 Task: Create a cross formula field in applicant-assets object.
Action: Mouse moved to (687, 97)
Screenshot: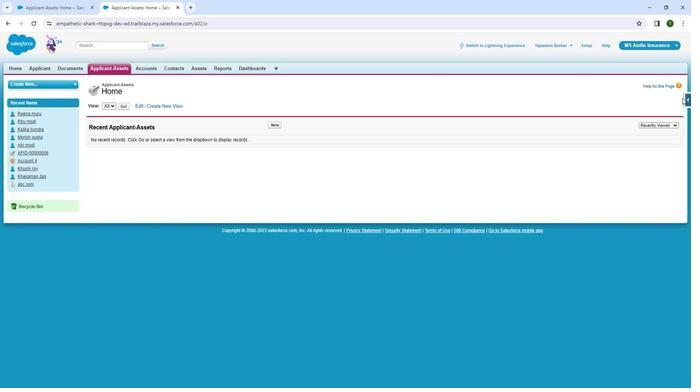 
Action: Mouse pressed left at (687, 97)
Screenshot: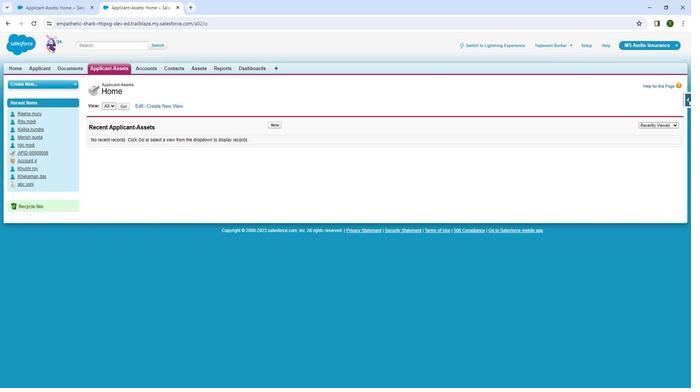 
Action: Mouse moved to (616, 113)
Screenshot: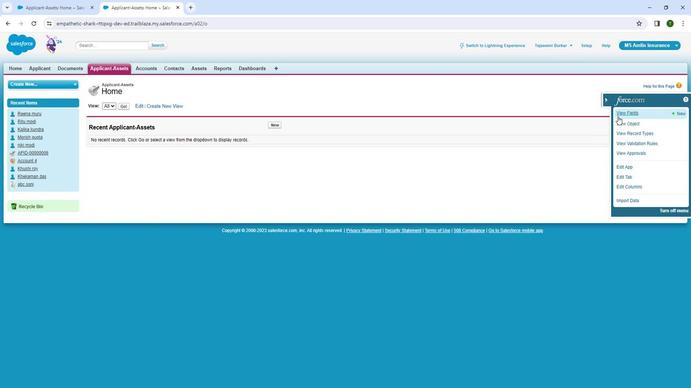 
Action: Mouse pressed left at (616, 113)
Screenshot: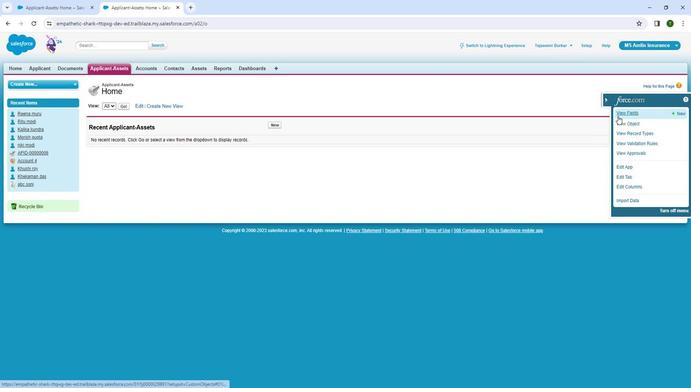 
Action: Mouse moved to (269, 34)
Screenshot: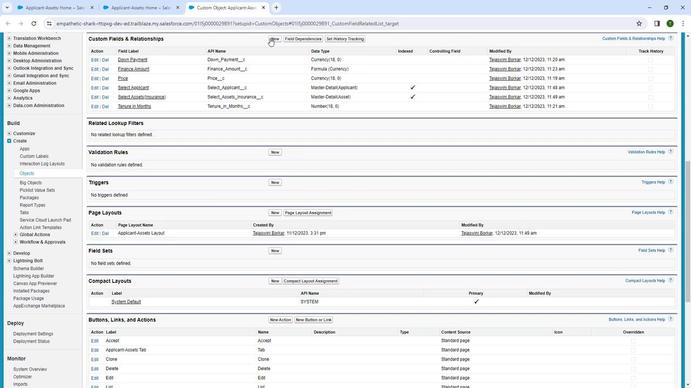 
Action: Mouse pressed left at (269, 34)
Screenshot: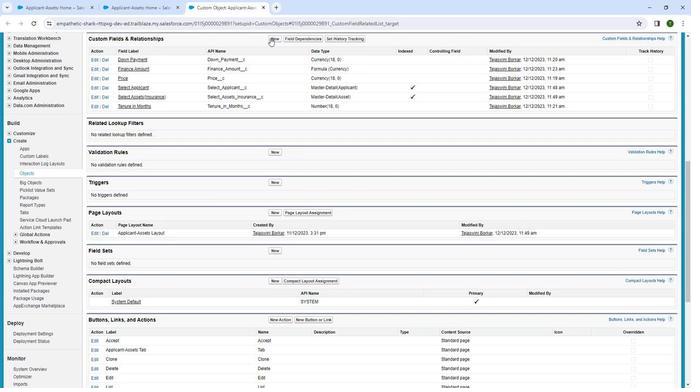 
Action: Mouse moved to (120, 285)
Screenshot: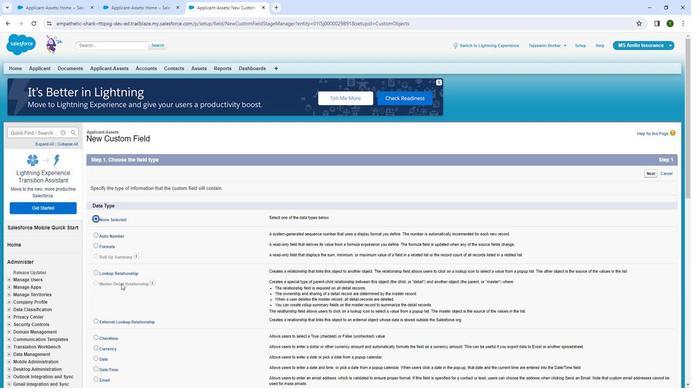 
Action: Mouse scrolled (120, 284) with delta (0, 0)
Screenshot: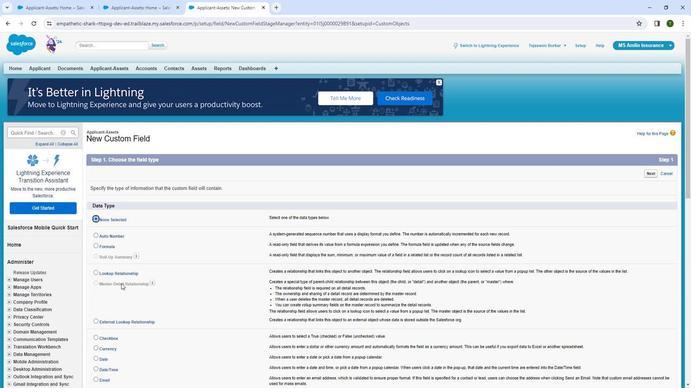 
Action: Mouse moved to (95, 207)
Screenshot: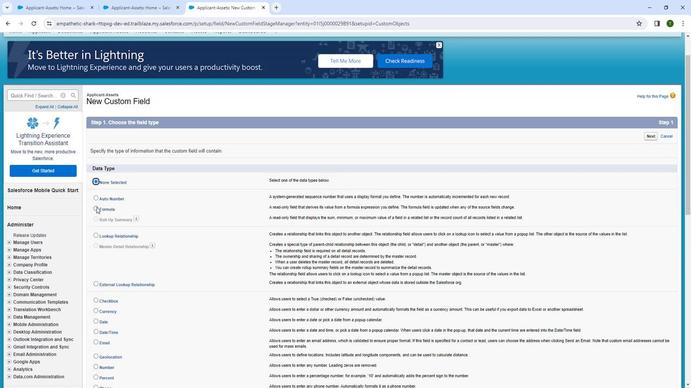 
Action: Mouse pressed left at (95, 207)
Screenshot: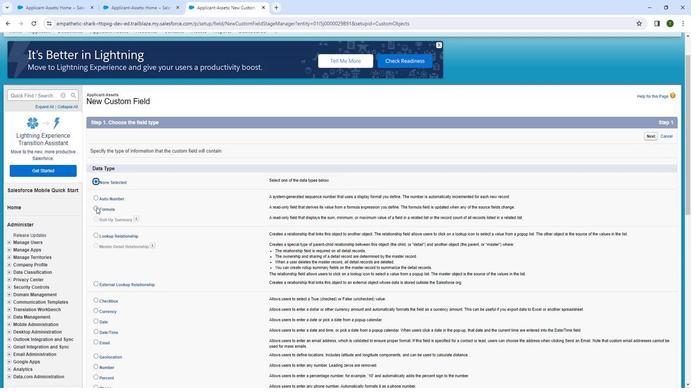 
Action: Mouse moved to (177, 219)
Screenshot: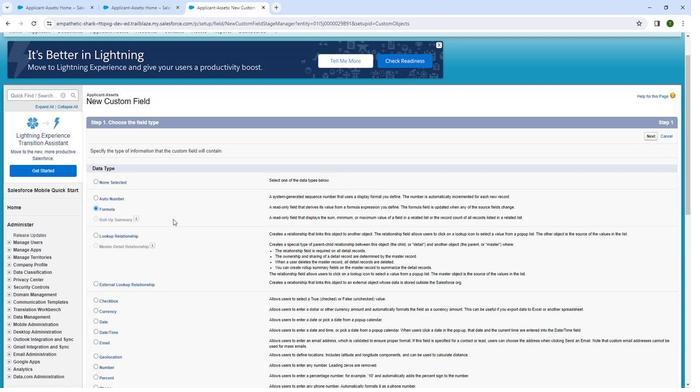 
Action: Mouse scrolled (177, 218) with delta (0, 0)
Screenshot: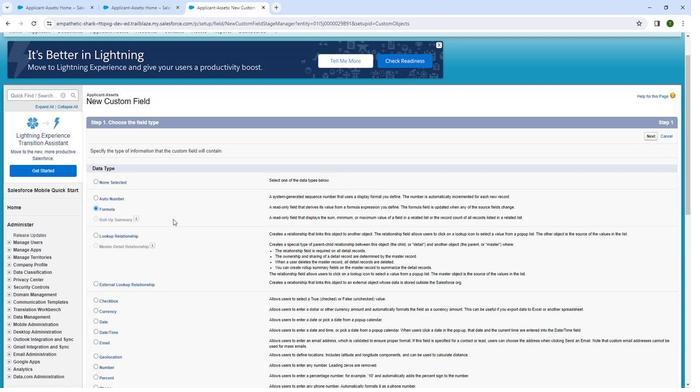 
Action: Mouse moved to (205, 219)
Screenshot: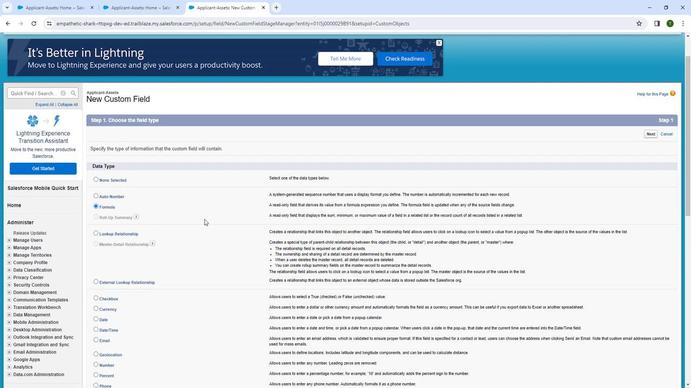 
Action: Mouse scrolled (205, 219) with delta (0, 0)
Screenshot: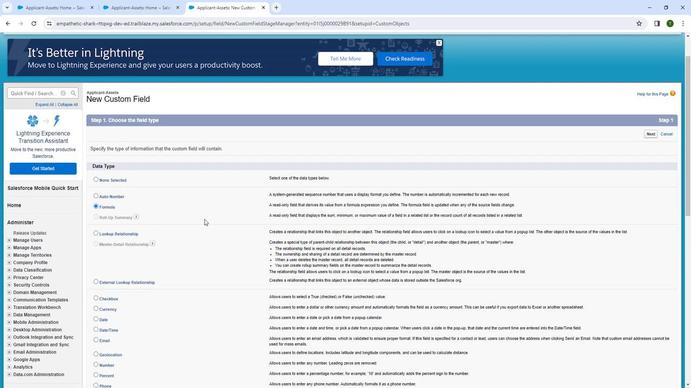 
Action: Mouse moved to (230, 223)
Screenshot: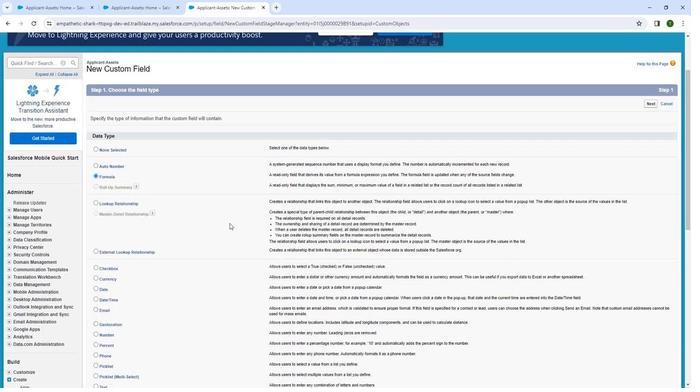 
Action: Mouse scrolled (230, 223) with delta (0, 0)
Screenshot: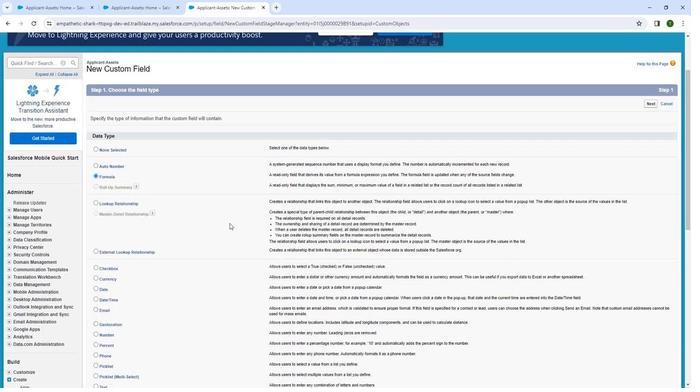 
Action: Mouse moved to (232, 223)
Screenshot: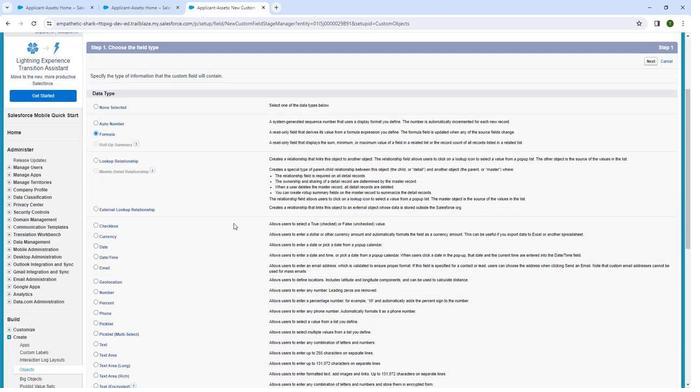 
Action: Mouse scrolled (232, 223) with delta (0, 0)
Screenshot: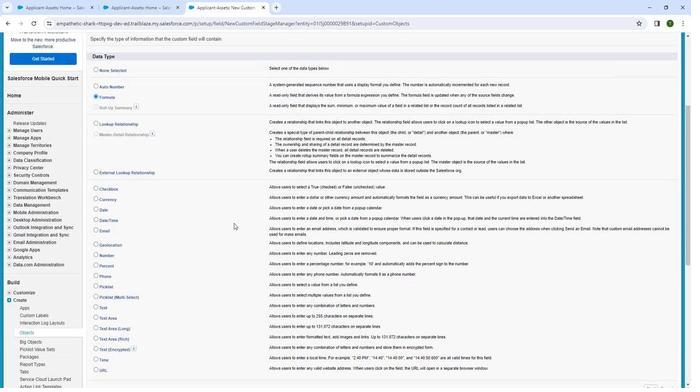 
Action: Mouse moved to (233, 223)
Screenshot: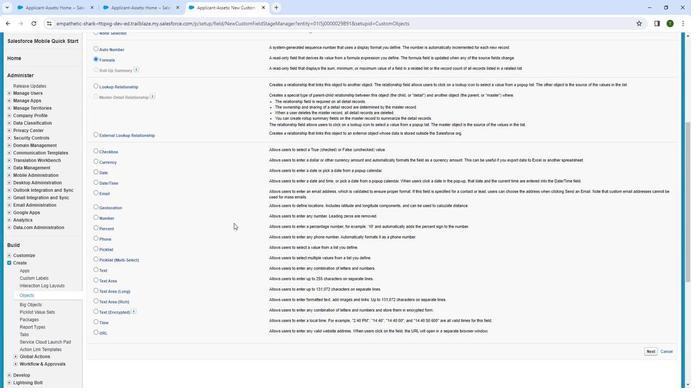 
Action: Mouse scrolled (233, 223) with delta (0, 0)
Screenshot: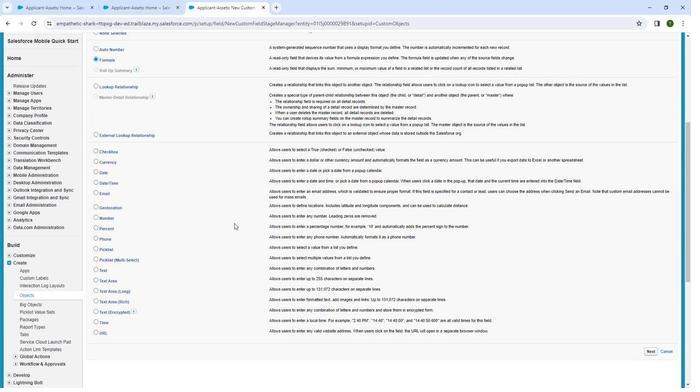 
Action: Mouse moved to (648, 318)
Screenshot: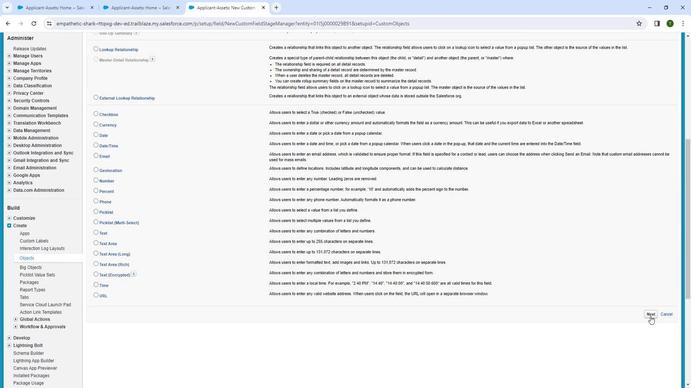 
Action: Mouse pressed left at (648, 318)
Screenshot: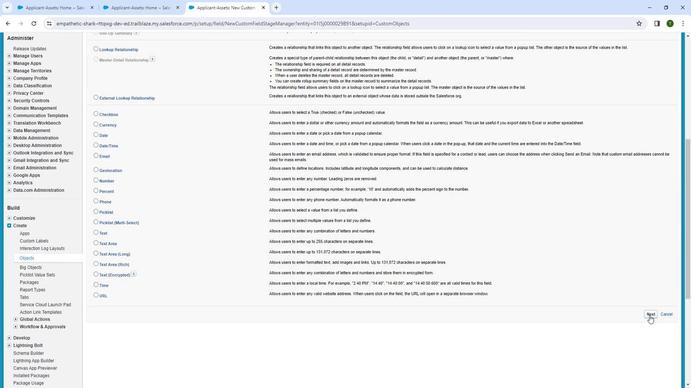 
Action: Mouse moved to (219, 189)
Screenshot: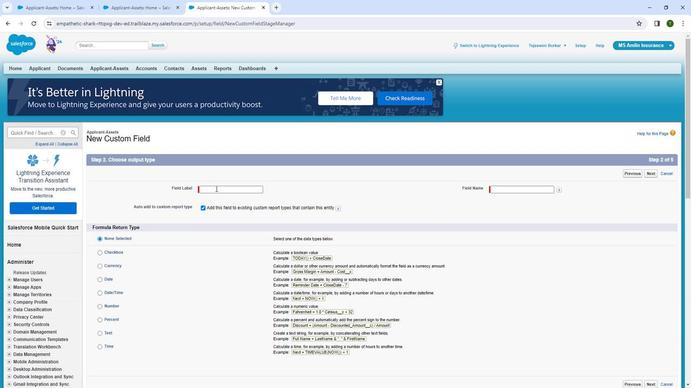 
Action: Mouse pressed left at (219, 189)
Screenshot: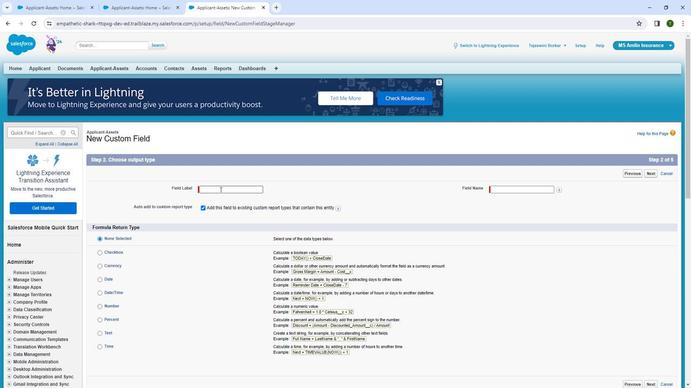 
Action: Key pressed <Key.shift>Select<Key.space><Key.shift>Asset<Key.space><Key.shift><Key.shift><Key.shift><Key.shift><Key.shift><Key.shift><Key.shift>Name<Key.space>and<Key.space>serial<Key.space>number
Screenshot: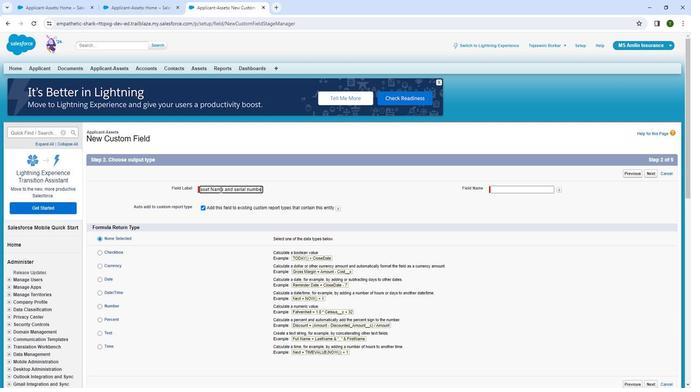 
Action: Mouse moved to (281, 188)
Screenshot: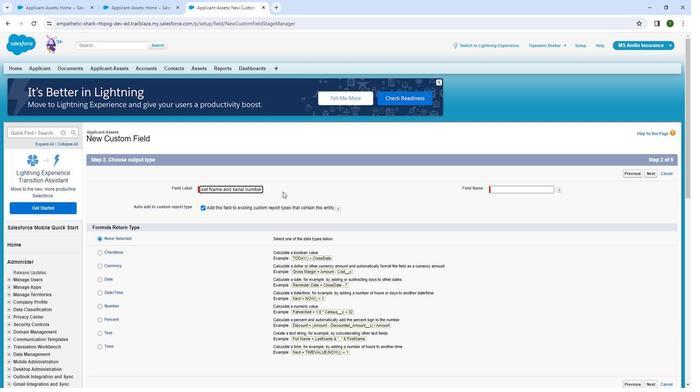 
Action: Mouse pressed left at (281, 188)
Screenshot: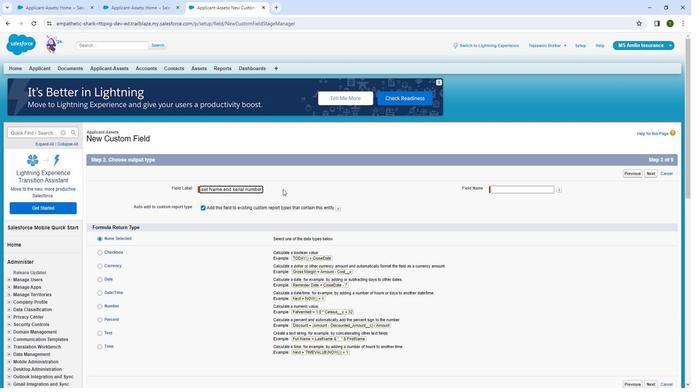 
Action: Mouse moved to (96, 303)
Screenshot: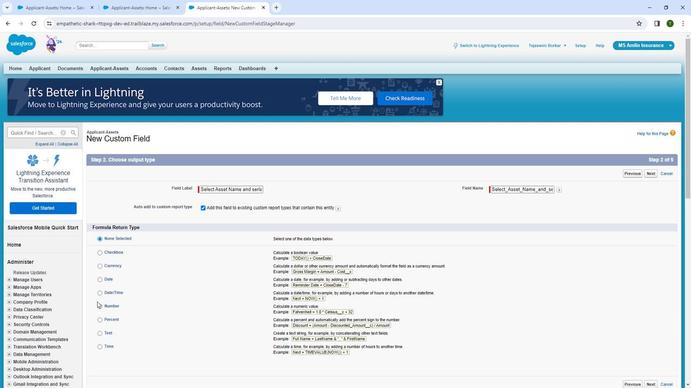 
Action: Mouse scrolled (96, 302) with delta (0, 0)
Screenshot: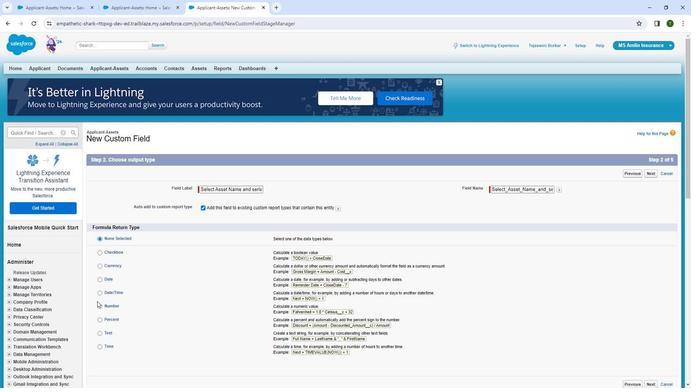 
Action: Mouse moved to (98, 299)
Screenshot: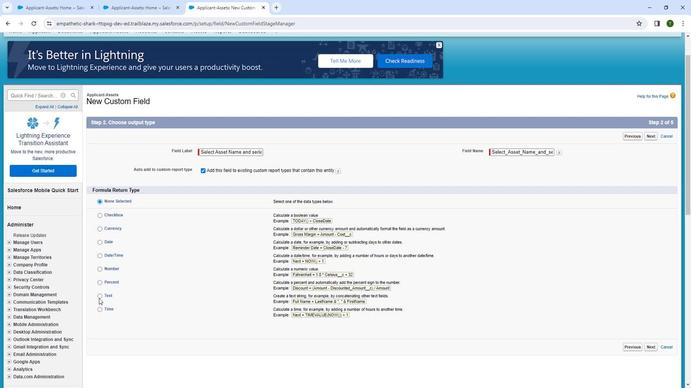 
Action: Mouse pressed left at (98, 299)
Screenshot: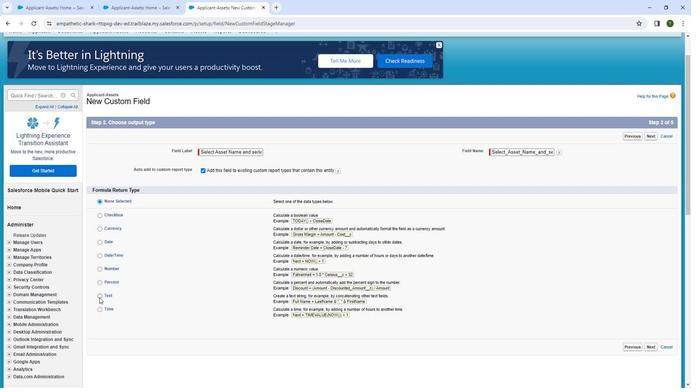 
Action: Mouse moved to (646, 348)
Screenshot: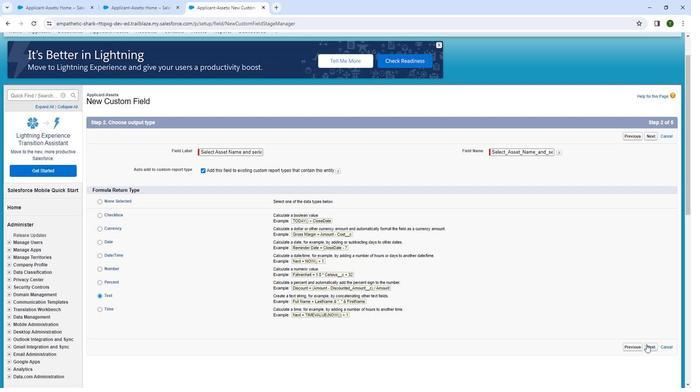 
Action: Mouse pressed left at (646, 348)
Screenshot: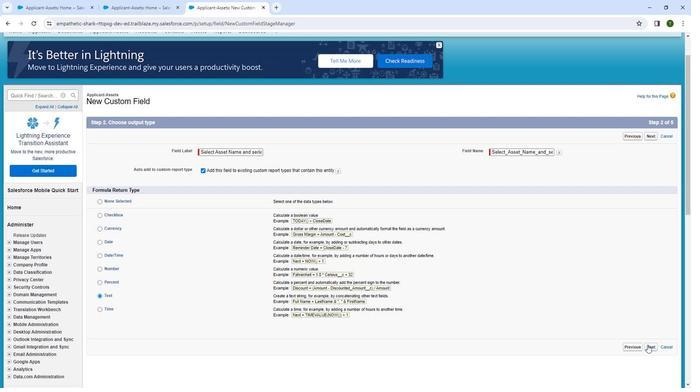 
Action: Mouse moved to (95, 229)
Screenshot: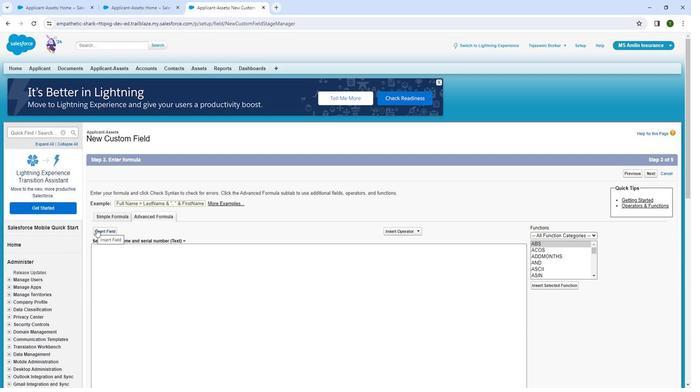 
Action: Mouse pressed left at (95, 229)
Screenshot: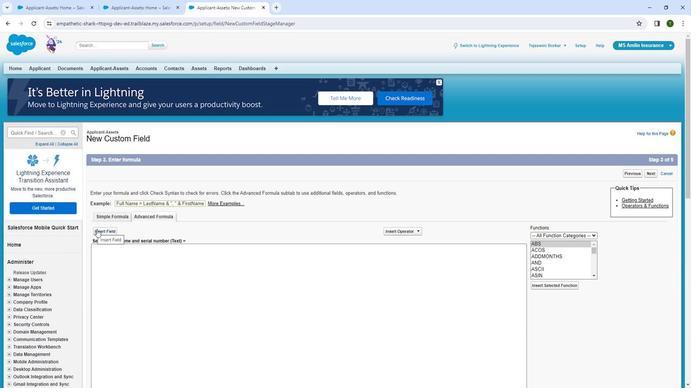 
Action: Mouse moved to (272, 200)
Screenshot: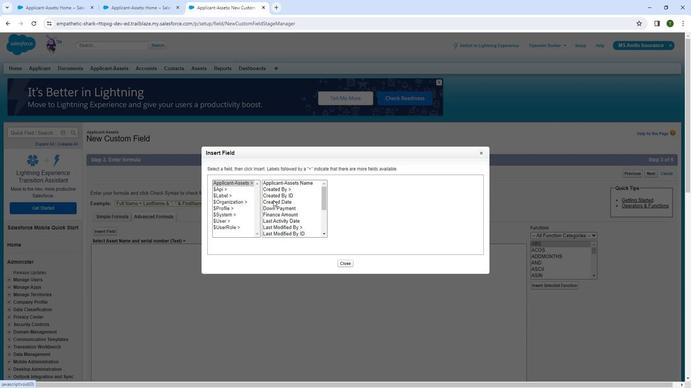 
Action: Mouse scrolled (272, 200) with delta (0, 0)
Screenshot: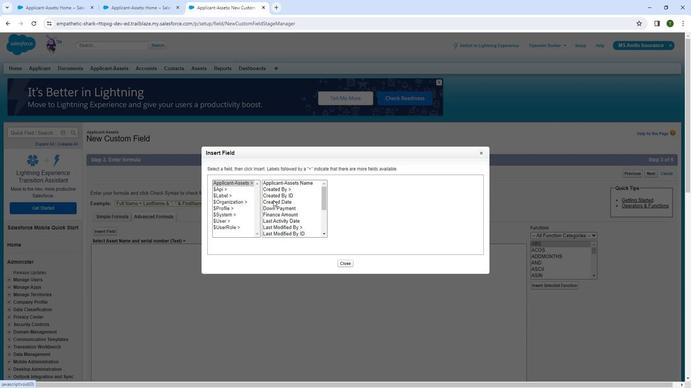 
Action: Mouse moved to (272, 200)
Screenshot: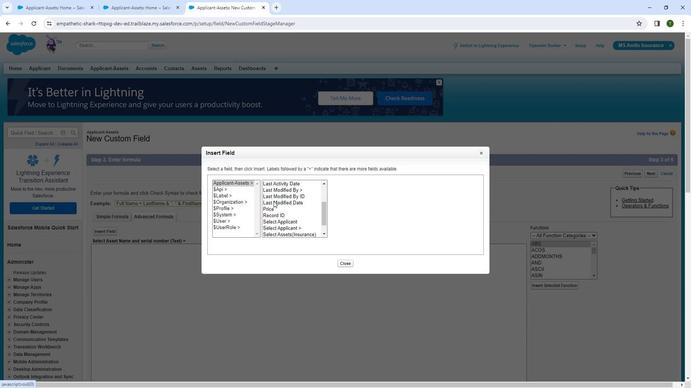 
Action: Mouse scrolled (272, 200) with delta (0, 0)
Screenshot: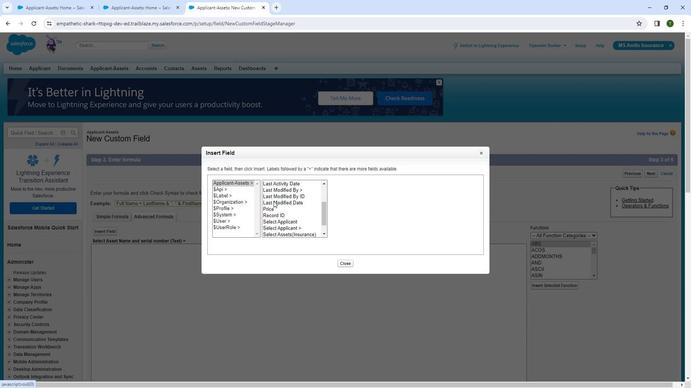 
Action: Mouse moved to (273, 228)
Screenshot: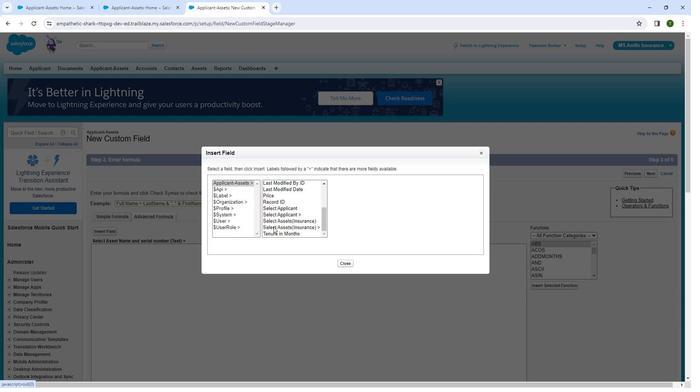
Action: Mouse pressed left at (273, 228)
Screenshot: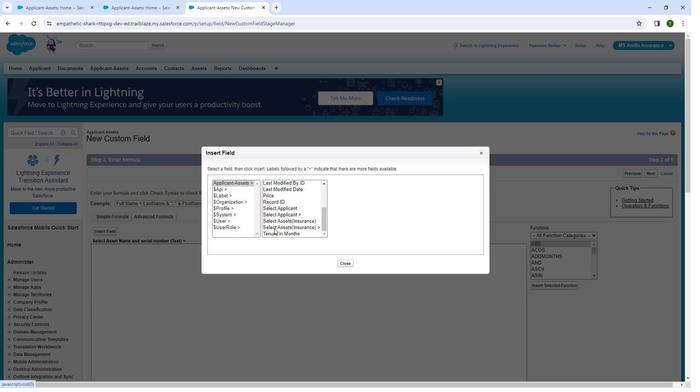 
Action: Mouse moved to (342, 206)
Screenshot: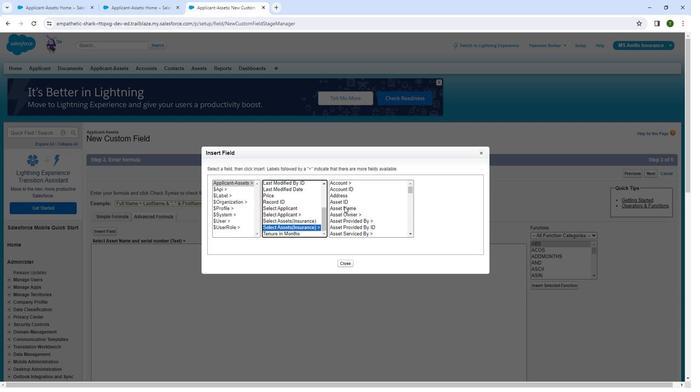 
Action: Mouse pressed left at (342, 206)
Screenshot: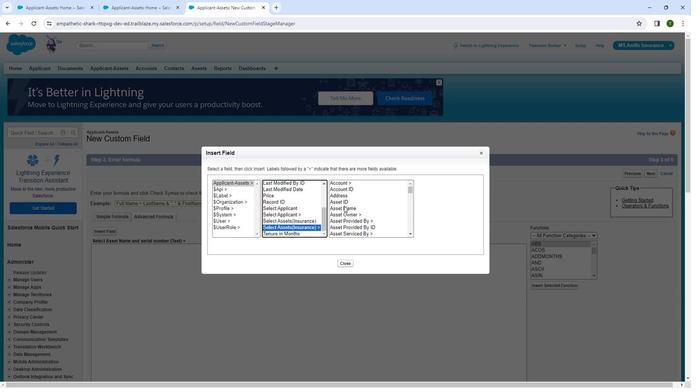 
Action: Mouse moved to (430, 221)
Screenshot: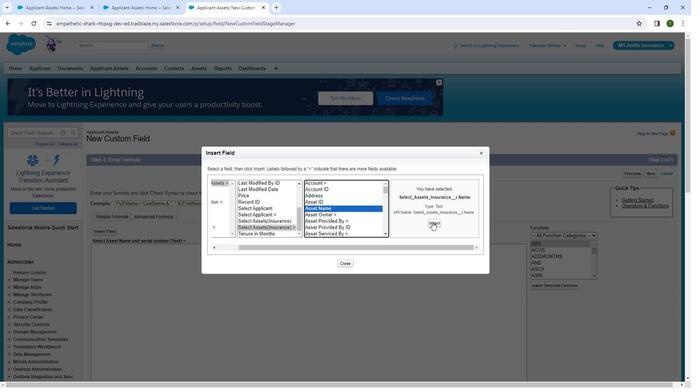 
Action: Mouse pressed left at (430, 221)
Screenshot: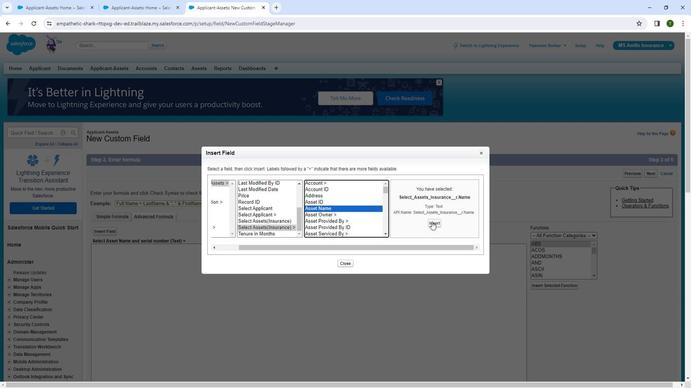 
Action: Mouse moved to (324, 260)
Screenshot: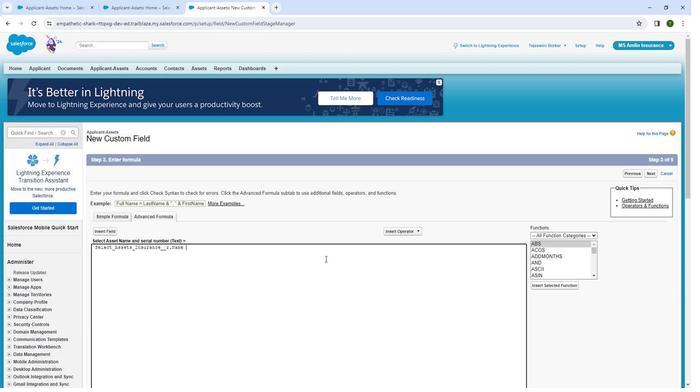 
Action: Key pressed <Key.shift_r><Key.shift_r><Key.shift_r><Key.shift_r><Key.shift_r><Key.shift_r><Key.shift_r><Key.shift_r><Key.shift_r><Key.shift_r><Key.shift_r><Key.shift_r><Key.shift_r><Key.shift_r><Key.shift_r><Key.shift_r><Key.shift_r>&
Screenshot: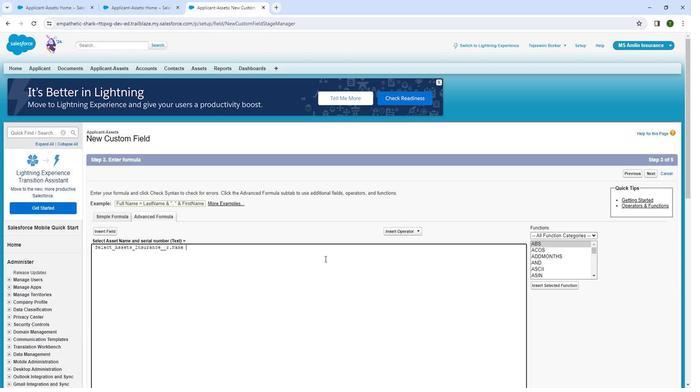 
Action: Mouse moved to (321, 261)
Screenshot: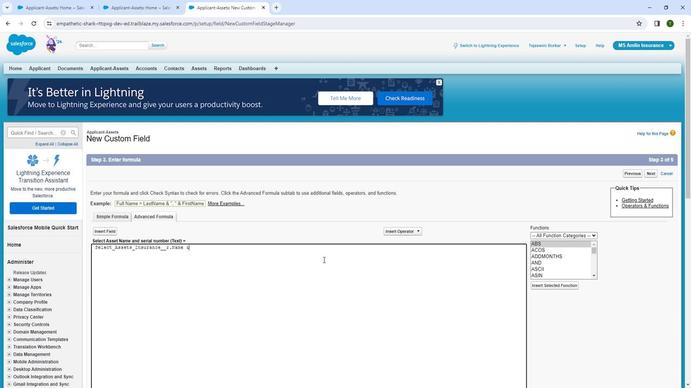 
Action: Key pressed <Key.shift_r>"
Screenshot: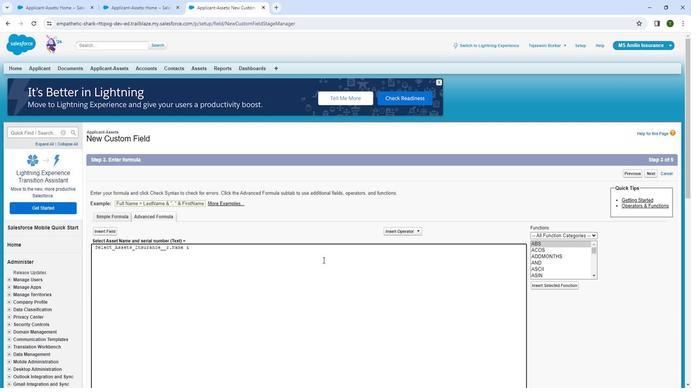 
Action: Mouse moved to (320, 255)
Screenshot: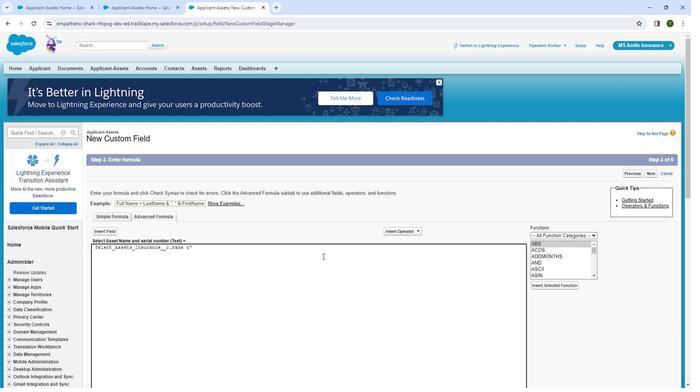 
Action: Key pressed <Key.space>,<Key.space>
Screenshot: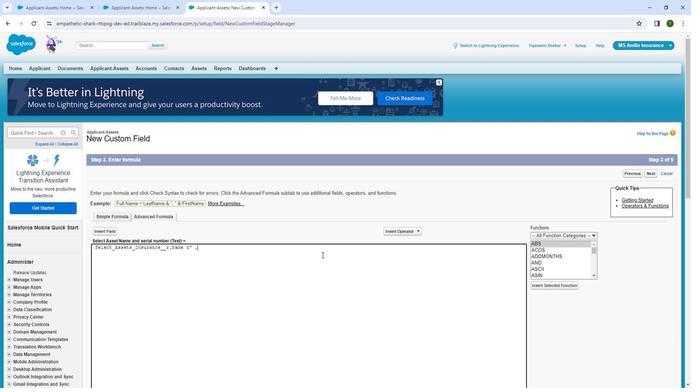 
Action: Mouse moved to (213, 219)
Screenshot: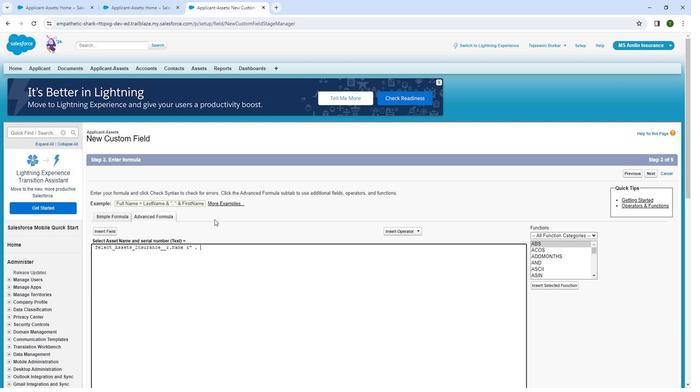 
Action: Key pressed <Key.shift_r>"
Screenshot: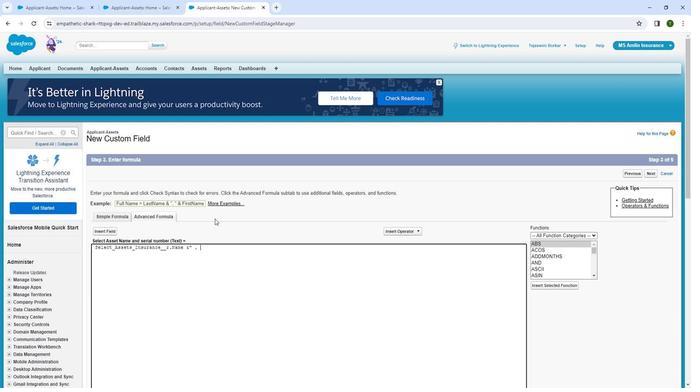 
Action: Mouse moved to (214, 218)
Screenshot: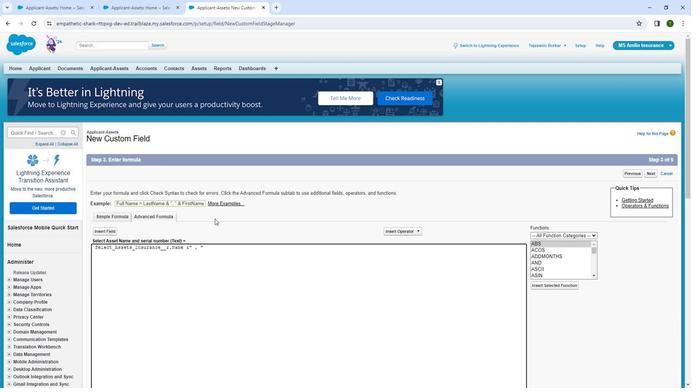 
Action: Key pressed <Key.shift_r><Key.shift_r><Key.shift_r><Key.shift_r><Key.shift_r><Key.shift_r><Key.shift_r><Key.shift_r><Key.shift_r><Key.shift_r><Key.shift_r><Key.shift_r><Key.shift_r><Key.shift_r><Key.shift_r><Key.shift_r><Key.shift_r><Key.shift_r>&
Screenshot: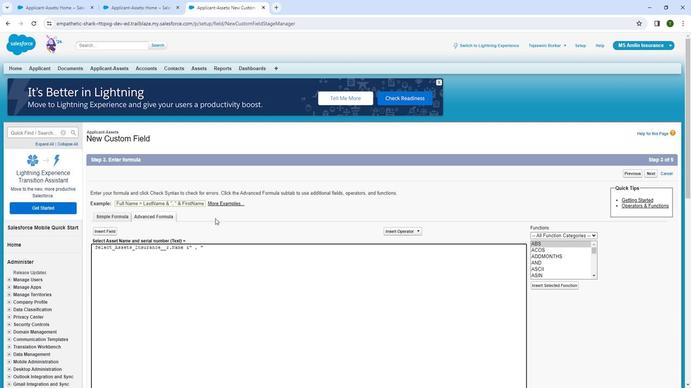 
Action: Mouse moved to (95, 232)
Screenshot: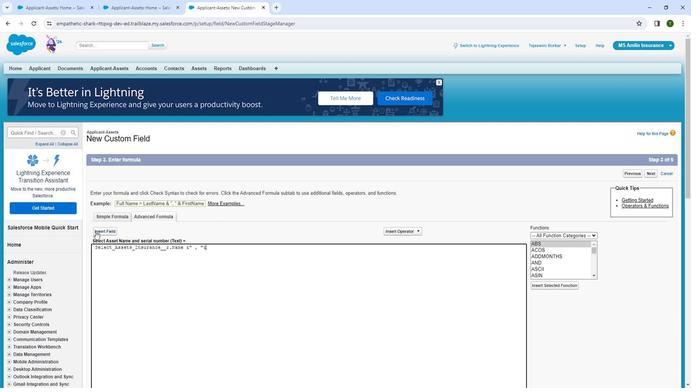 
Action: Mouse pressed left at (95, 232)
Screenshot: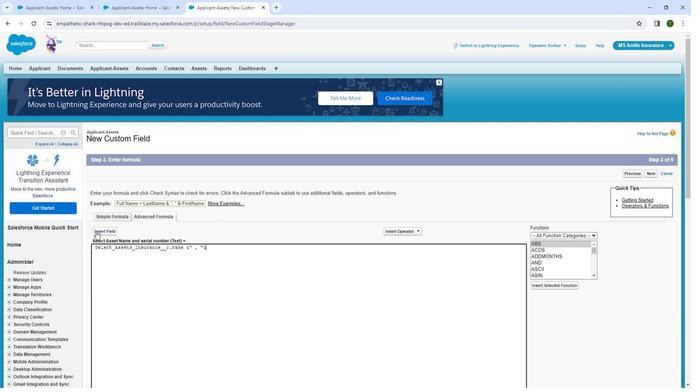 
Action: Mouse moved to (265, 231)
Screenshot: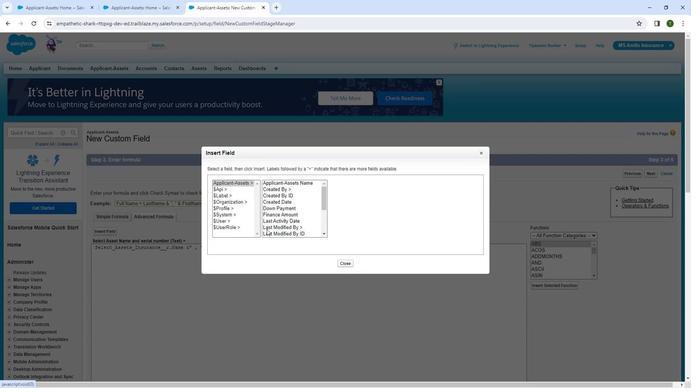 
Action: Mouse scrolled (265, 231) with delta (0, 0)
Screenshot: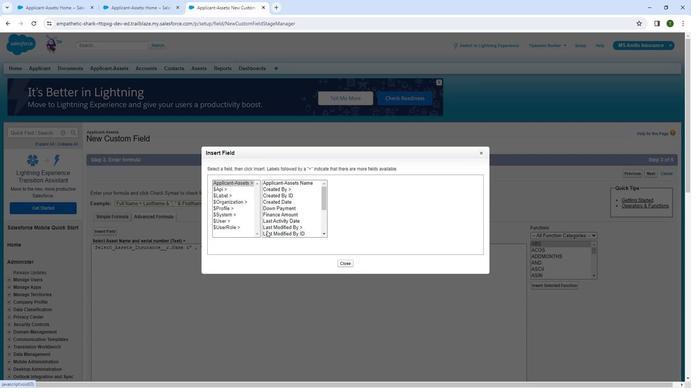 
Action: Mouse moved to (270, 226)
Screenshot: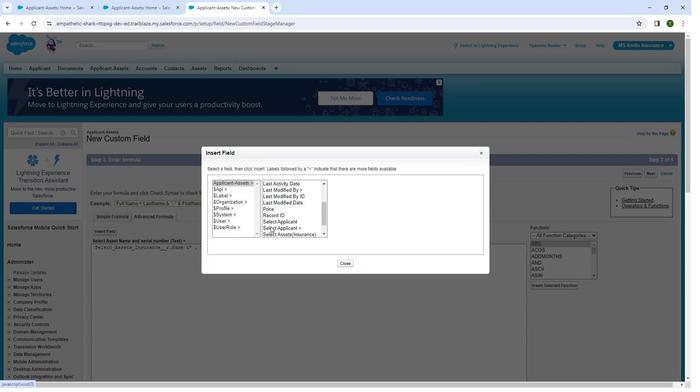 
Action: Mouse scrolled (270, 226) with delta (0, 0)
Screenshot: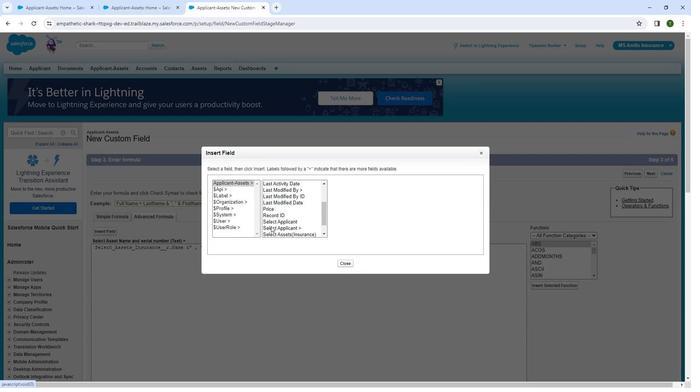 
Action: Mouse moved to (270, 226)
Screenshot: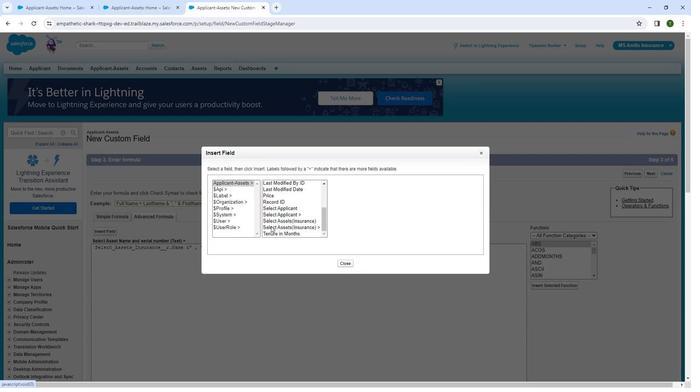 
Action: Mouse pressed left at (270, 226)
Screenshot: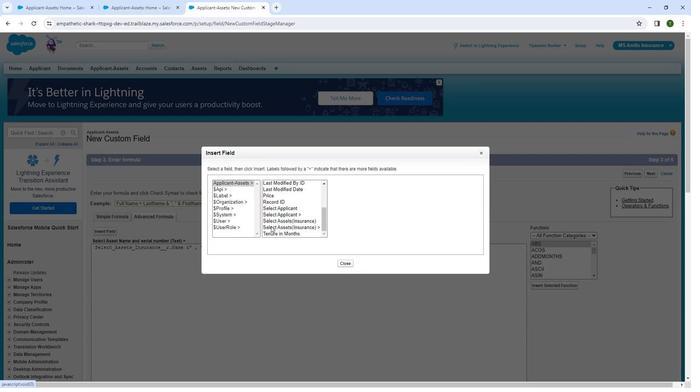 
Action: Mouse moved to (354, 213)
Screenshot: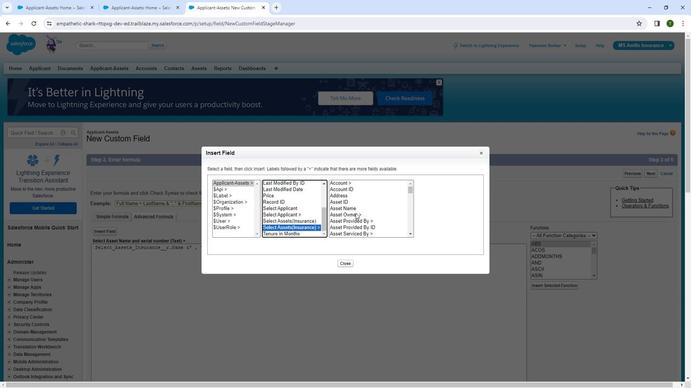 
Action: Mouse scrolled (354, 212) with delta (0, 0)
Screenshot: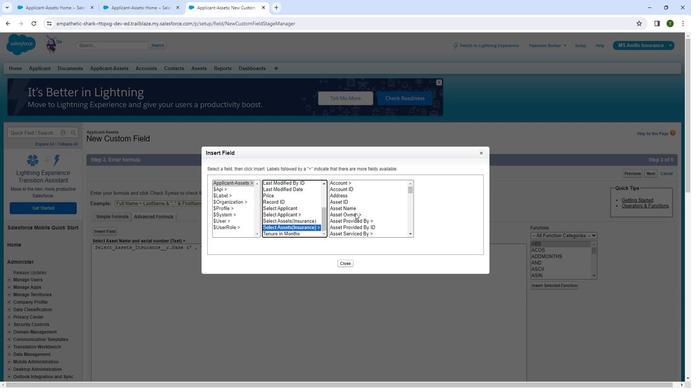 
Action: Mouse moved to (354, 213)
Screenshot: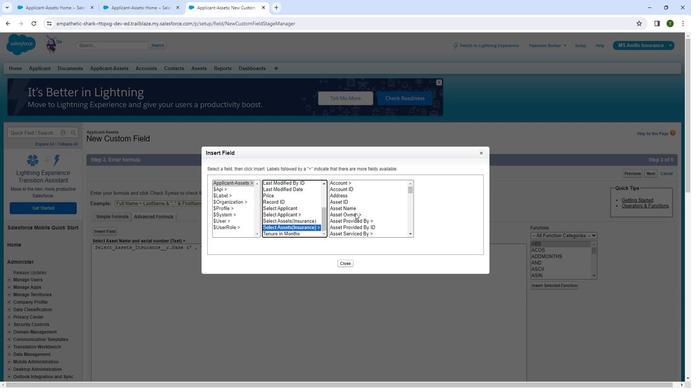 
Action: Mouse scrolled (354, 213) with delta (0, 0)
Screenshot: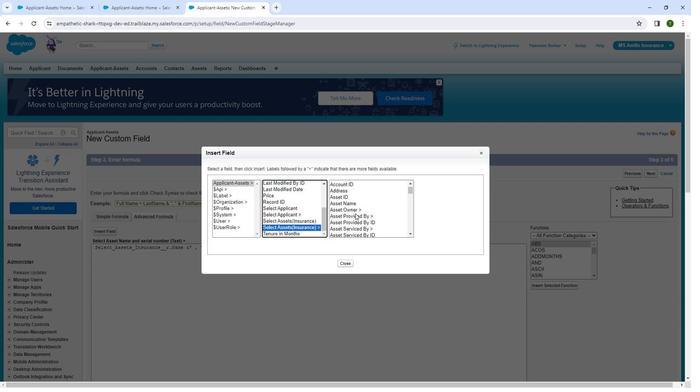 
Action: Mouse moved to (354, 213)
Screenshot: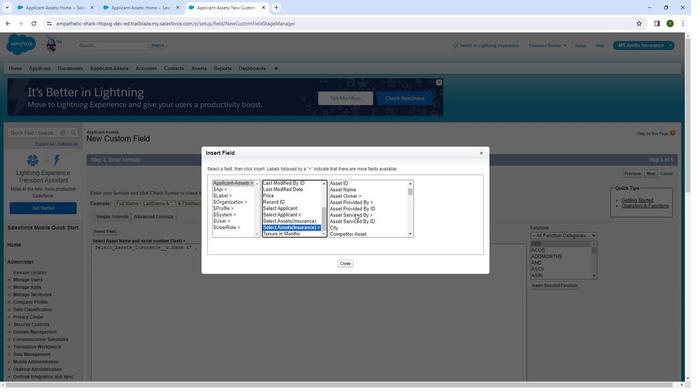 
Action: Mouse scrolled (354, 213) with delta (0, 0)
Screenshot: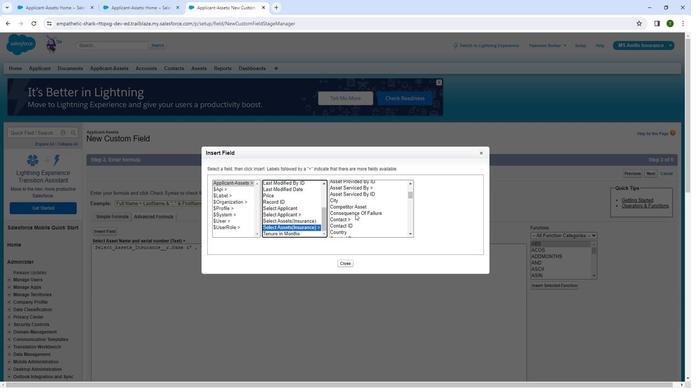 
Action: Mouse moved to (353, 214)
Screenshot: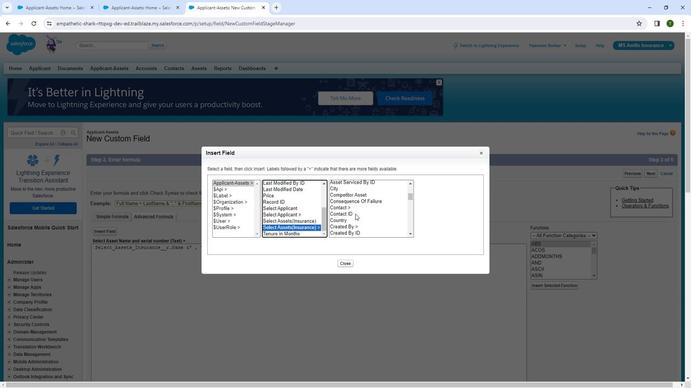 
Action: Mouse scrolled (353, 214) with delta (0, 0)
Screenshot: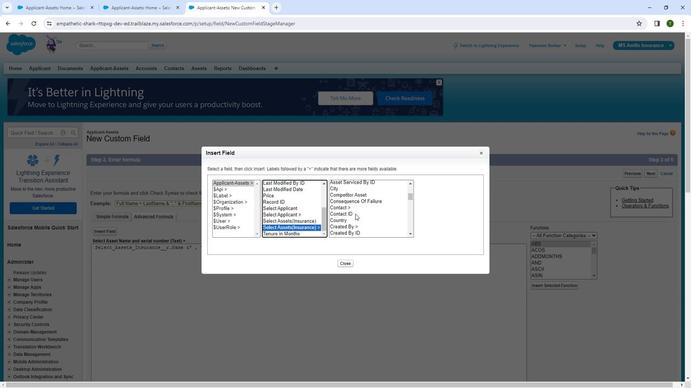 
Action: Mouse moved to (352, 215)
Screenshot: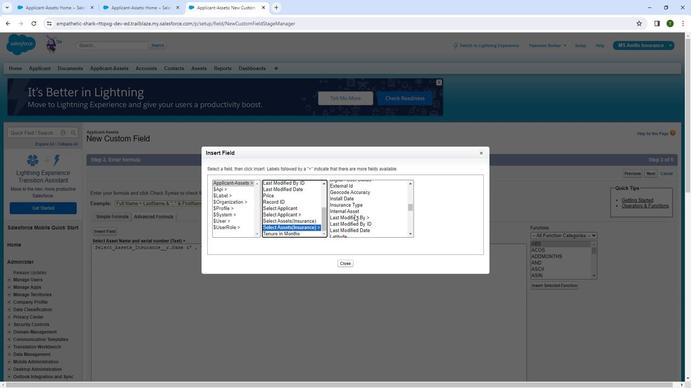 
Action: Mouse scrolled (352, 214) with delta (0, 0)
Screenshot: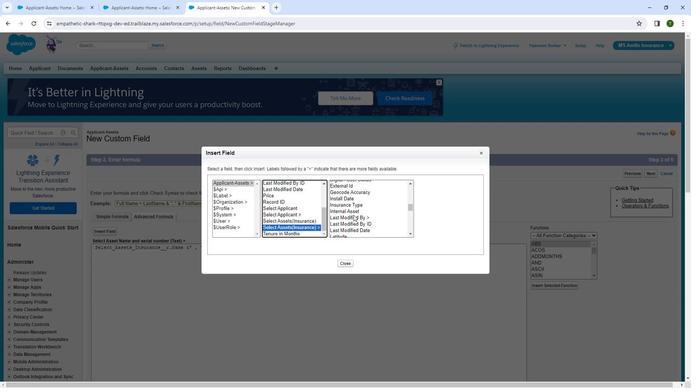
Action: Mouse moved to (351, 215)
Screenshot: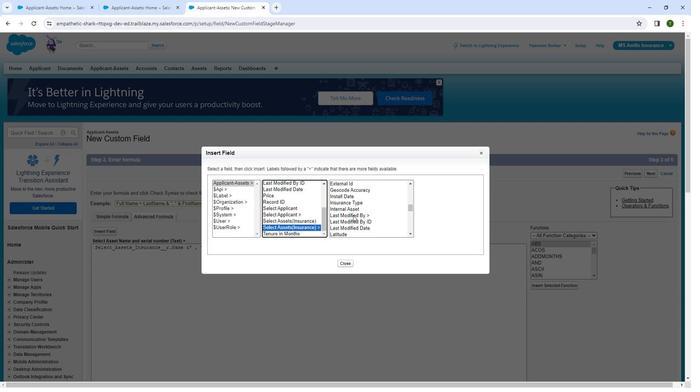 
Action: Mouse scrolled (351, 215) with delta (0, 0)
Screenshot: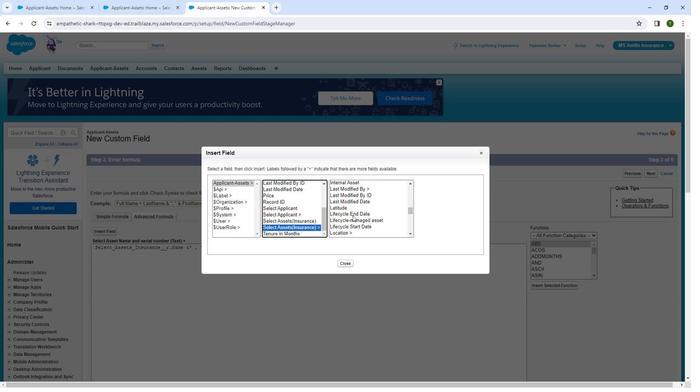 
Action: Mouse scrolled (351, 215) with delta (0, 0)
Screenshot: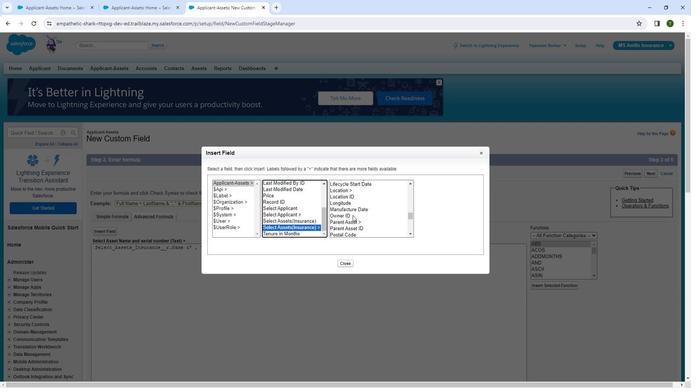 
Action: Mouse scrolled (351, 215) with delta (0, 0)
Screenshot: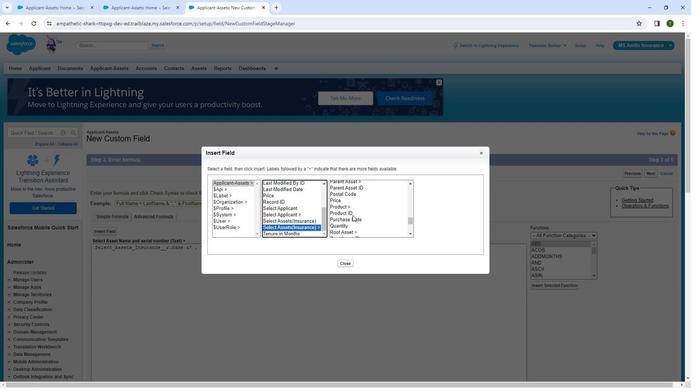 
Action: Mouse moved to (350, 217)
Screenshot: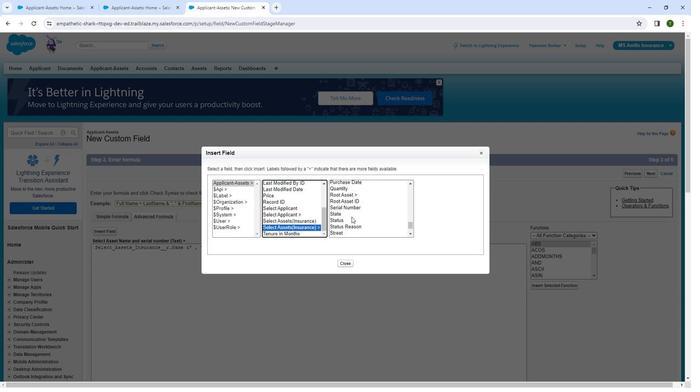 
Action: Mouse scrolled (350, 216) with delta (0, 0)
Screenshot: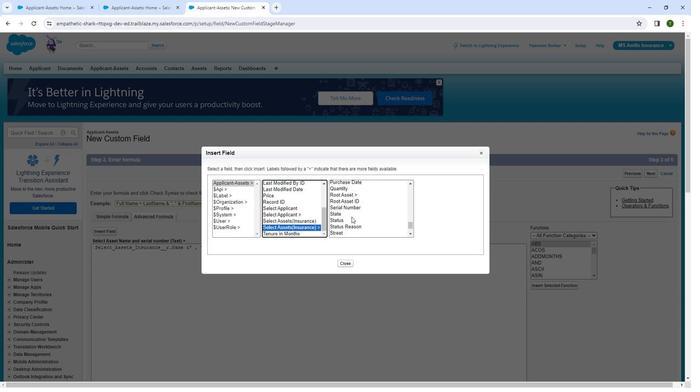 
Action: Mouse moved to (348, 187)
Screenshot: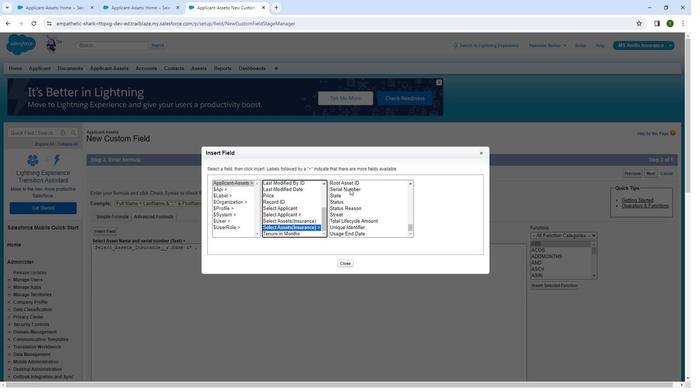 
Action: Mouse pressed left at (348, 187)
Screenshot: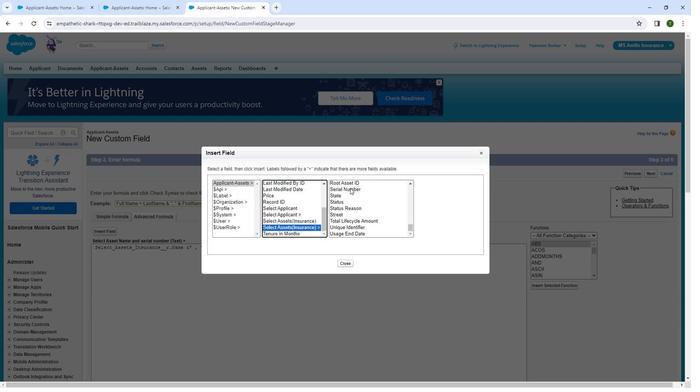 
Action: Mouse moved to (427, 221)
Screenshot: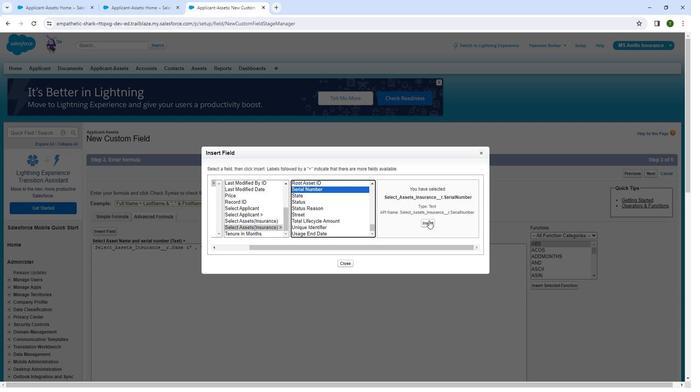 
Action: Mouse pressed left at (427, 221)
Screenshot: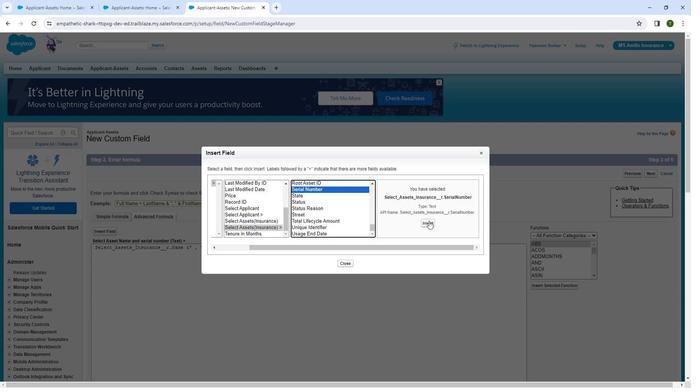 
Action: Mouse moved to (253, 281)
Screenshot: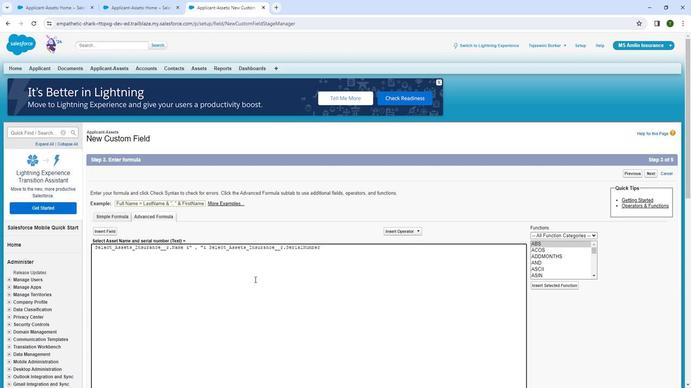 
Action: Mouse scrolled (253, 281) with delta (0, 0)
Screenshot: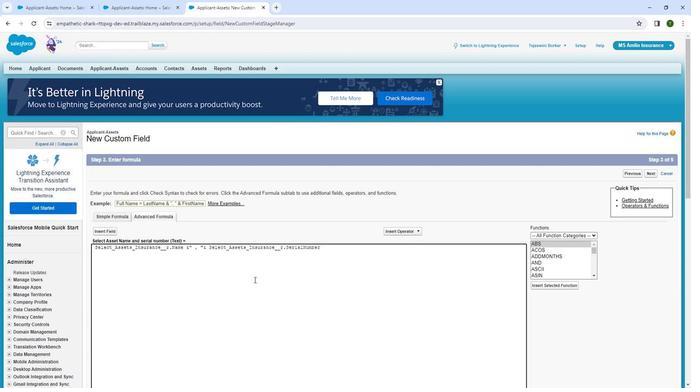 
Action: Mouse scrolled (253, 281) with delta (0, 0)
Screenshot: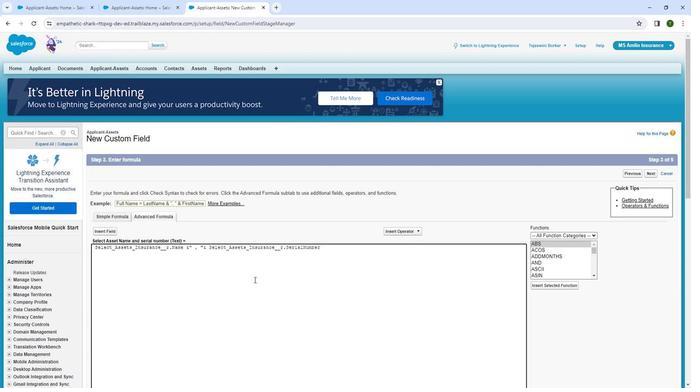 
Action: Mouse scrolled (253, 281) with delta (0, 0)
Screenshot: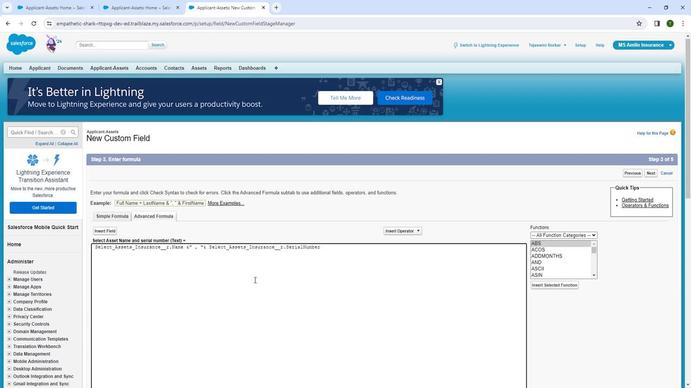 
Action: Mouse scrolled (253, 281) with delta (0, 0)
Screenshot: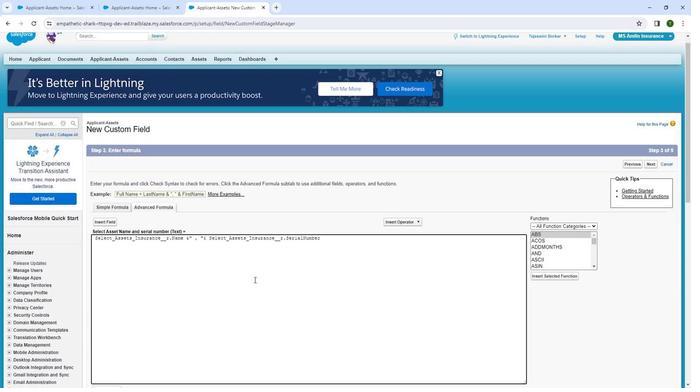 
Action: Mouse moved to (94, 252)
Screenshot: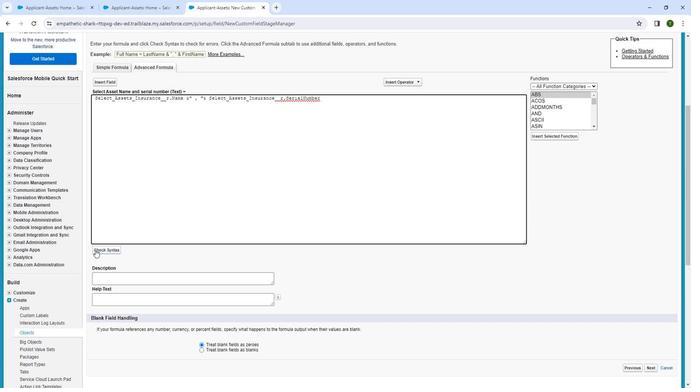 
Action: Mouse pressed left at (94, 252)
Screenshot: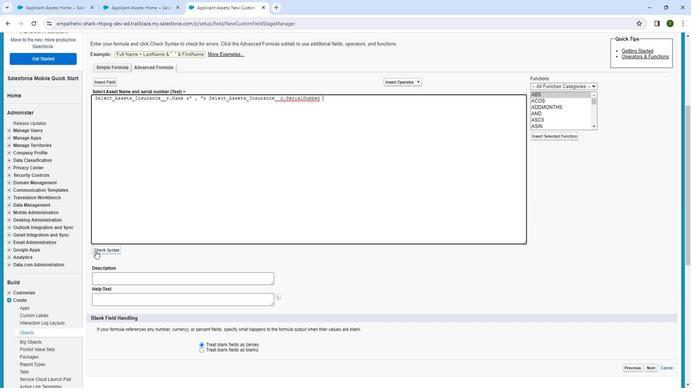 
Action: Mouse moved to (170, 212)
Screenshot: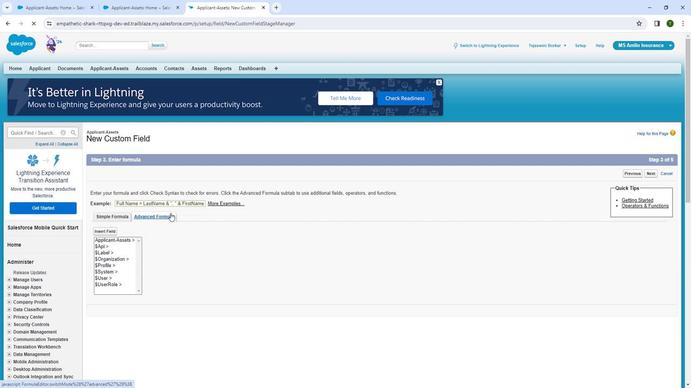 
Action: Mouse scrolled (170, 212) with delta (0, 0)
Screenshot: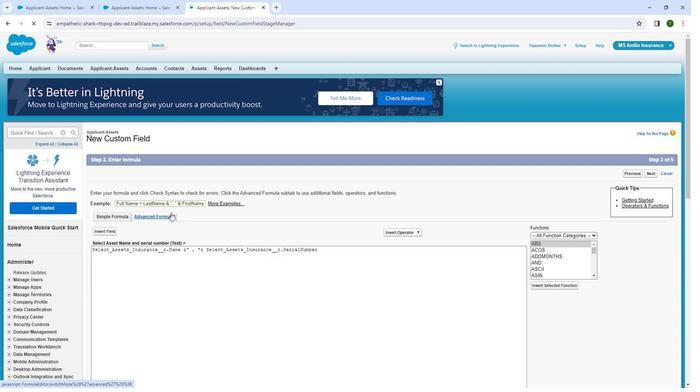 
Action: Mouse scrolled (170, 212) with delta (0, 0)
Screenshot: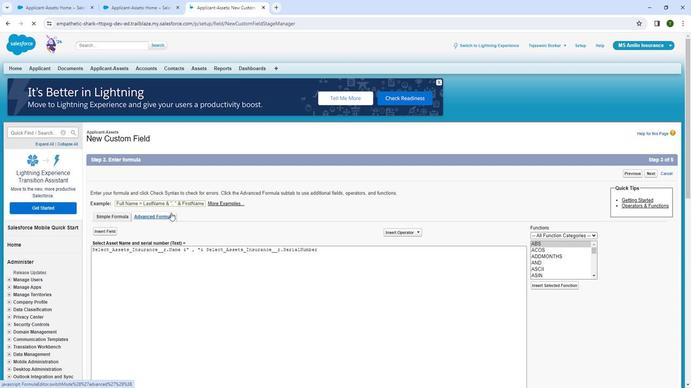 
Action: Mouse scrolled (170, 212) with delta (0, 0)
Screenshot: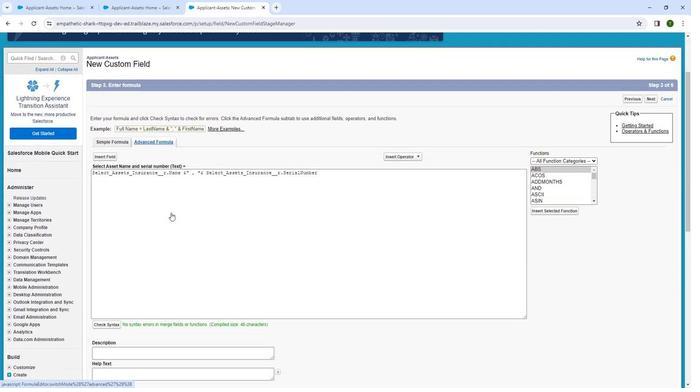 
Action: Mouse moved to (320, 134)
Screenshot: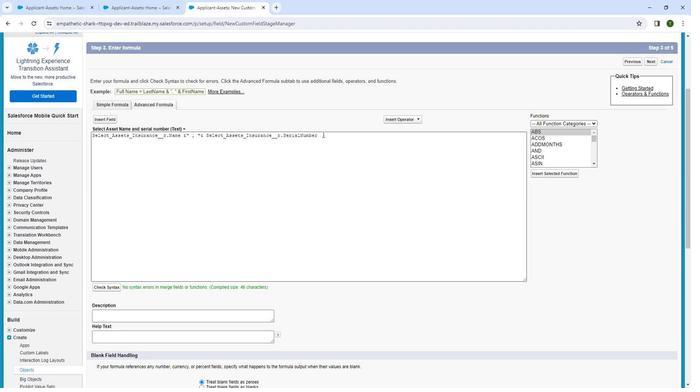 
Action: Mouse pressed left at (320, 134)
Screenshot: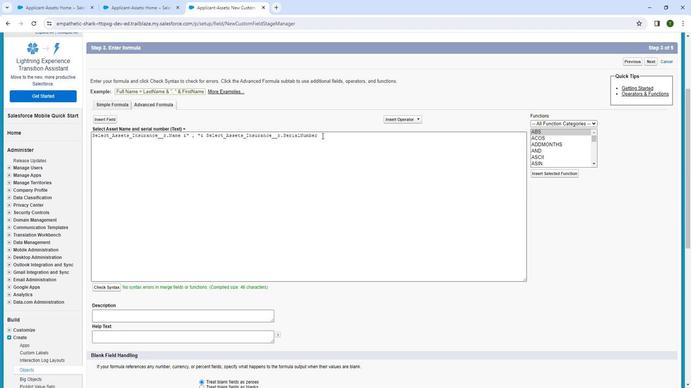 
Action: Mouse moved to (82, 139)
Screenshot: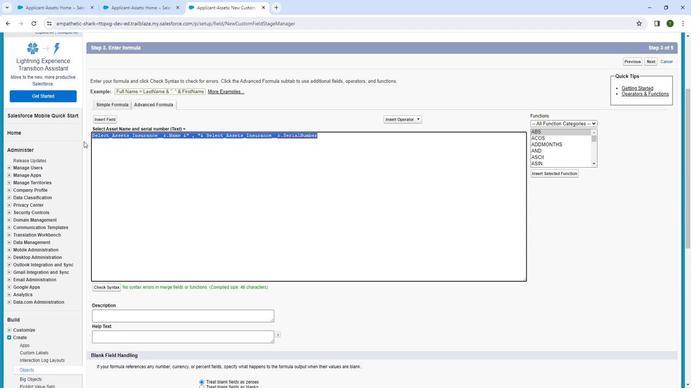 
Action: Key pressed ctrl+V
Screenshot: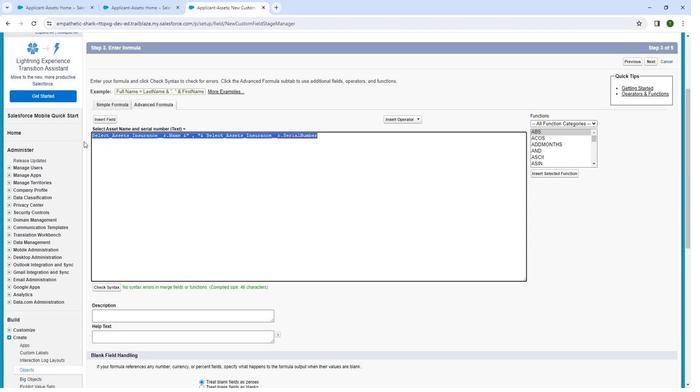 
Action: Mouse moved to (159, 220)
Screenshot: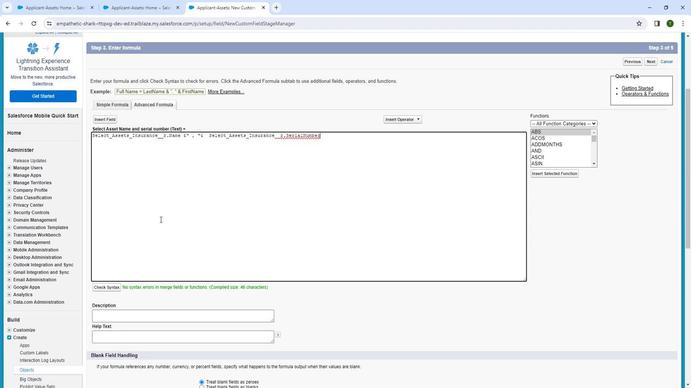 
Action: Mouse pressed left at (159, 220)
Screenshot: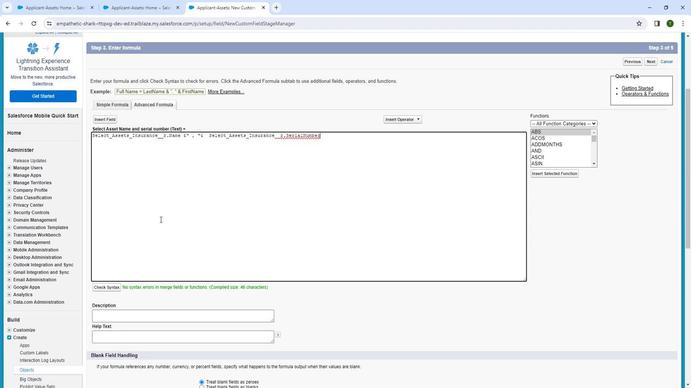 
Action: Mouse moved to (192, 165)
Screenshot: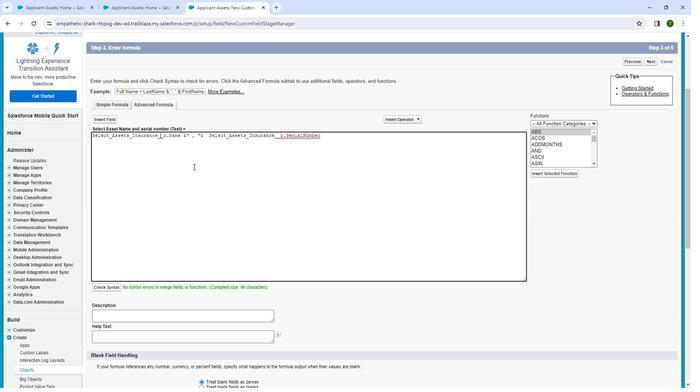 
Action: Mouse pressed left at (192, 165)
Screenshot: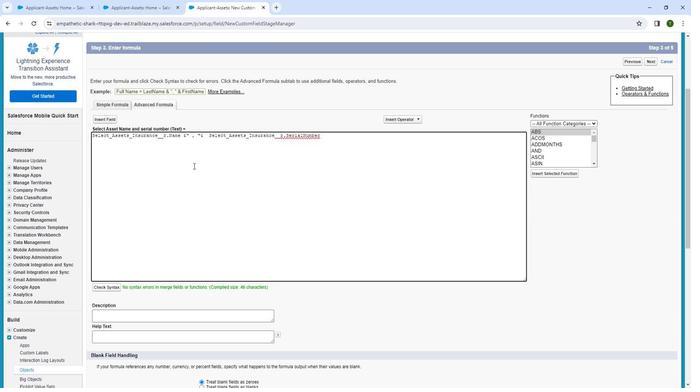 
Action: Mouse pressed left at (192, 165)
Screenshot: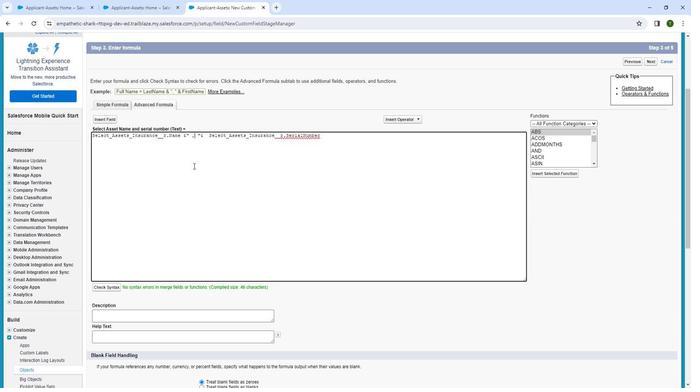 
Action: Mouse moved to (188, 170)
Screenshot: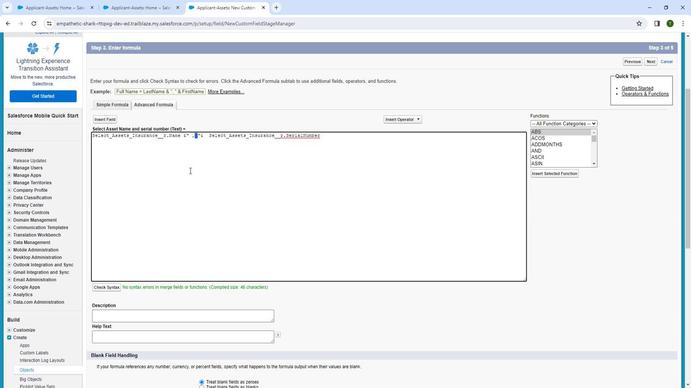 
Action: Mouse pressed left at (188, 170)
Screenshot: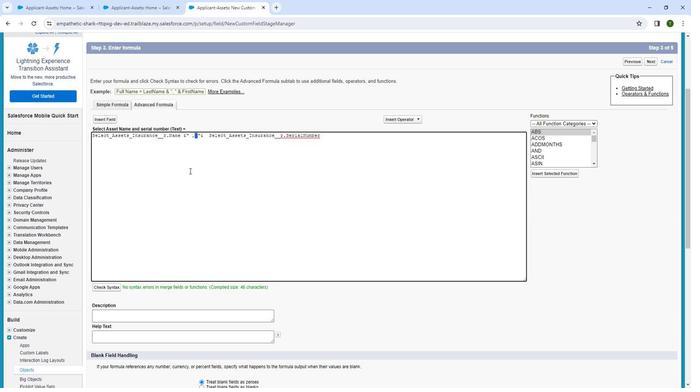 
Action: Mouse moved to (105, 288)
Screenshot: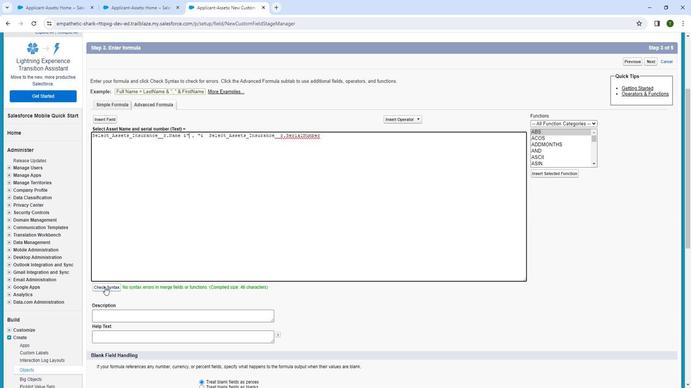 
Action: Mouse scrolled (105, 287) with delta (0, 0)
Screenshot: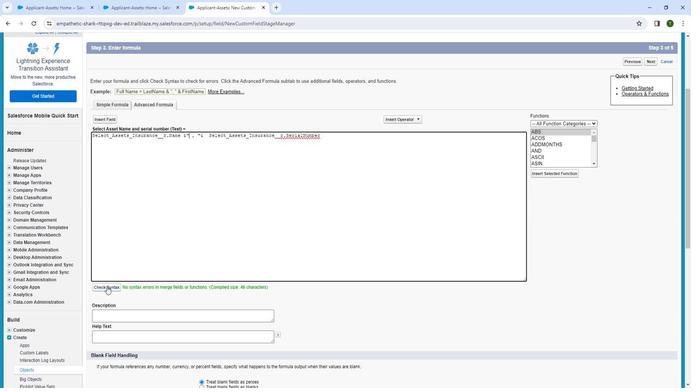 
Action: Mouse moved to (108, 286)
Screenshot: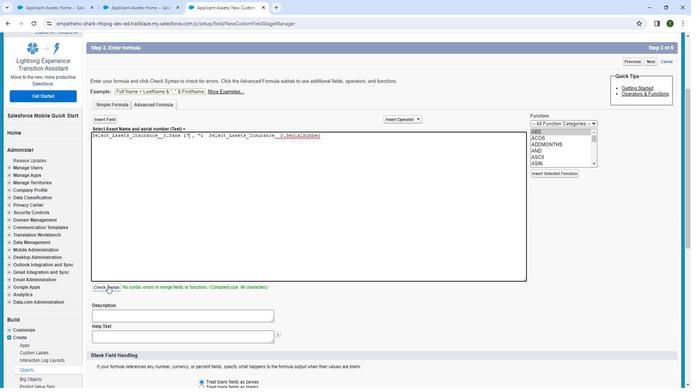
Action: Mouse scrolled (108, 286) with delta (0, 0)
Screenshot: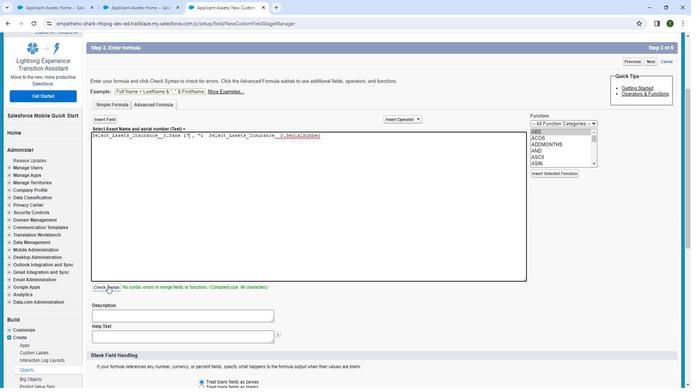 
Action: Mouse moved to (115, 283)
Screenshot: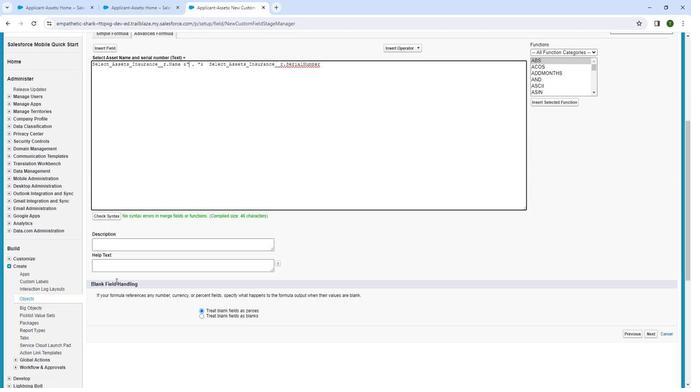 
Action: Mouse scrolled (115, 282) with delta (0, 0)
Screenshot: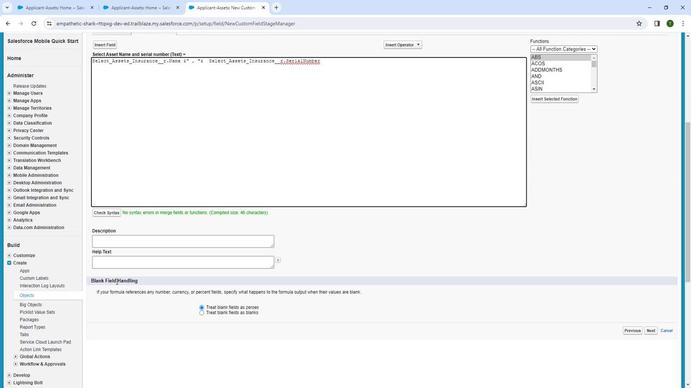 
Action: Mouse moved to (652, 295)
Screenshot: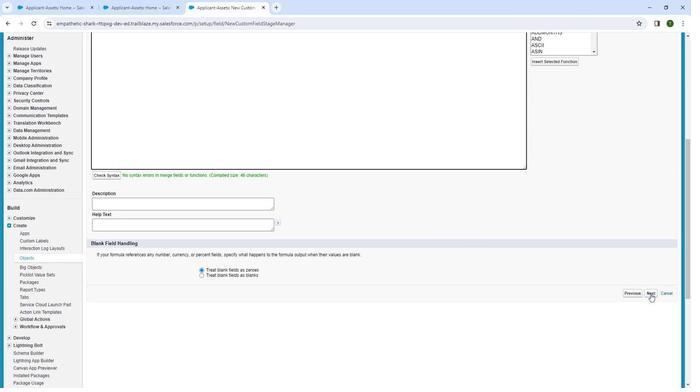
Action: Mouse pressed left at (652, 295)
Screenshot: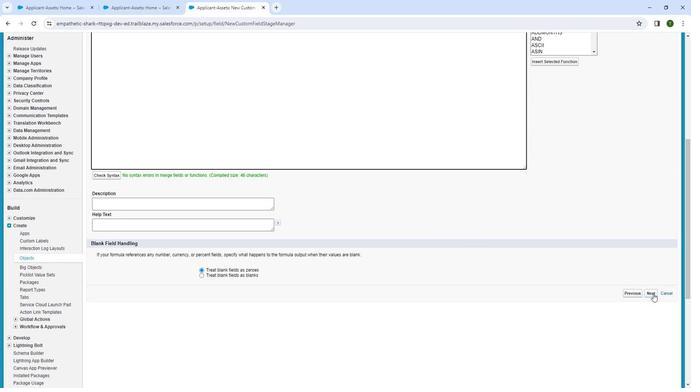 
Action: Mouse moved to (646, 174)
Screenshot: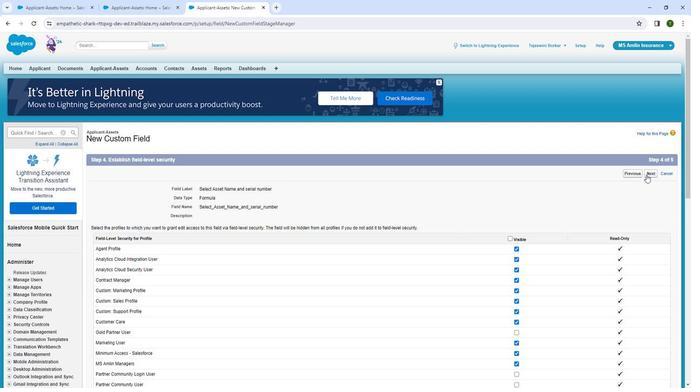 
Action: Mouse pressed left at (646, 174)
Screenshot: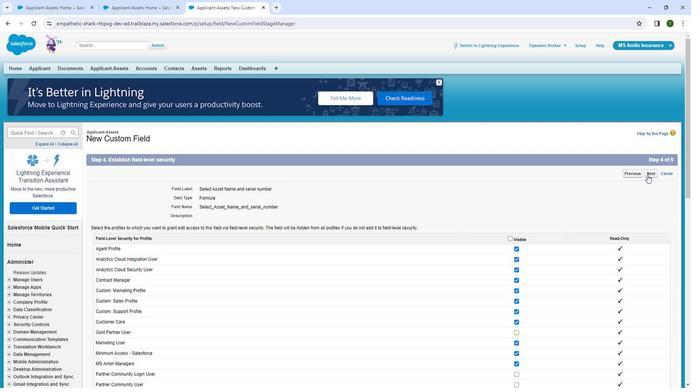 
Action: Mouse moved to (649, 174)
Screenshot: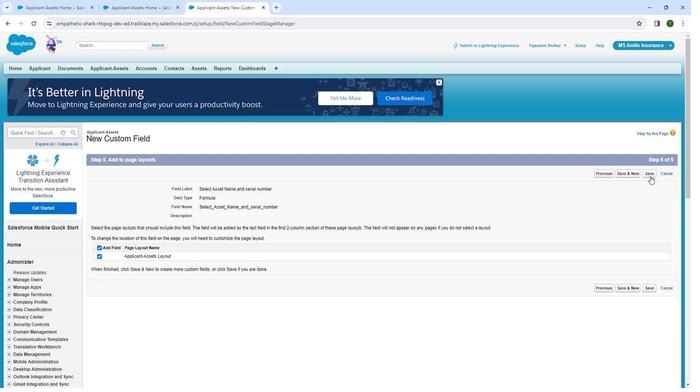 
Action: Mouse pressed left at (649, 174)
Screenshot: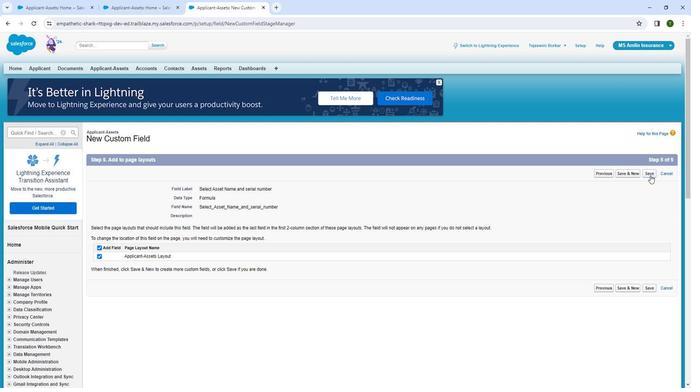 
Action: Mouse moved to (254, 173)
Screenshot: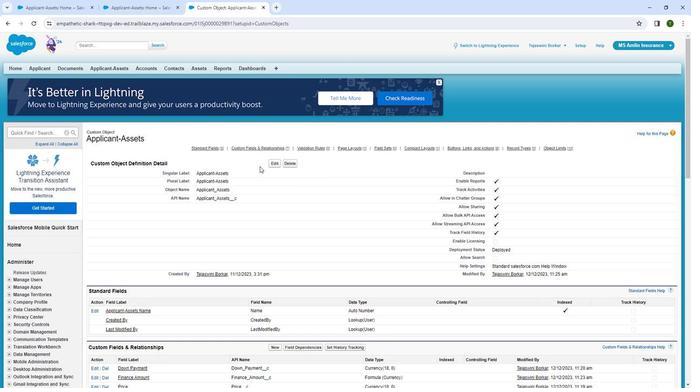 
Action: Mouse scrolled (254, 172) with delta (0, 0)
Screenshot: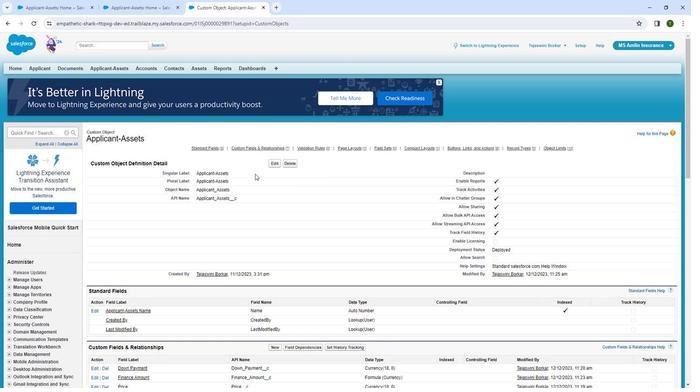 
Action: Mouse scrolled (254, 172) with delta (0, 0)
Screenshot: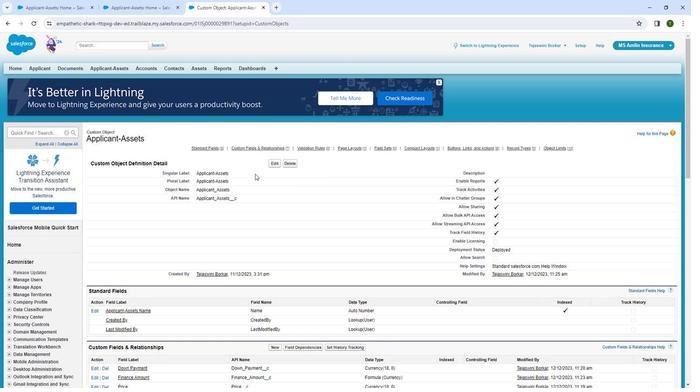 
Action: Mouse scrolled (254, 172) with delta (0, 0)
Screenshot: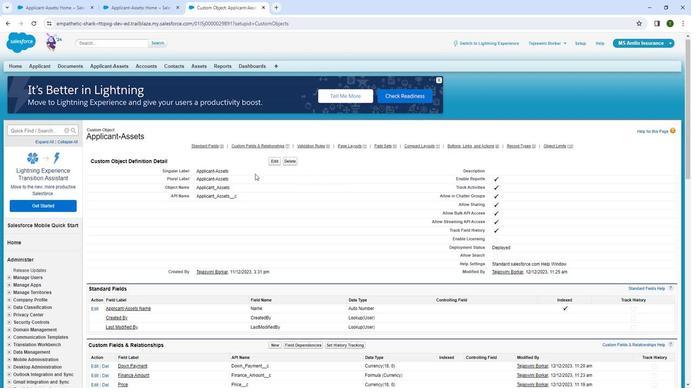 
Action: Mouse moved to (272, 234)
Screenshot: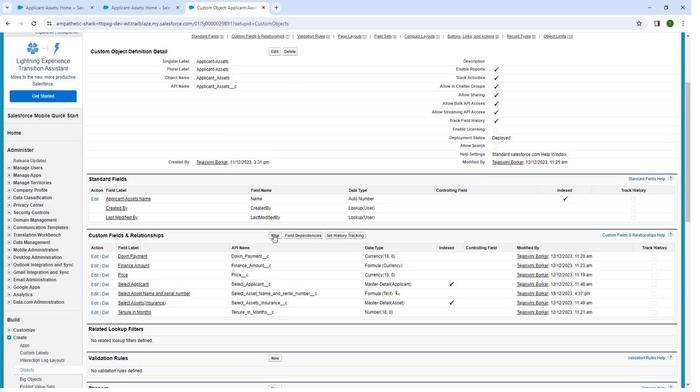 
Action: Mouse pressed left at (272, 234)
Screenshot: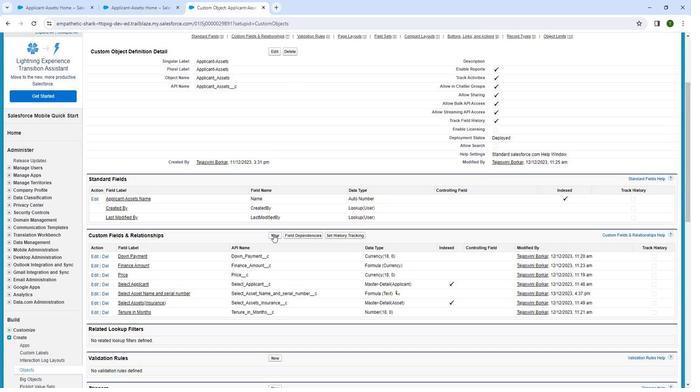 
Action: Mouse moved to (259, 211)
Screenshot: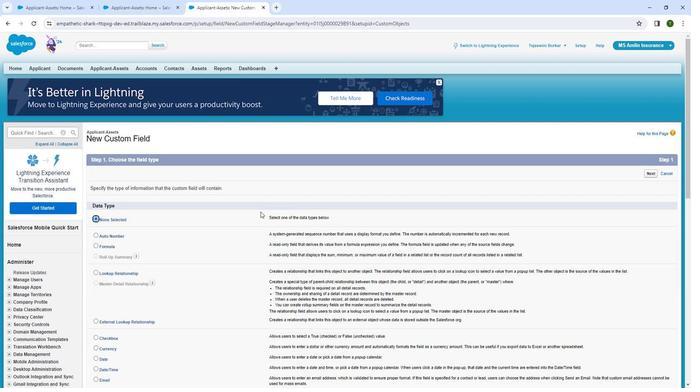 
Action: Mouse scrolled (259, 211) with delta (0, 0)
Screenshot: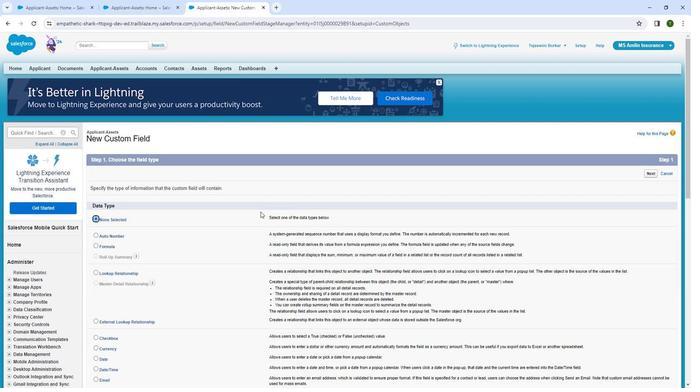 
Action: Mouse moved to (254, 217)
Screenshot: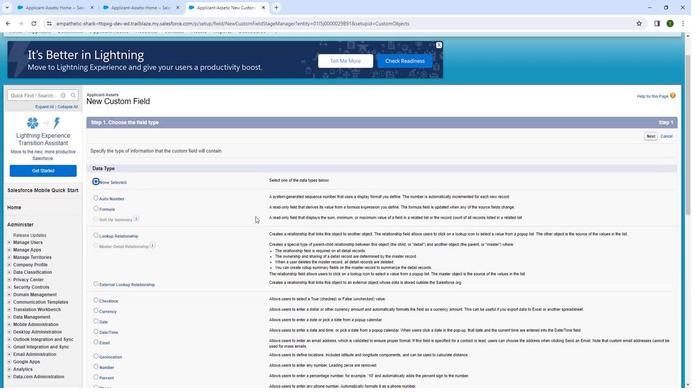
Action: Mouse scrolled (254, 216) with delta (0, 0)
Screenshot: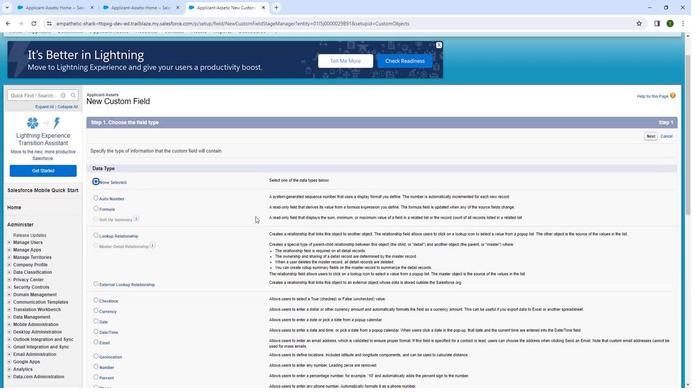 
Action: Mouse moved to (93, 171)
Screenshot: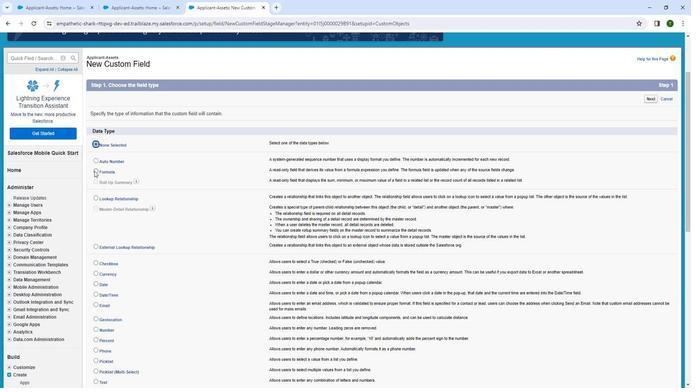 
Action: Mouse pressed left at (93, 171)
Screenshot: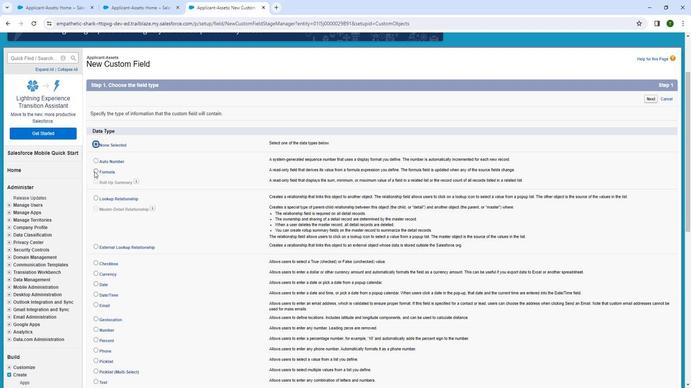 
Action: Mouse moved to (142, 177)
Screenshot: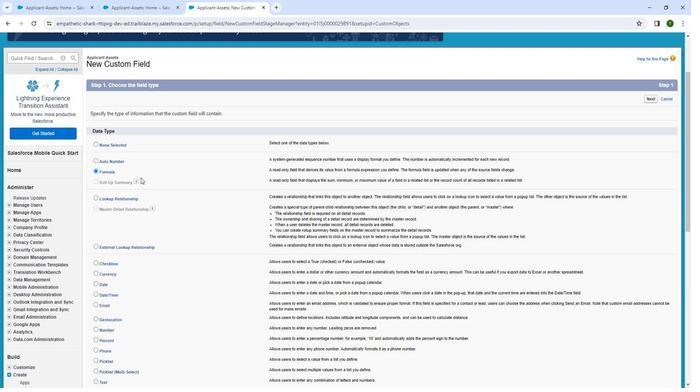 
Action: Mouse scrolled (142, 177) with delta (0, 0)
Screenshot: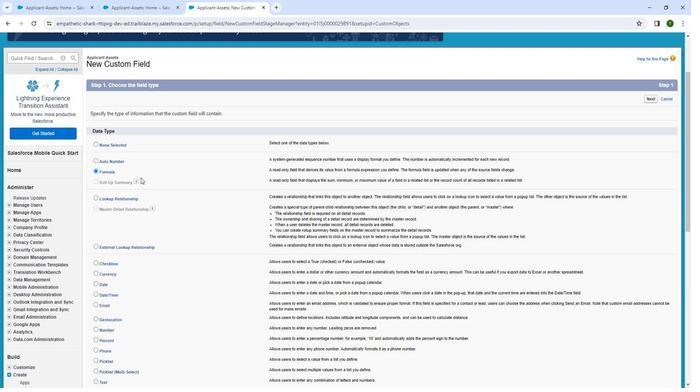 
Action: Mouse moved to (150, 177)
Screenshot: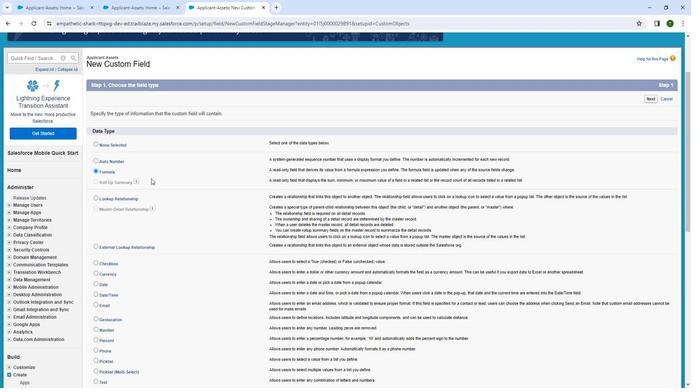 
Action: Mouse scrolled (150, 177) with delta (0, 0)
Screenshot: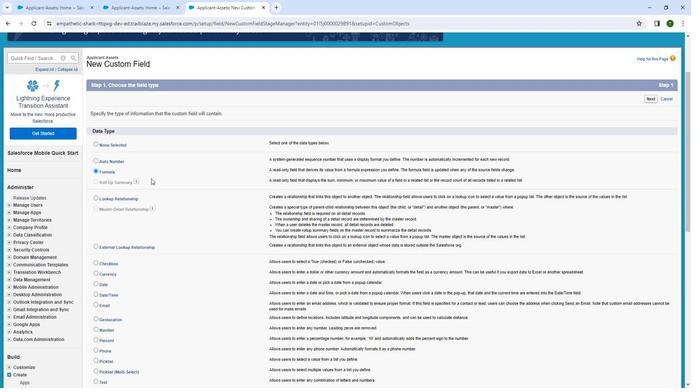 
Action: Mouse moved to (173, 181)
Screenshot: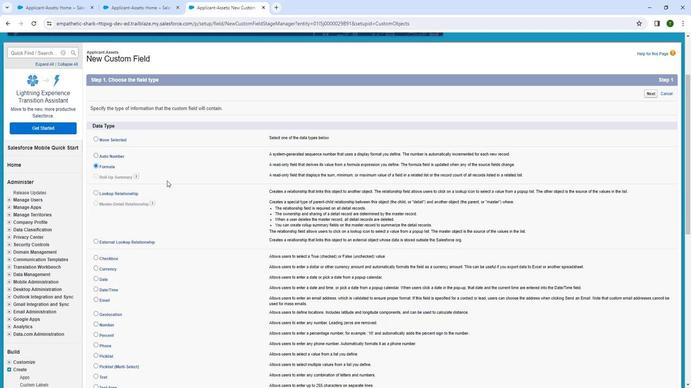 
Action: Mouse scrolled (173, 180) with delta (0, 0)
Screenshot: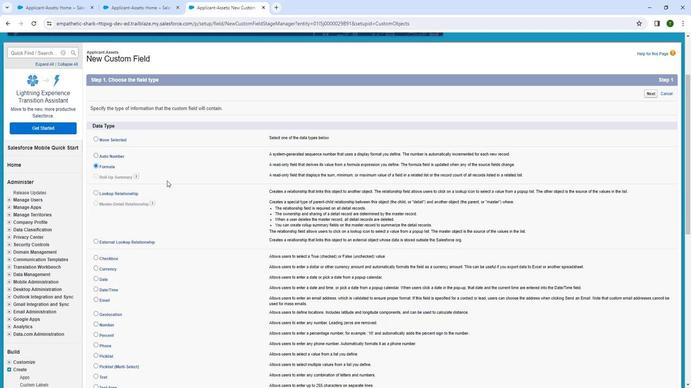 
Action: Mouse moved to (213, 191)
Screenshot: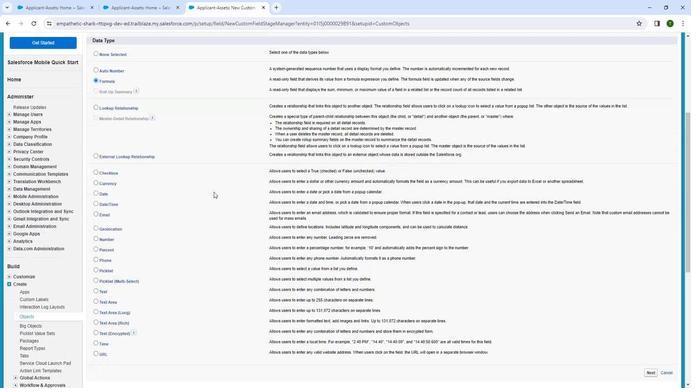 
Action: Mouse scrolled (213, 191) with delta (0, 0)
Screenshot: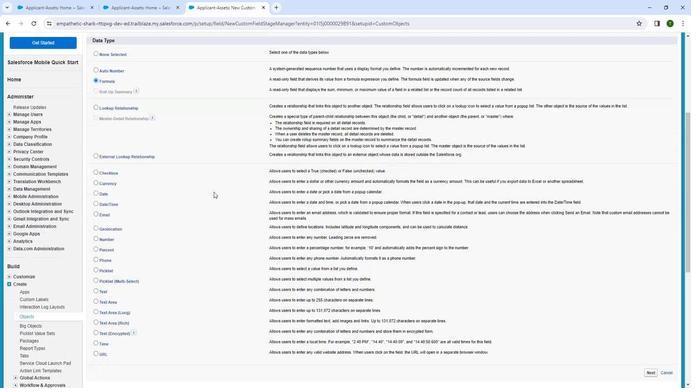 
Action: Mouse moved to (347, 199)
Screenshot: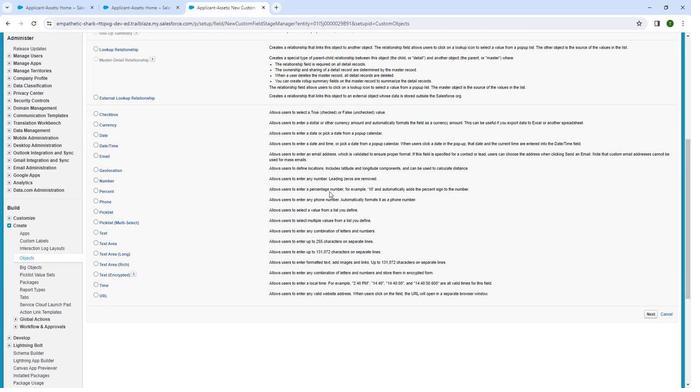 
Action: Mouse scrolled (347, 198) with delta (0, 0)
Screenshot: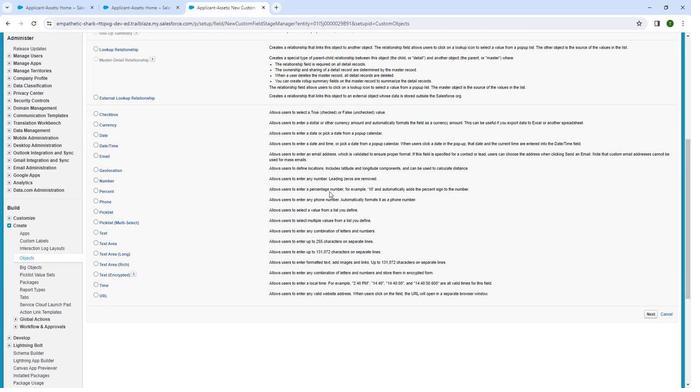 
Action: Mouse moved to (649, 281)
Screenshot: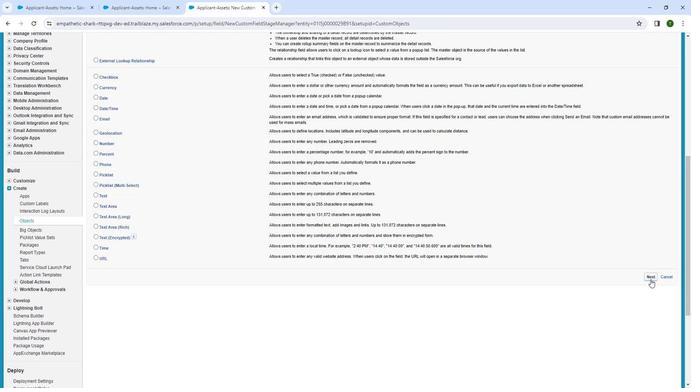 
Action: Mouse pressed left at (649, 281)
Screenshot: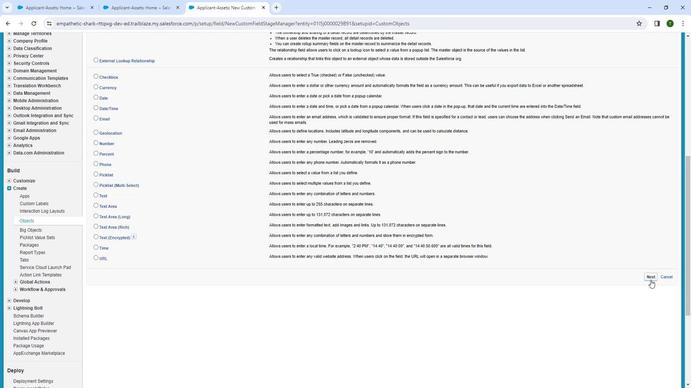 
Action: Mouse moved to (218, 190)
Screenshot: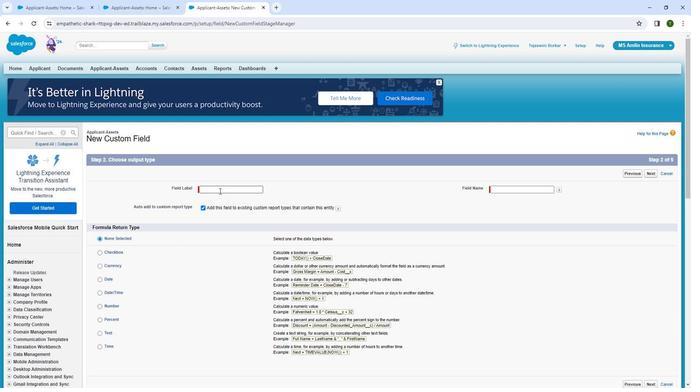 
Action: Mouse pressed left at (218, 190)
Screenshot: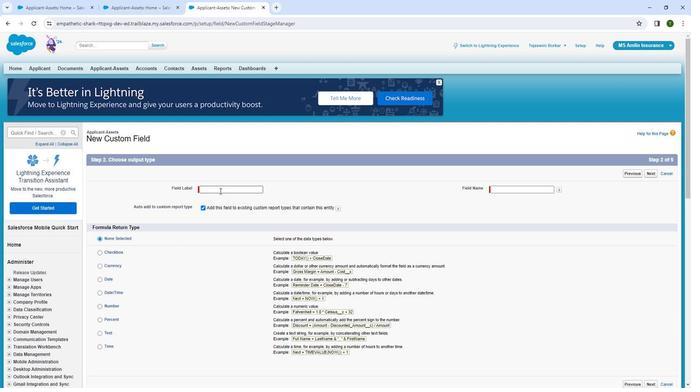 
Action: Mouse moved to (206, 196)
Screenshot: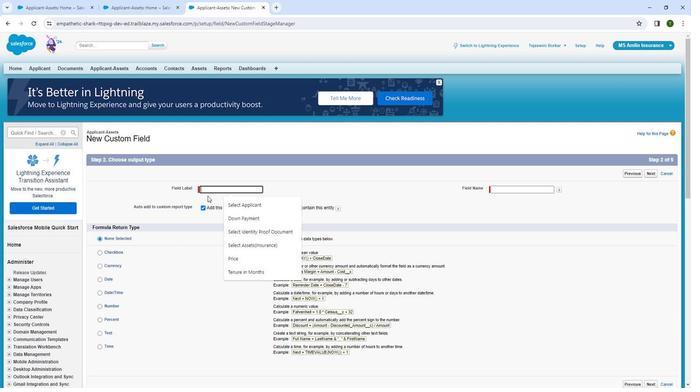 
Action: Key pressed <Key.shift>S
Screenshot: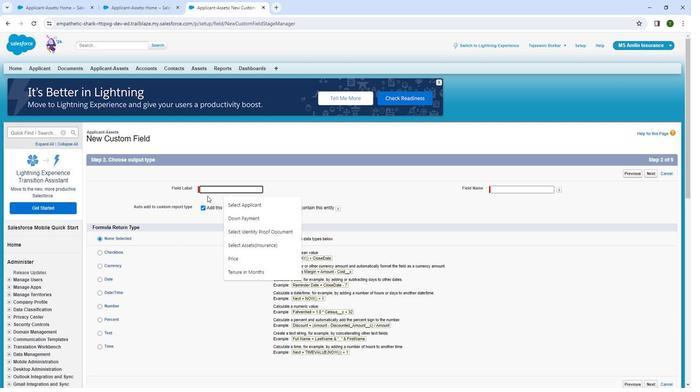 
Action: Mouse moved to (206, 196)
Screenshot: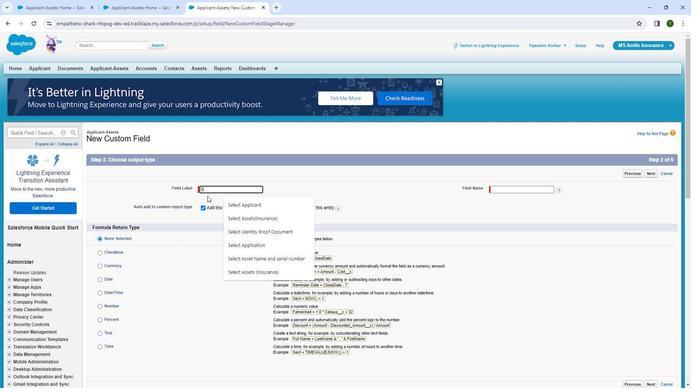 
Action: Key pressed <Key.backspace>
Screenshot: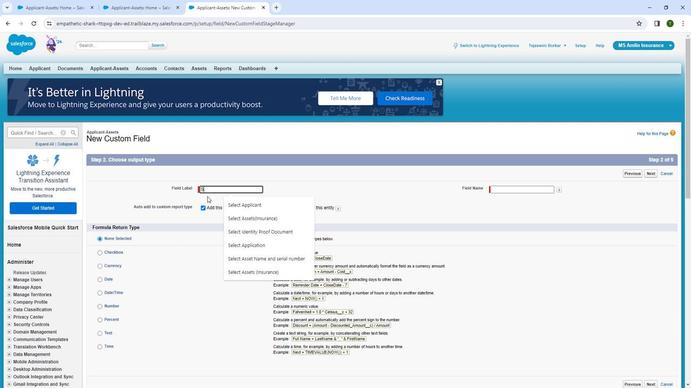 
Action: Mouse moved to (194, 233)
Screenshot: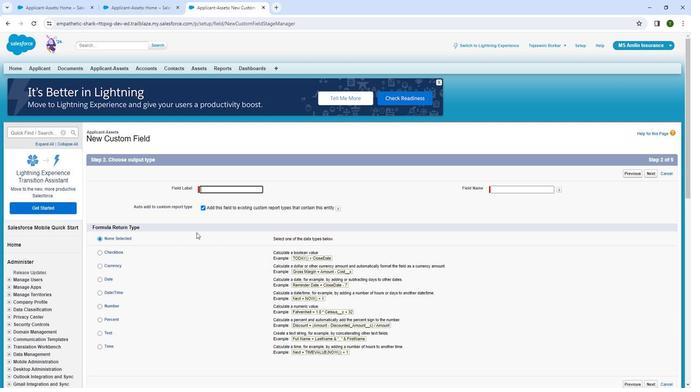 
Action: Key pressed <Key.shift>A
Screenshot: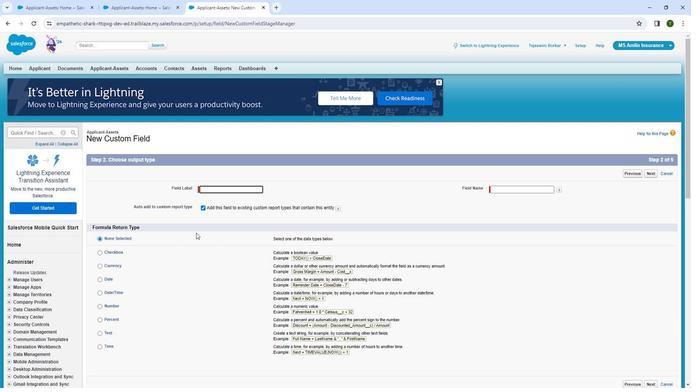 
Action: Mouse moved to (183, 207)
Screenshot: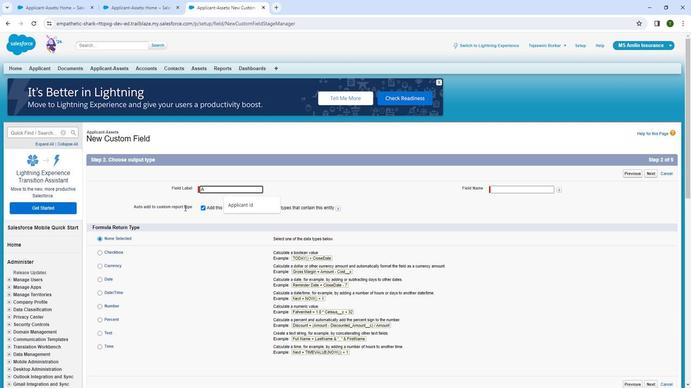 
Action: Key pressed pplic
Screenshot: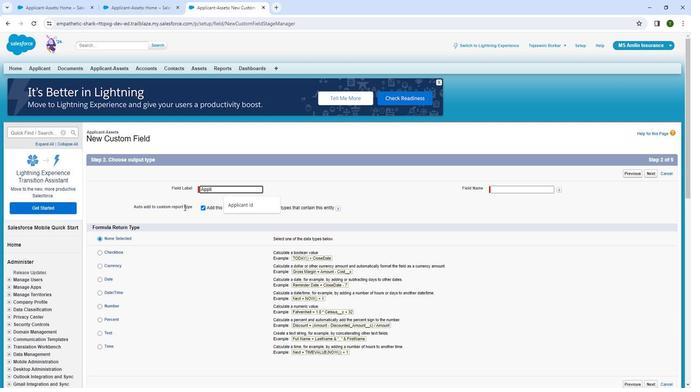 
Action: Mouse moved to (182, 207)
Screenshot: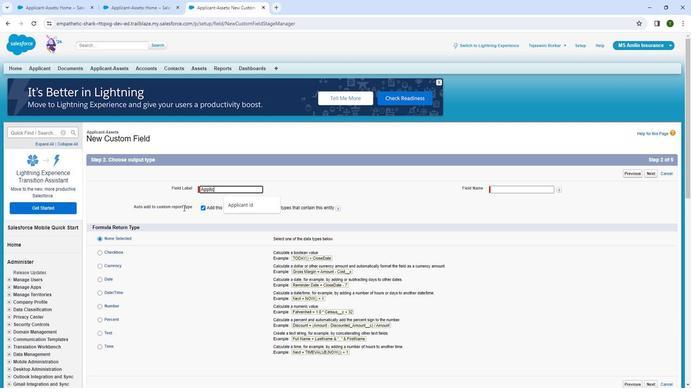 
Action: Key pressed a
Screenshot: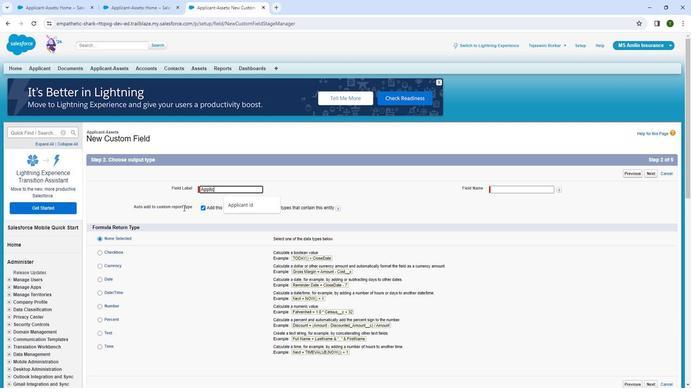 
Action: Mouse moved to (180, 208)
Screenshot: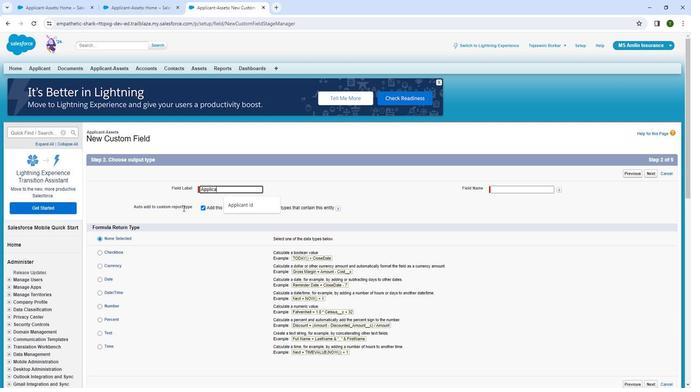 
Action: Key pressed n
Screenshot: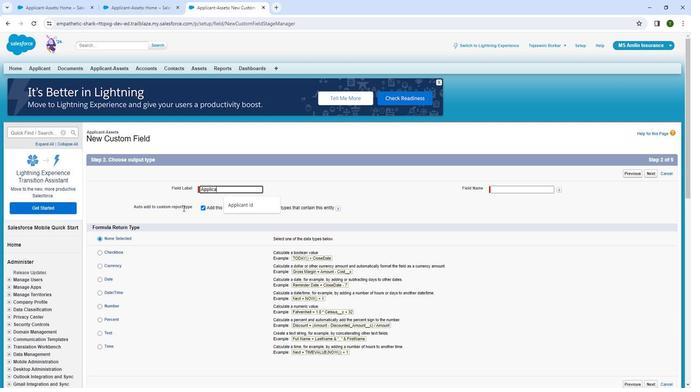 
Action: Mouse moved to (179, 209)
Screenshot: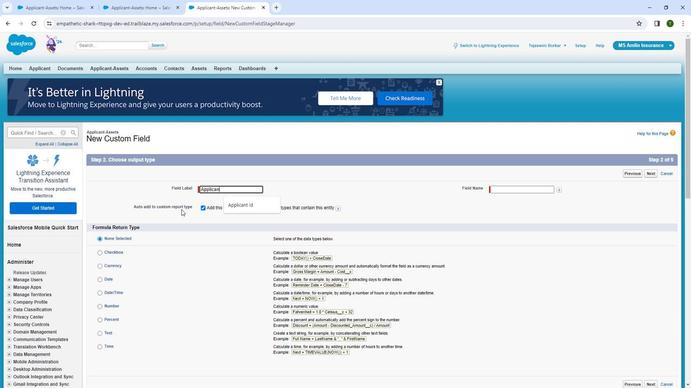 
Action: Key pressed t
Screenshot: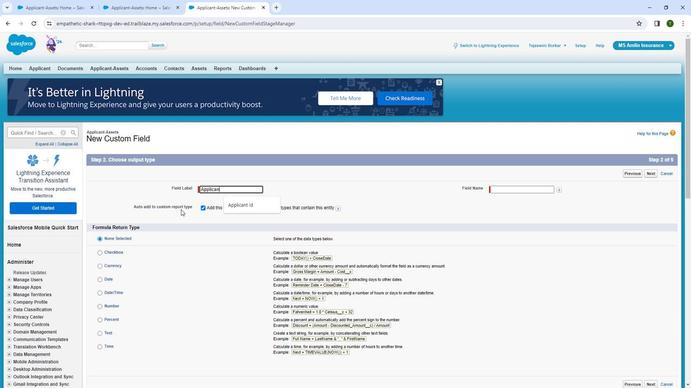 
Action: Mouse moved to (178, 210)
Screenshot: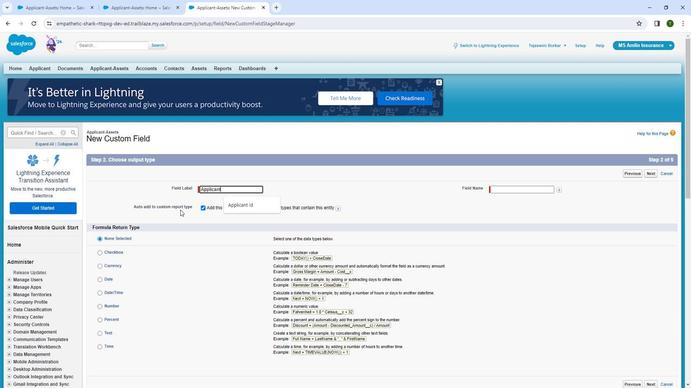 
Action: Key pressed s
Screenshot: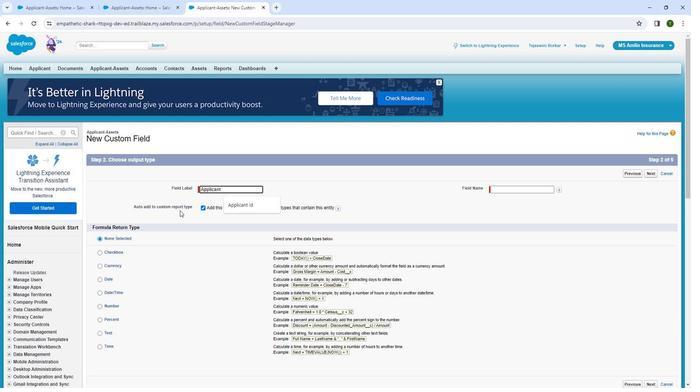 
Action: Mouse moved to (177, 212)
Screenshot: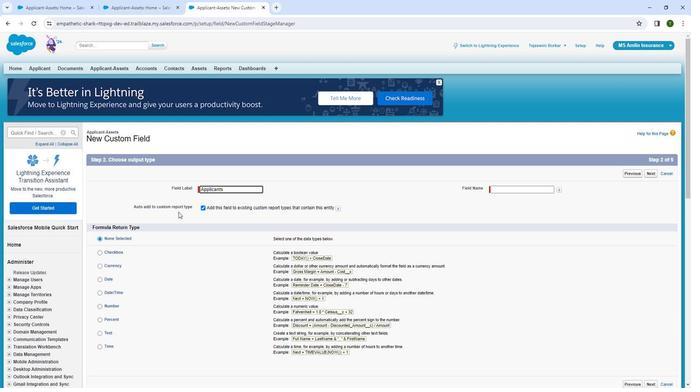 
Action: Key pressed <Key.space>
Screenshot: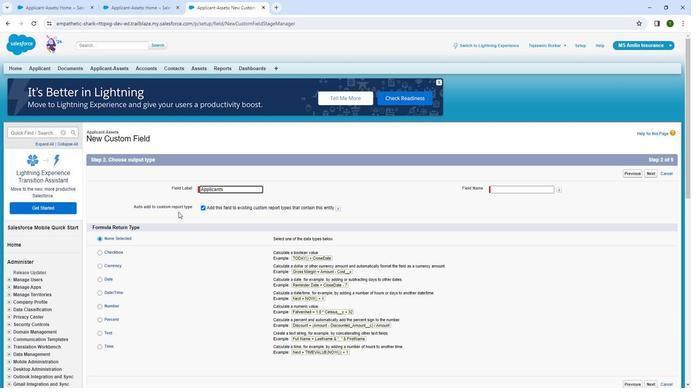 
Action: Mouse moved to (176, 212)
Screenshot: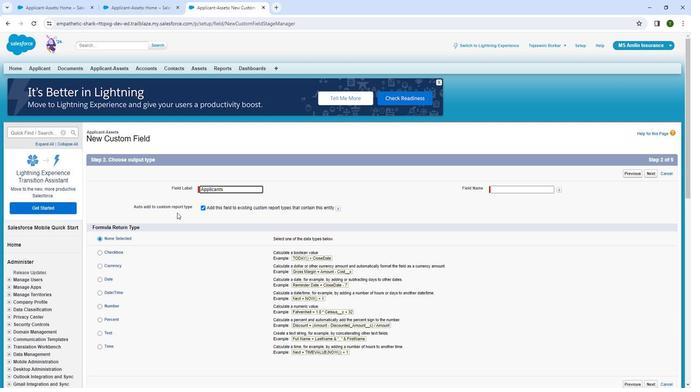 
Action: Key pressed <Key.shift><Key.shift><Key.shift><Key.shift><Key.shift><Key.shift><Key.shift><Key.shift><Key.shift><Key.shift>Nq<Key.backspace>a<Key.backspace><Key.backspace><Key.shift><Key.shift><Key.shift><Key.shift><Key.shift><Key.shift><Key.backspace><Key.backspace><Key.space><Key.shift>Name
Screenshot: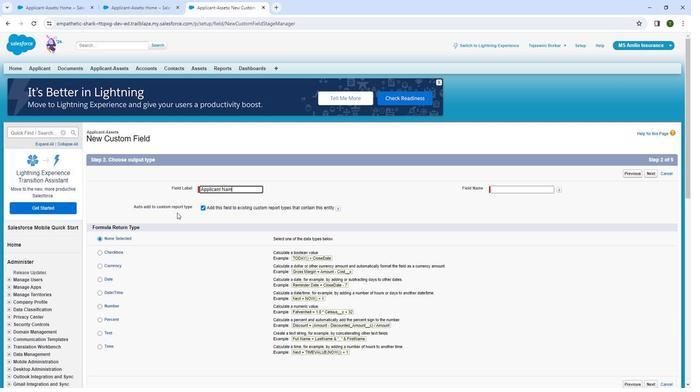 
Action: Mouse moved to (318, 174)
Screenshot: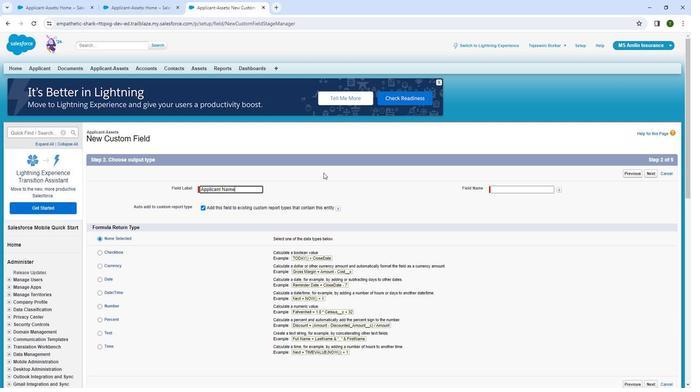 
Action: Mouse pressed left at (318, 174)
Screenshot: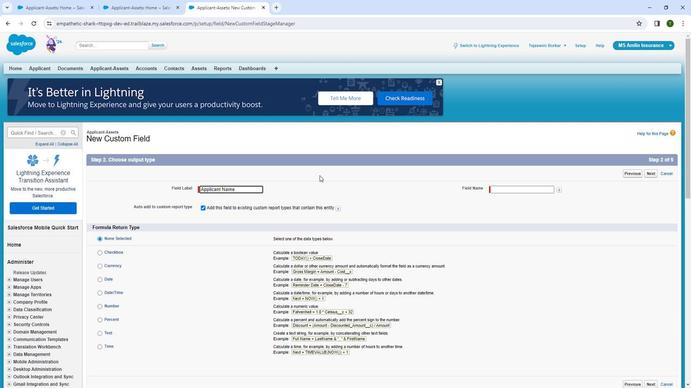 
Action: Mouse moved to (313, 178)
Screenshot: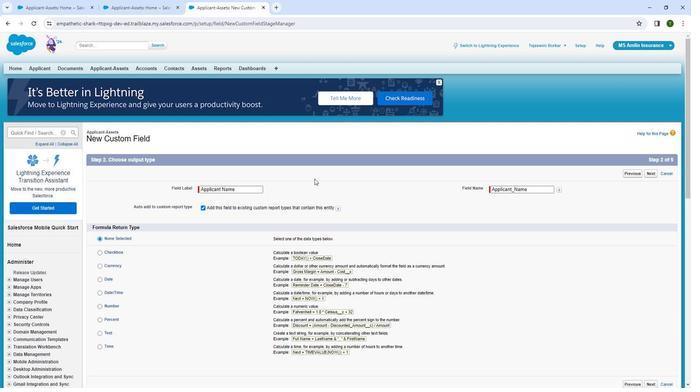 
Action: Mouse scrolled (313, 178) with delta (0, 0)
Screenshot: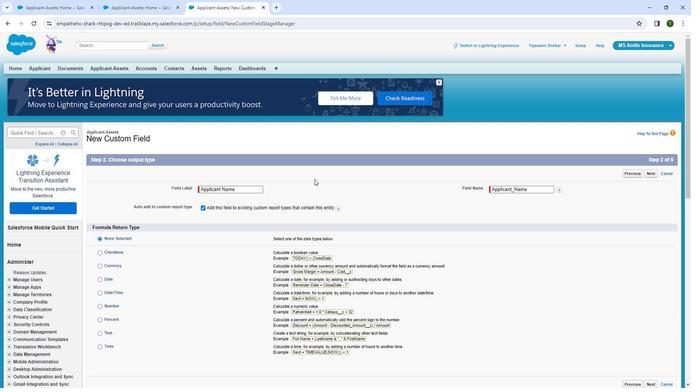 
Action: Mouse moved to (313, 179)
Screenshot: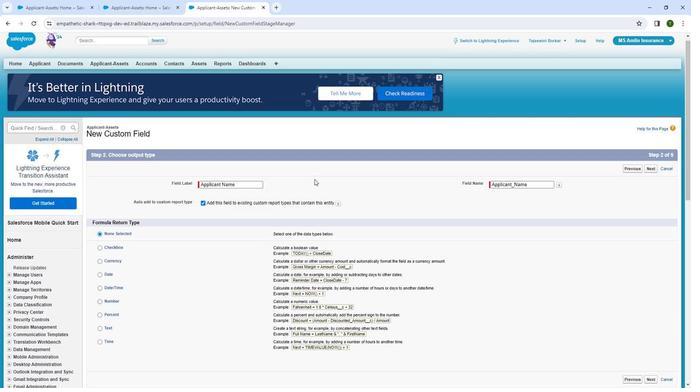 
Action: Mouse scrolled (313, 178) with delta (0, 0)
Screenshot: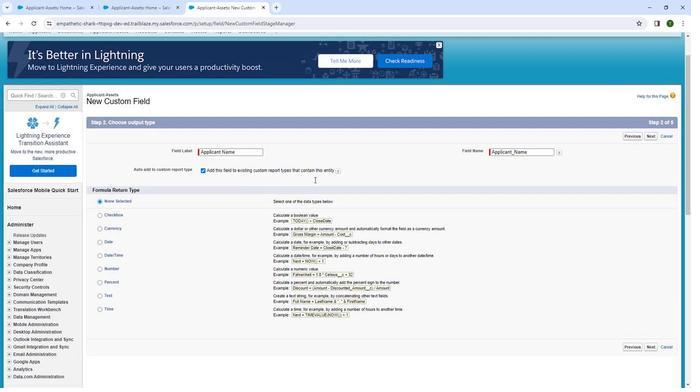 
Action: Mouse moved to (99, 261)
Screenshot: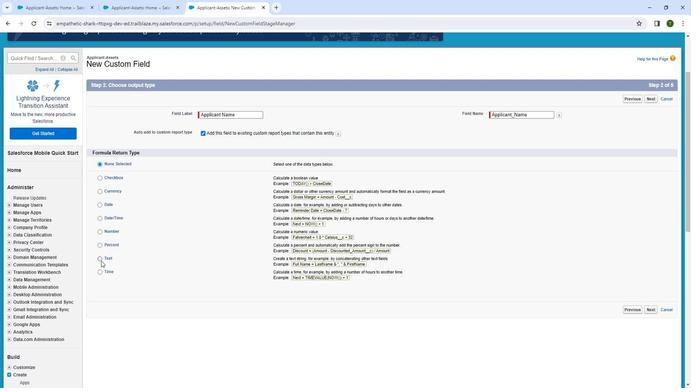 
Action: Mouse pressed left at (99, 261)
Screenshot: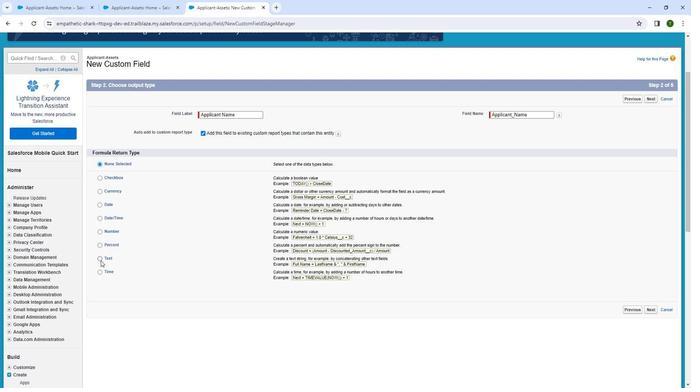 
Action: Mouse moved to (648, 310)
Screenshot: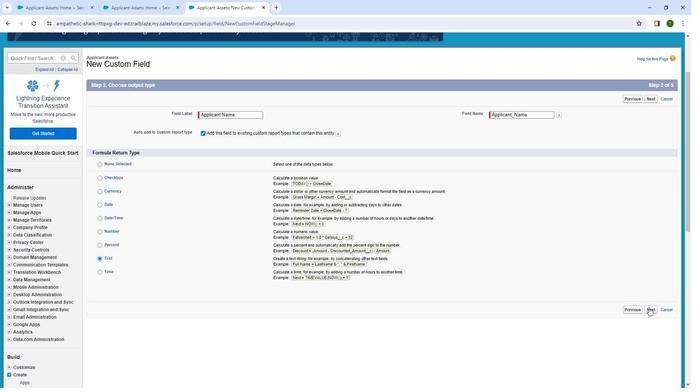 
Action: Mouse pressed left at (648, 310)
Screenshot: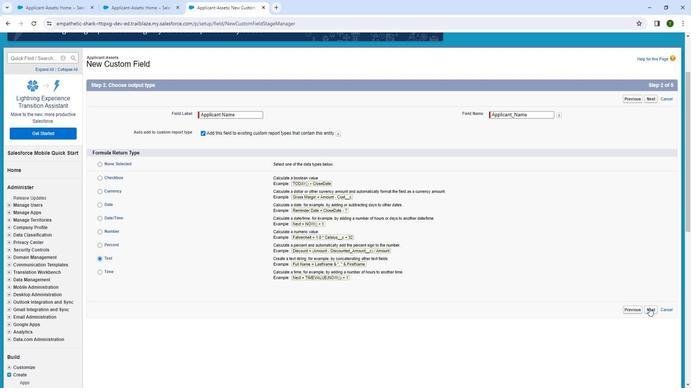 
Action: Mouse moved to (106, 234)
Screenshot: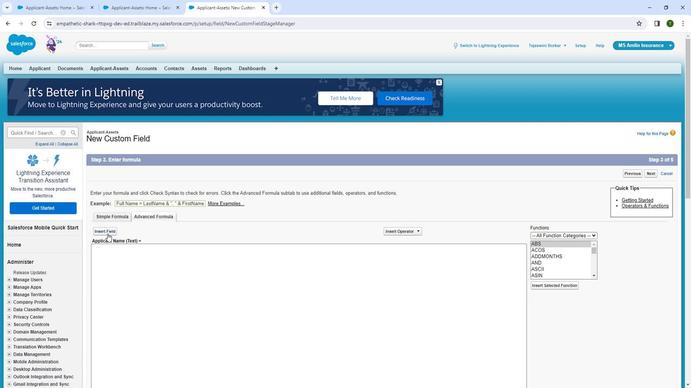 
Action: Mouse pressed left at (106, 234)
Screenshot: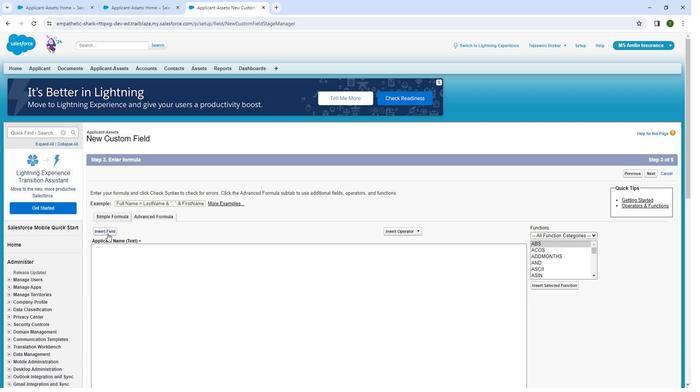 
Action: Mouse moved to (272, 201)
Screenshot: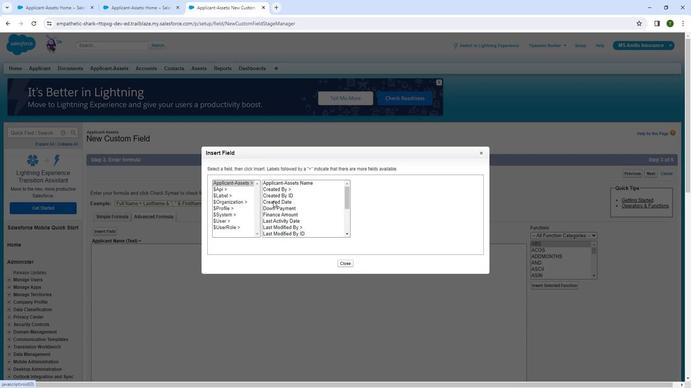 
Action: Mouse scrolled (272, 200) with delta (0, 0)
Screenshot: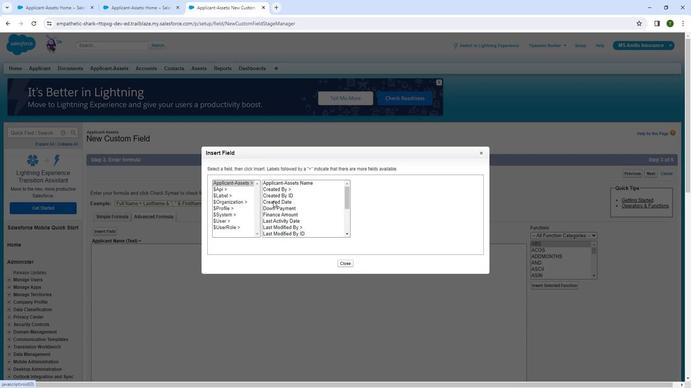 
Action: Mouse moved to (298, 218)
Screenshot: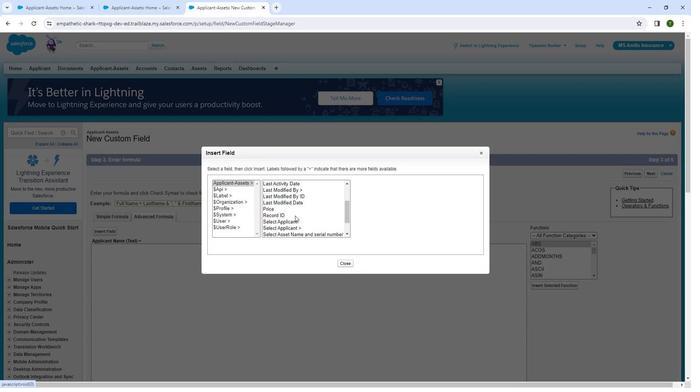 
Action: Mouse scrolled (298, 218) with delta (0, 0)
Screenshot: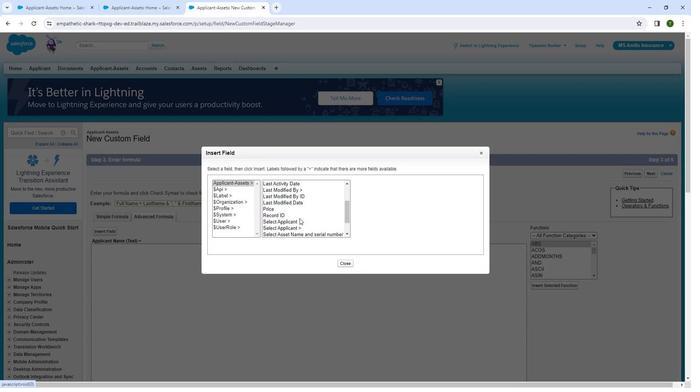 
Action: Mouse moved to (289, 209)
Screenshot: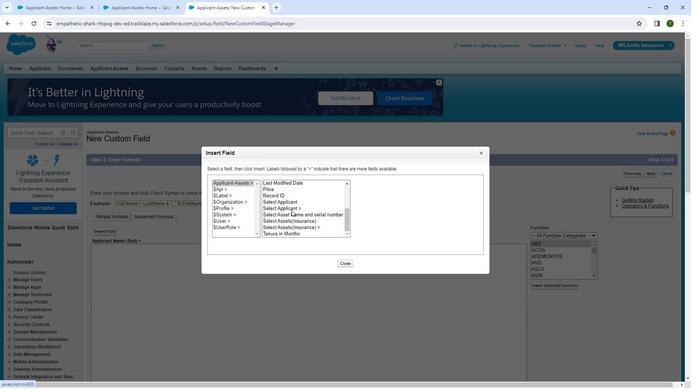 
Action: Mouse pressed left at (289, 209)
Screenshot: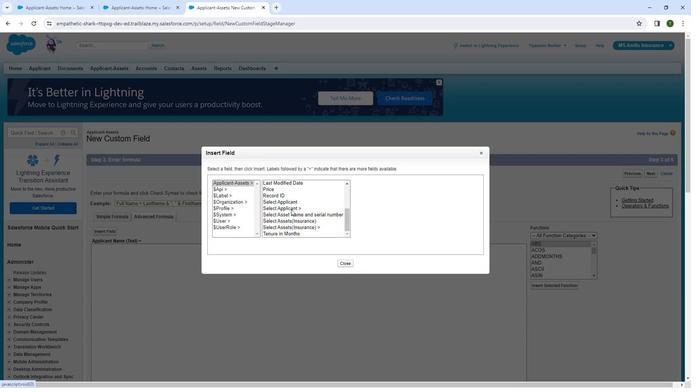 
Action: Mouse moved to (372, 219)
Screenshot: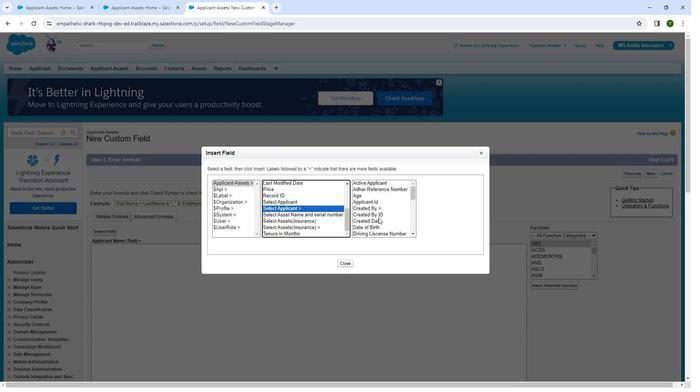 
Action: Mouse scrolled (372, 219) with delta (0, 0)
Screenshot: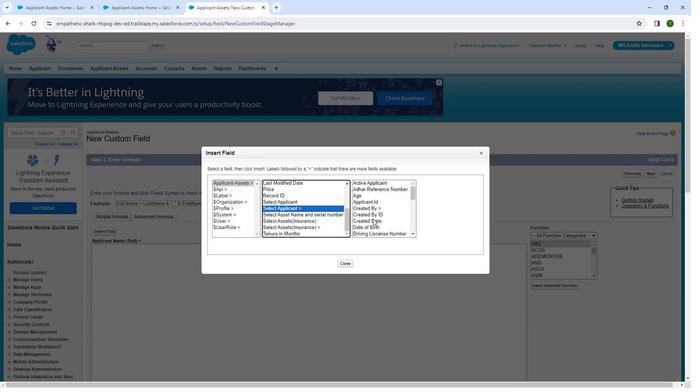 
Action: Mouse moved to (359, 215)
Screenshot: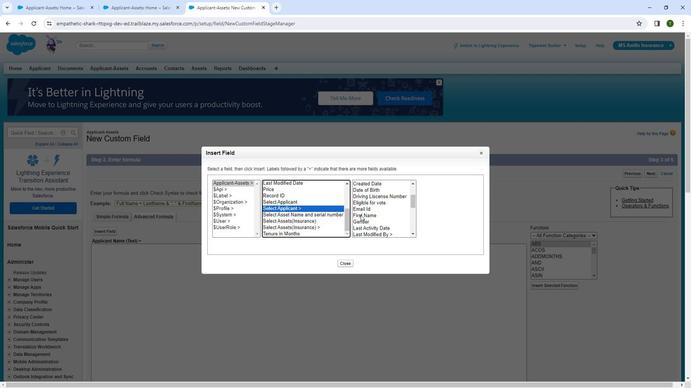 
Action: Mouse pressed left at (359, 215)
Screenshot: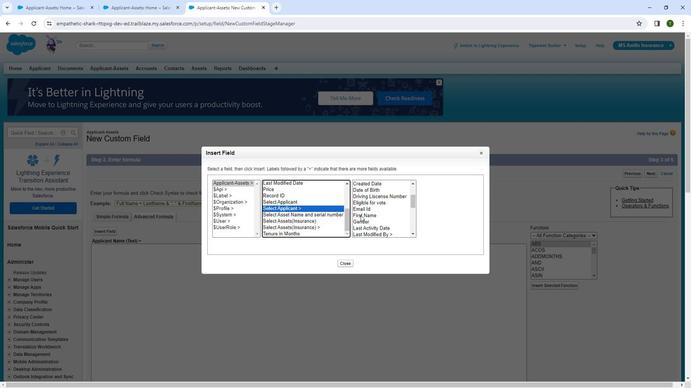 
Action: Mouse moved to (428, 224)
Screenshot: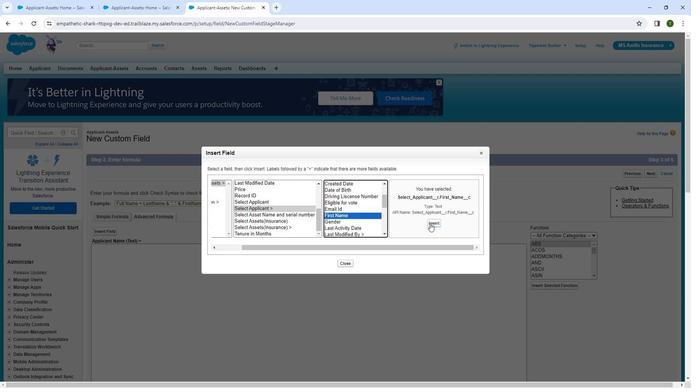 
Action: Mouse pressed left at (428, 224)
Screenshot: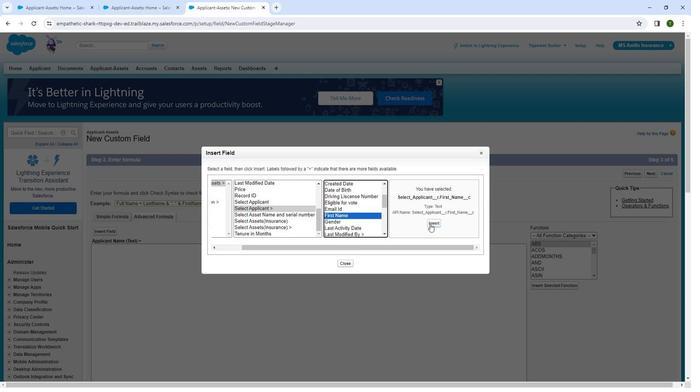 
Action: Mouse moved to (211, 280)
Screenshot: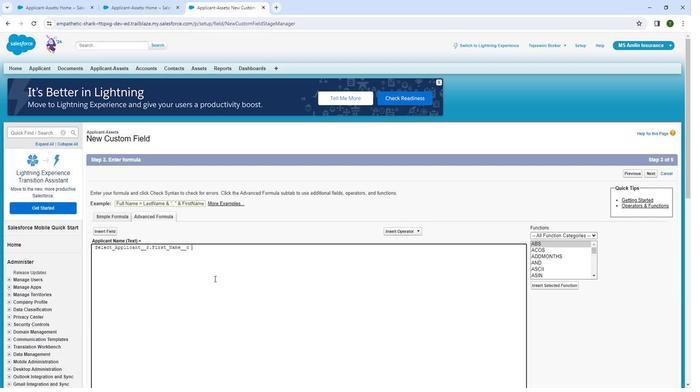 
Action: Key pressed <Key.shift_r>+<Key.space>'<Key.space>'<Key.space><Key.shift_r>+
Screenshot: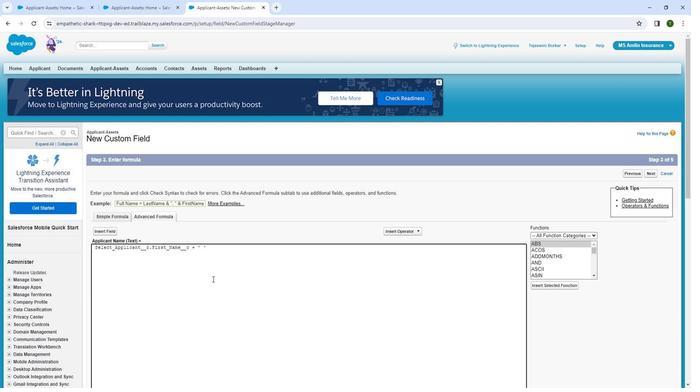 
Action: Mouse moved to (113, 232)
Screenshot: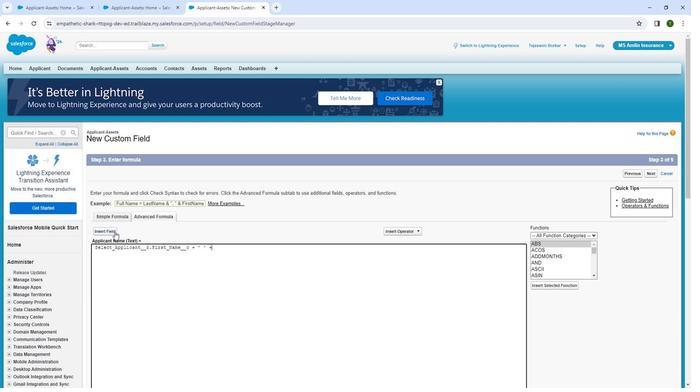 
Action: Mouse pressed left at (113, 232)
Screenshot: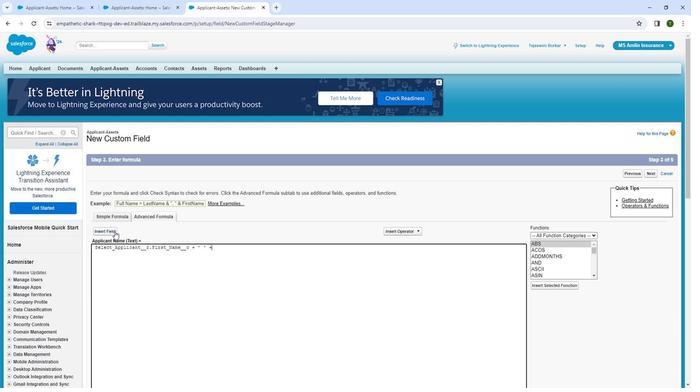 
Action: Mouse moved to (279, 211)
Screenshot: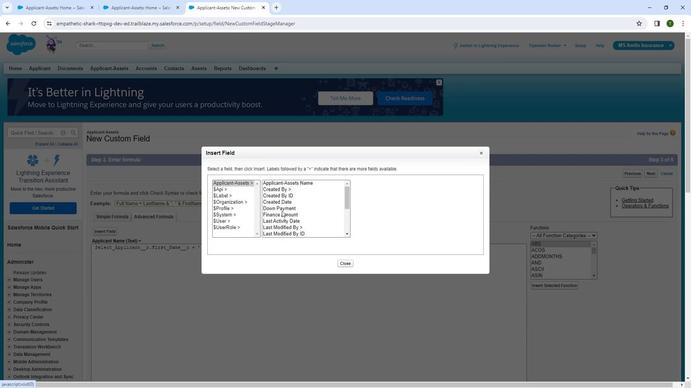 
Action: Mouse scrolled (279, 211) with delta (0, 0)
Screenshot: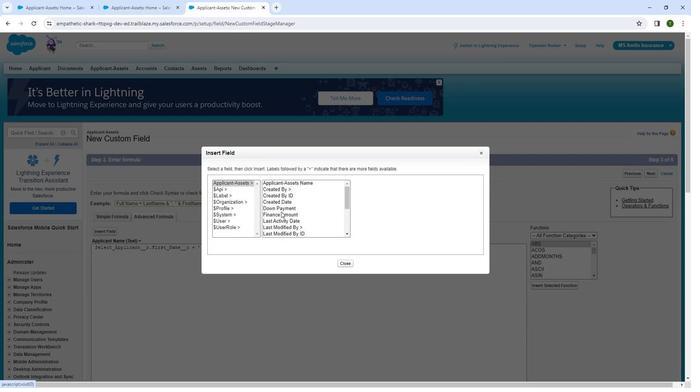 
Action: Mouse moved to (276, 226)
Screenshot: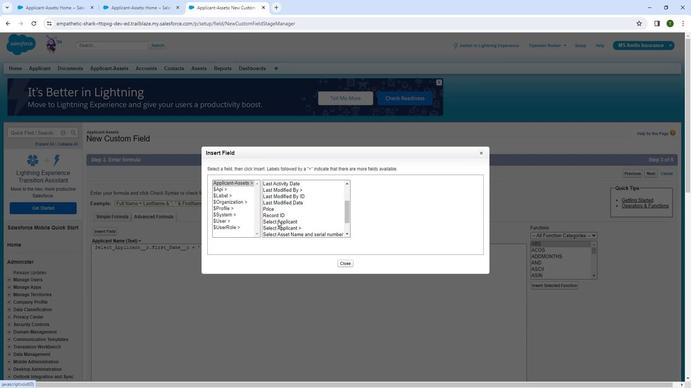 
Action: Mouse pressed left at (276, 226)
Screenshot: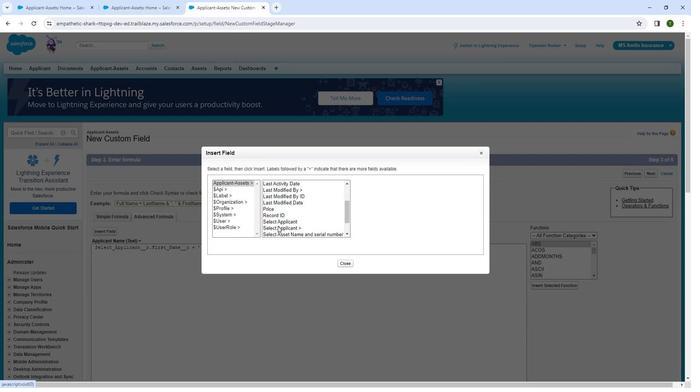 
Action: Mouse moved to (374, 215)
Screenshot: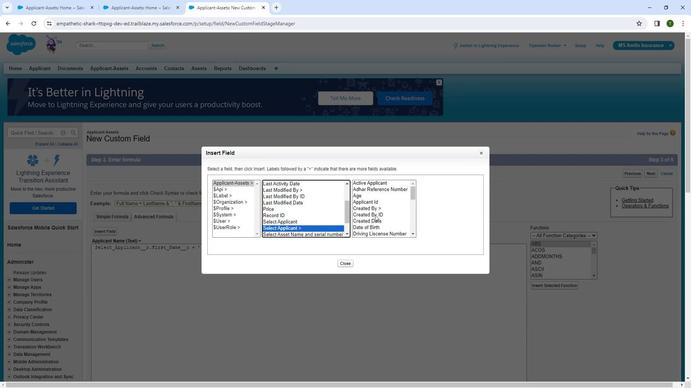 
Action: Mouse scrolled (374, 214) with delta (0, 0)
Screenshot: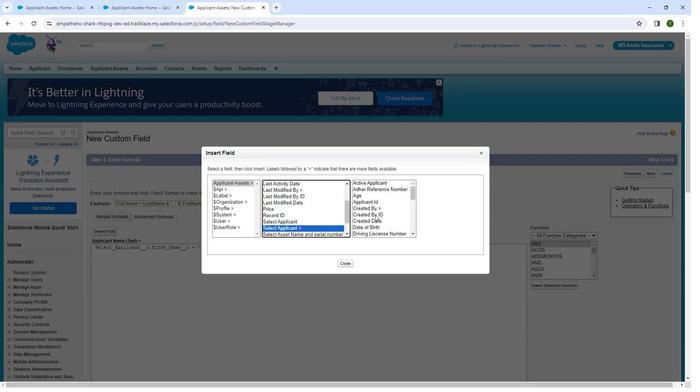 
Action: Mouse moved to (369, 219)
Screenshot: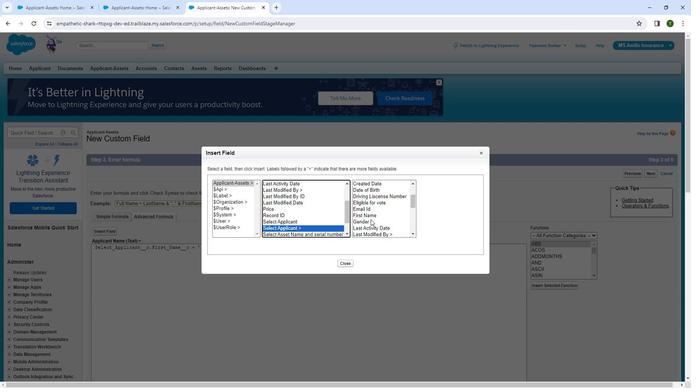 
Action: Mouse scrolled (369, 219) with delta (0, 0)
Screenshot: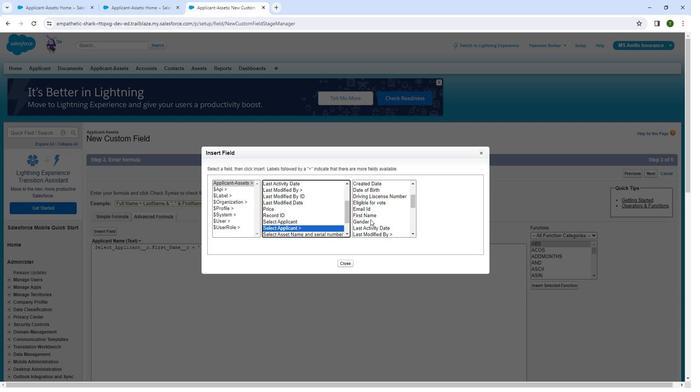 
Action: Mouse moved to (367, 217)
Screenshot: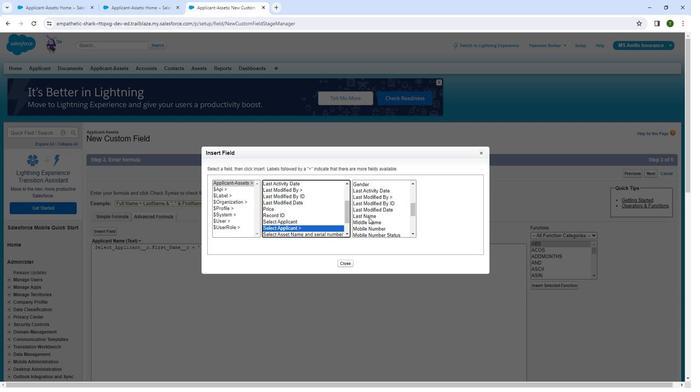 
Action: Mouse pressed left at (367, 217)
Screenshot: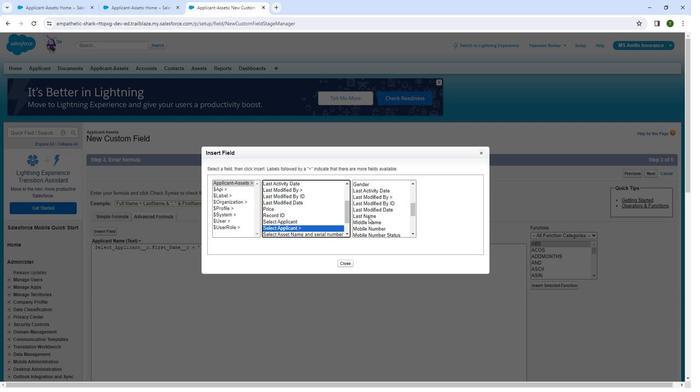 
Action: Mouse moved to (437, 223)
Screenshot: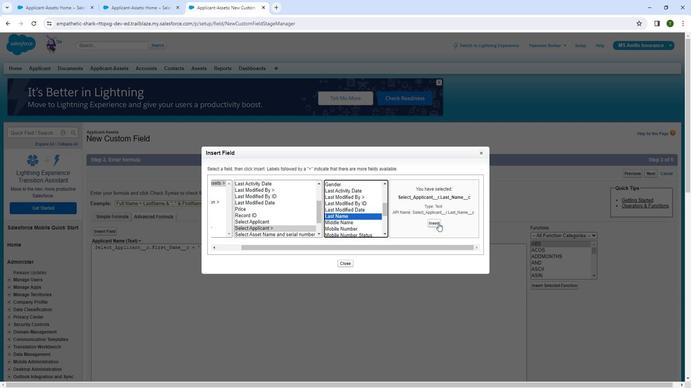 
Action: Mouse pressed left at (437, 223)
Screenshot: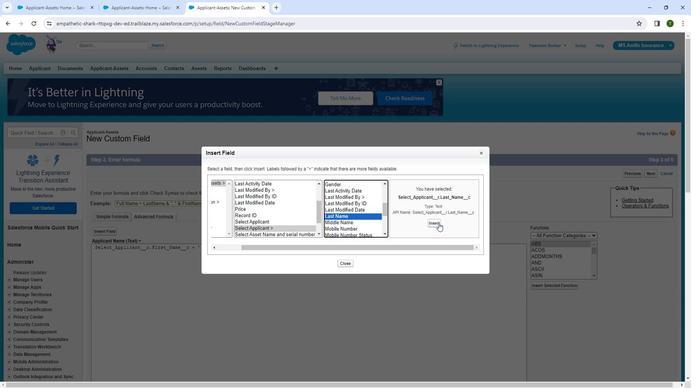 
Action: Mouse moved to (237, 280)
Screenshot: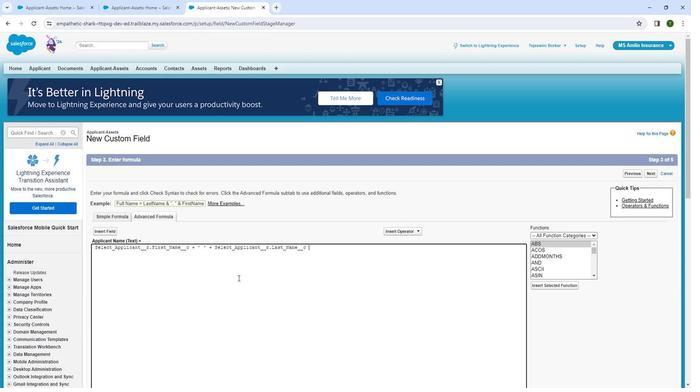 
Action: Mouse scrolled (237, 279) with delta (0, 0)
Screenshot: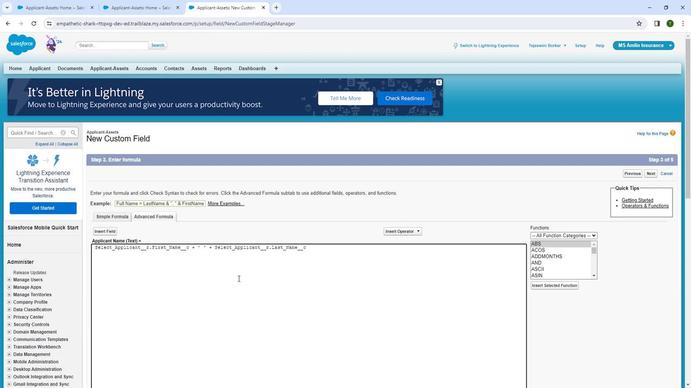
Action: Mouse scrolled (237, 279) with delta (0, 0)
Screenshot: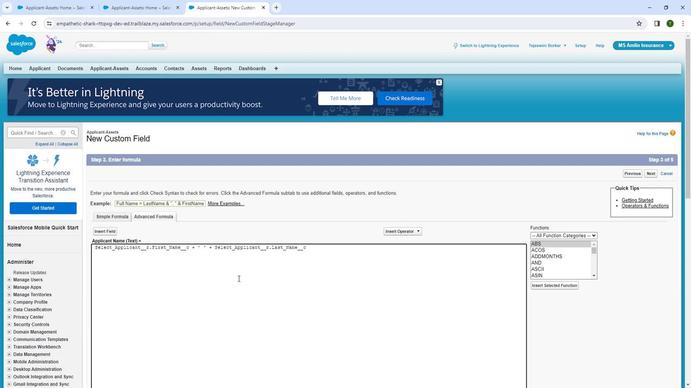 
Action: Mouse scrolled (237, 279) with delta (0, 0)
Screenshot: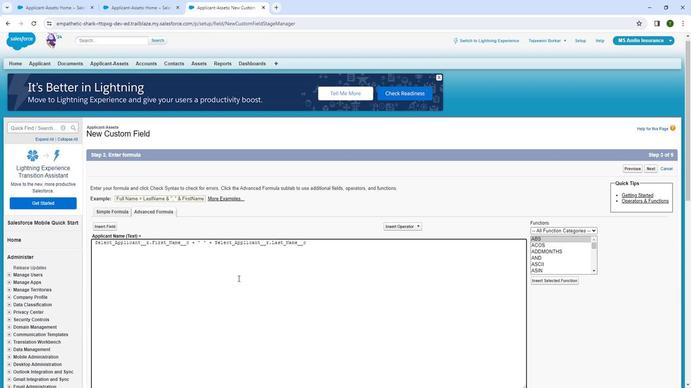 
Action: Mouse moved to (108, 289)
Screenshot: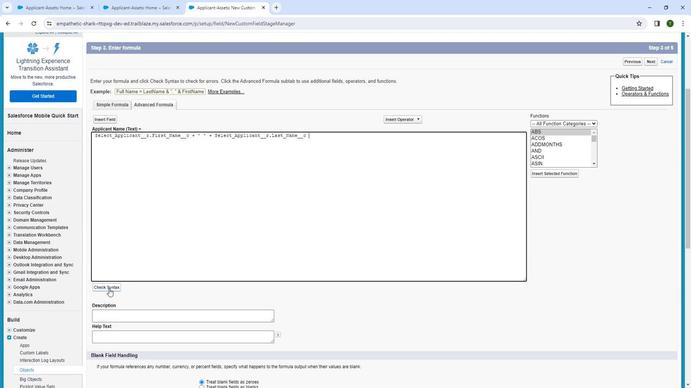 
Action: Mouse pressed left at (108, 289)
Screenshot: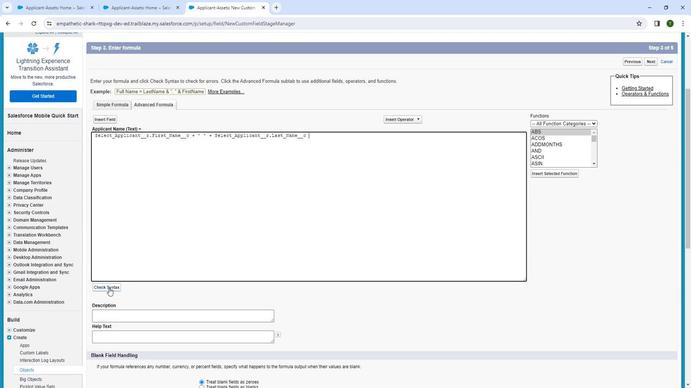 
Action: Mouse moved to (292, 257)
Screenshot: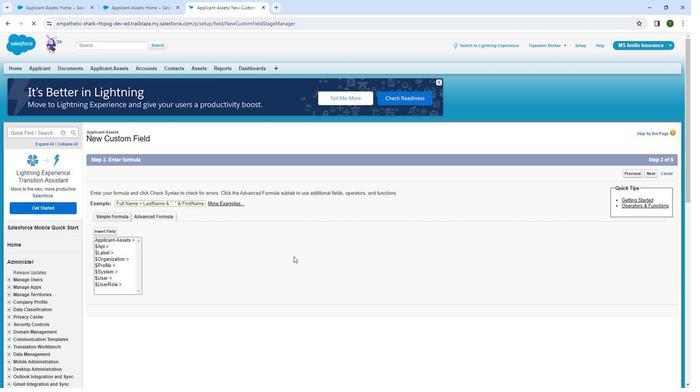 
Action: Mouse scrolled (292, 257) with delta (0, 0)
Screenshot: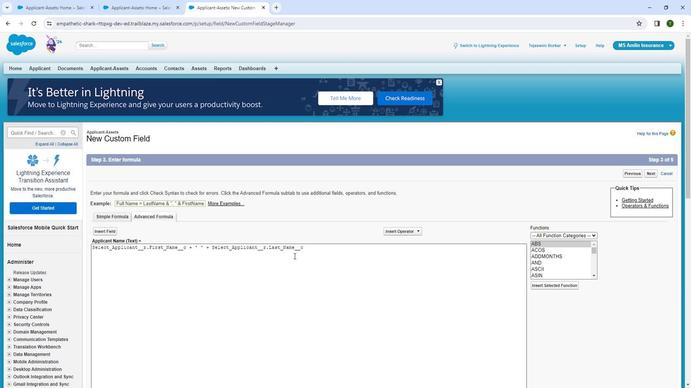 
Action: Mouse scrolled (292, 257) with delta (0, 0)
Screenshot: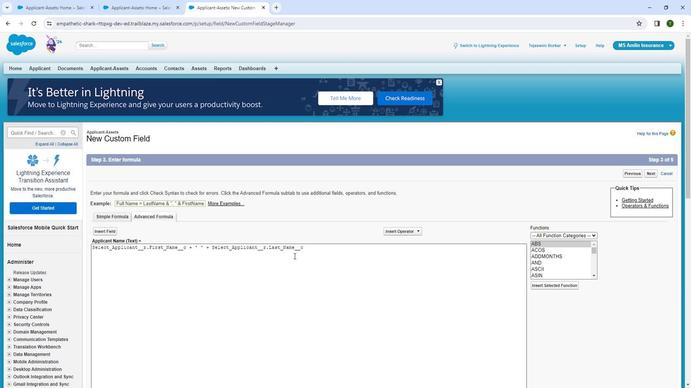 
Action: Mouse scrolled (292, 257) with delta (0, 0)
Screenshot: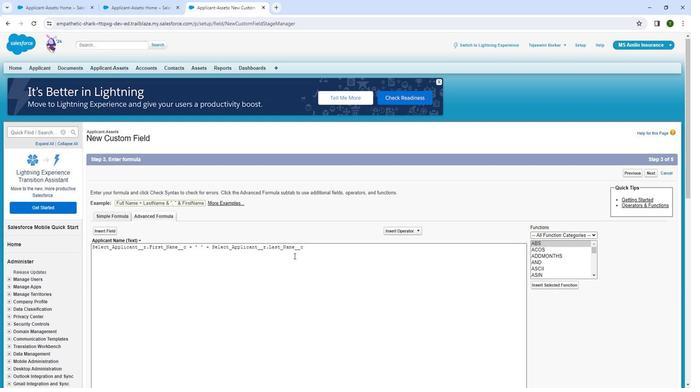 
Action: Mouse moved to (272, 271)
Screenshot: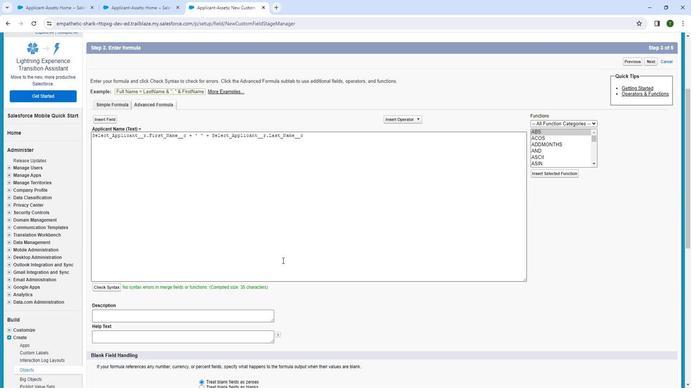 
Action: Mouse scrolled (272, 271) with delta (0, 0)
Screenshot: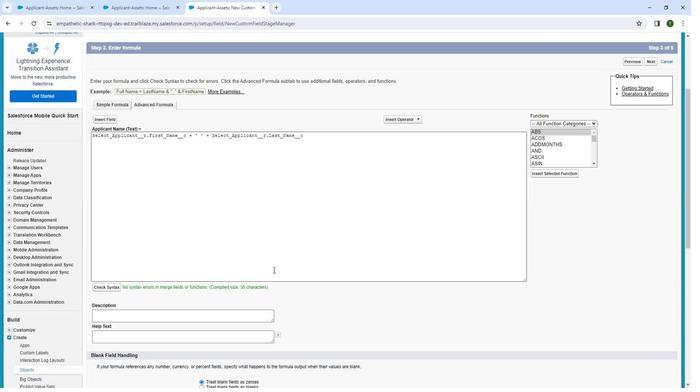 
Action: Mouse scrolled (272, 271) with delta (0, 0)
Screenshot: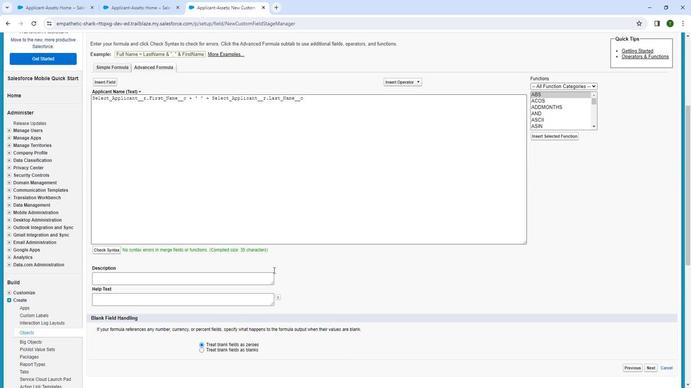 
Action: Mouse scrolled (272, 271) with delta (0, 0)
Screenshot: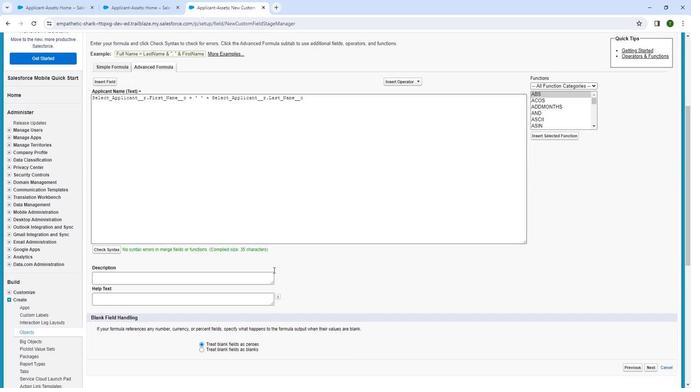 
Action: Mouse moved to (648, 295)
Screenshot: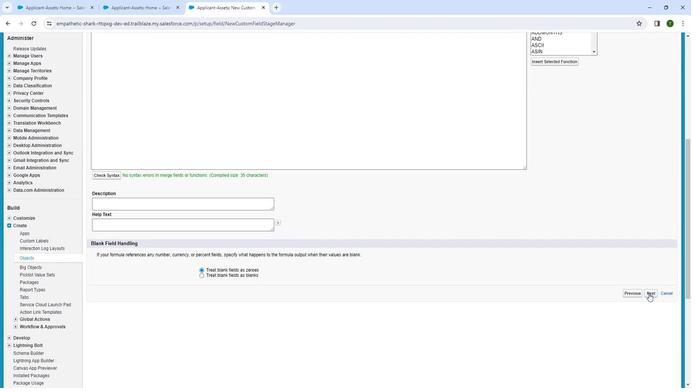 
Action: Mouse pressed left at (648, 295)
Screenshot: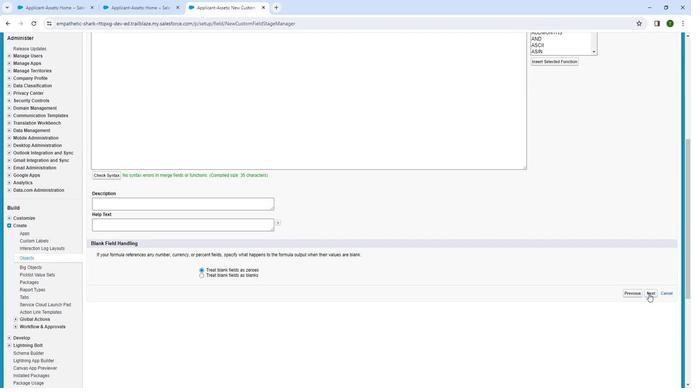 
Action: Mouse moved to (651, 171)
Screenshot: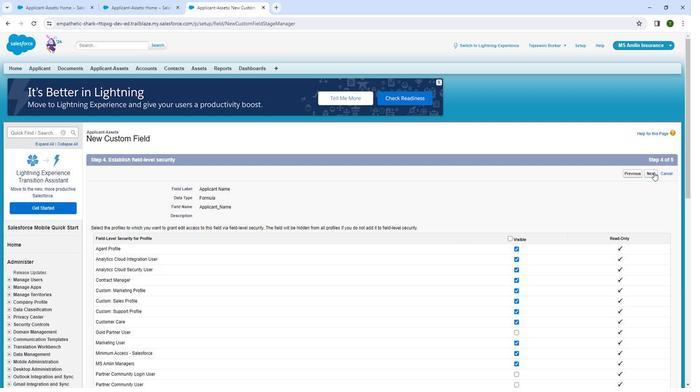 
Action: Mouse pressed left at (651, 171)
Screenshot: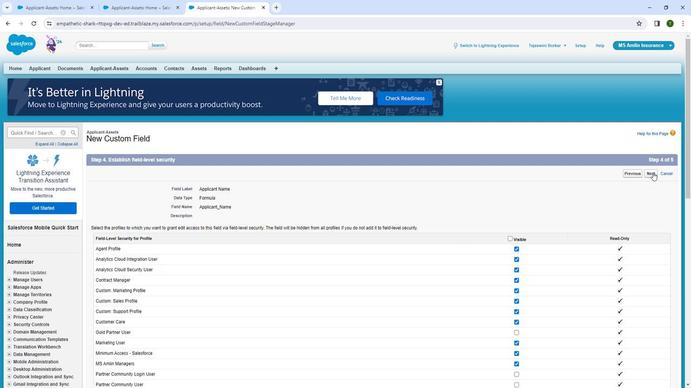 
Action: Mouse moved to (648, 172)
Screenshot: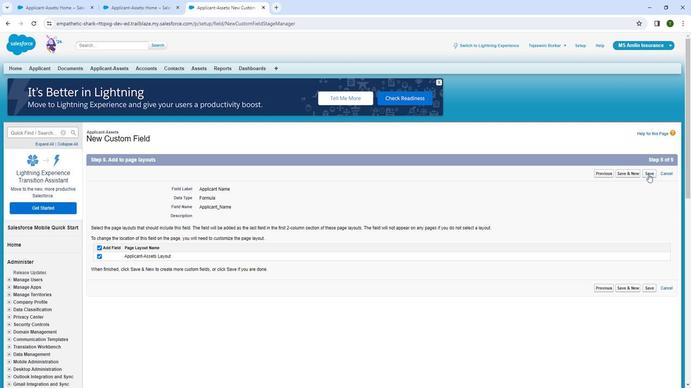 
Action: Mouse pressed left at (648, 172)
Screenshot: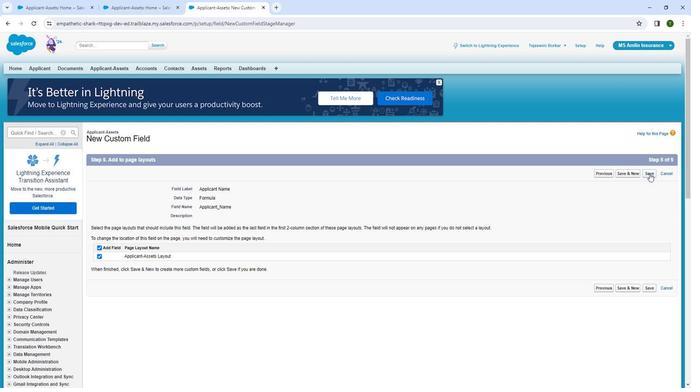 
Action: Mouse moved to (438, 234)
Screenshot: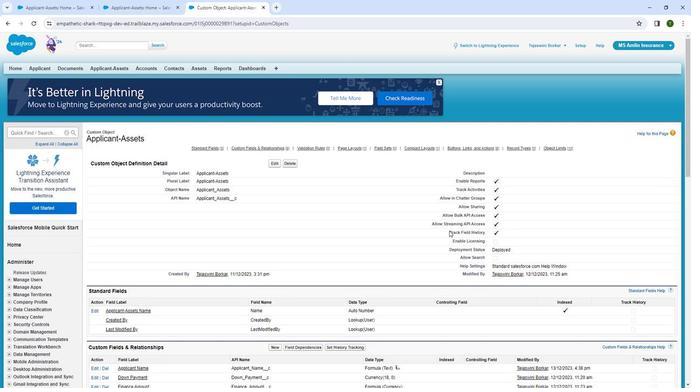 
Action: Mouse scrolled (438, 234) with delta (0, 0)
Screenshot: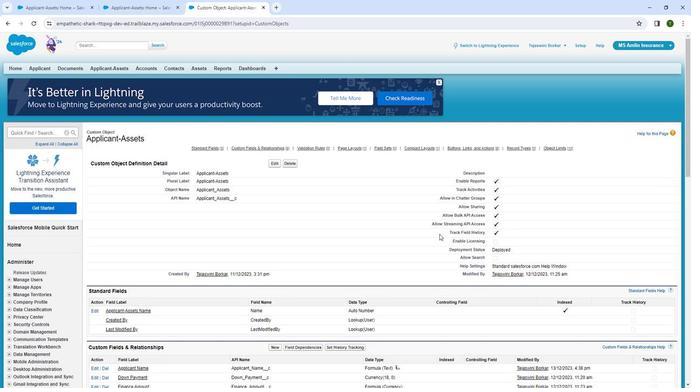 
Action: Mouse scrolled (438, 234) with delta (0, 0)
Screenshot: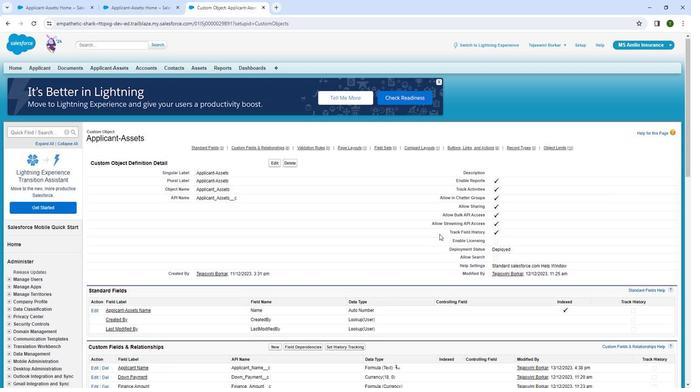 
Action: Mouse scrolled (438, 234) with delta (0, 0)
Screenshot: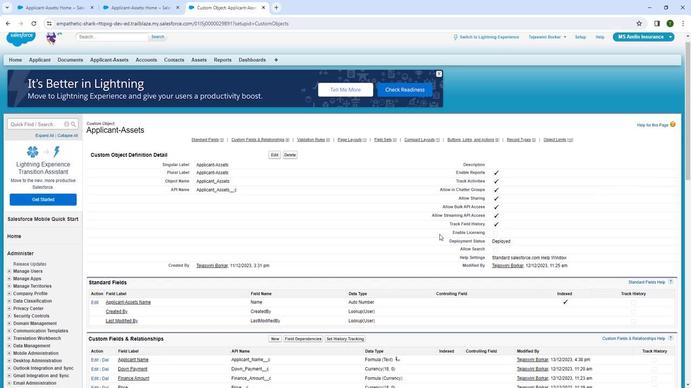 
Action: Mouse moved to (437, 234)
Screenshot: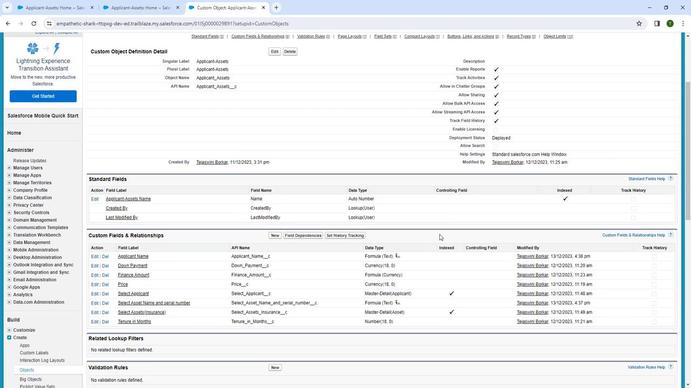 
Action: Mouse scrolled (437, 234) with delta (0, 0)
Screenshot: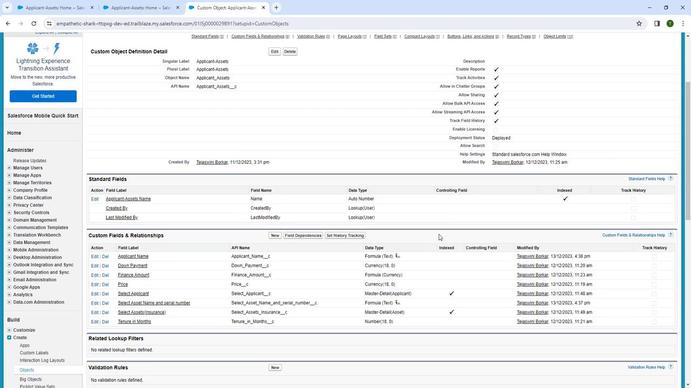 
Action: Mouse scrolled (437, 234) with delta (0, 0)
Screenshot: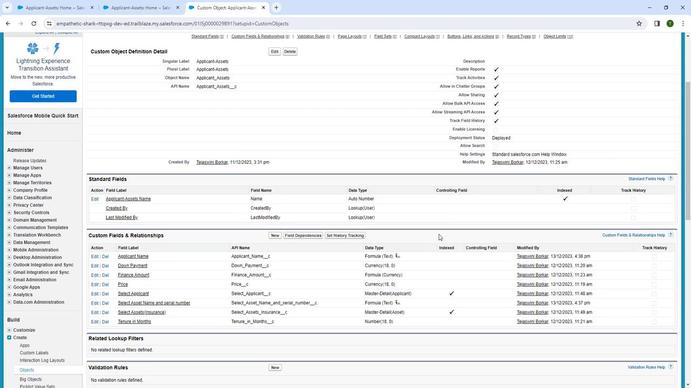 
Action: Mouse moved to (379, 246)
Screenshot: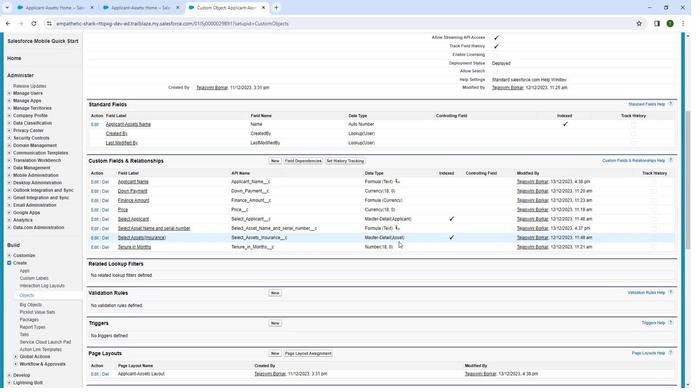 
Action: Mouse scrolled (379, 246) with delta (0, 0)
Screenshot: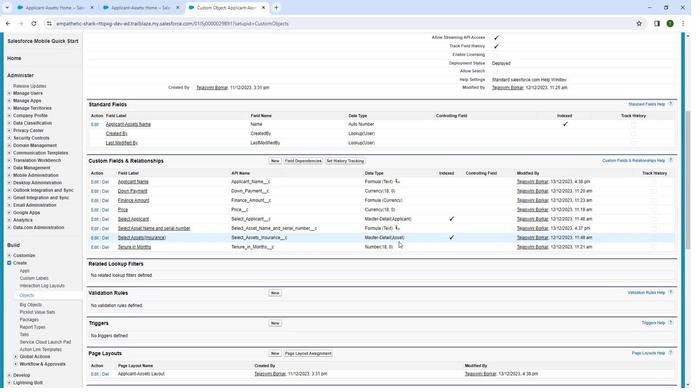 
Action: Mouse moved to (277, 255)
Screenshot: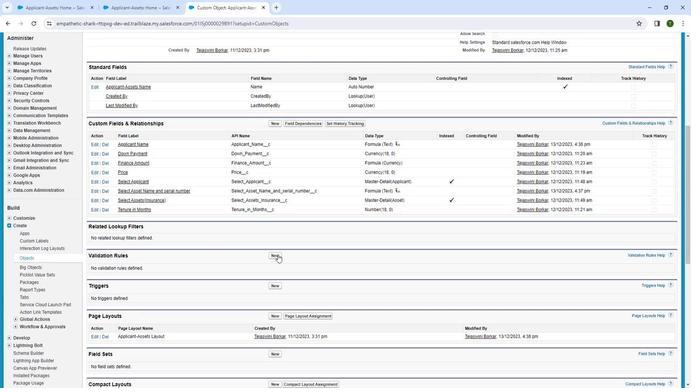 
Action: Mouse pressed left at (277, 255)
Screenshot: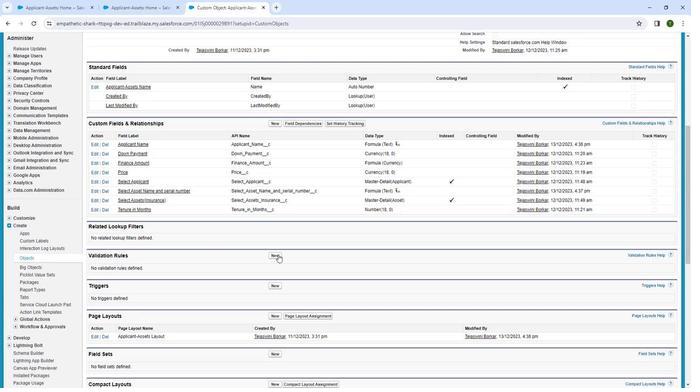 
Action: Mouse moved to (189, 188)
Screenshot: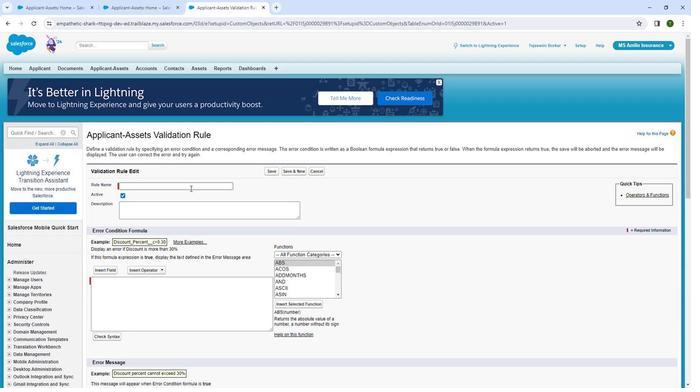 
Action: Mouse pressed left at (189, 188)
Screenshot: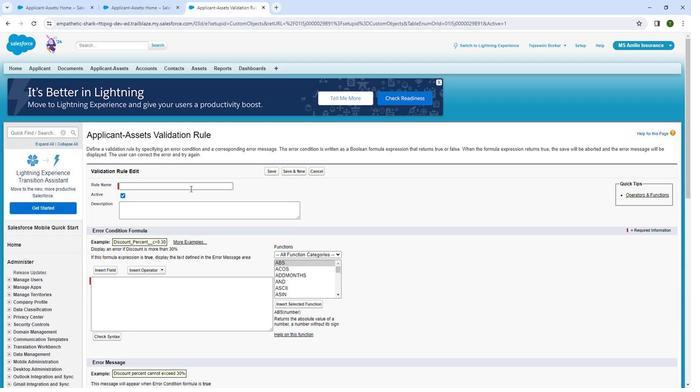 
Action: Key pressed <Key.shift>Prevent<Key.space>down<Key.space><Key.shift>payment
Screenshot: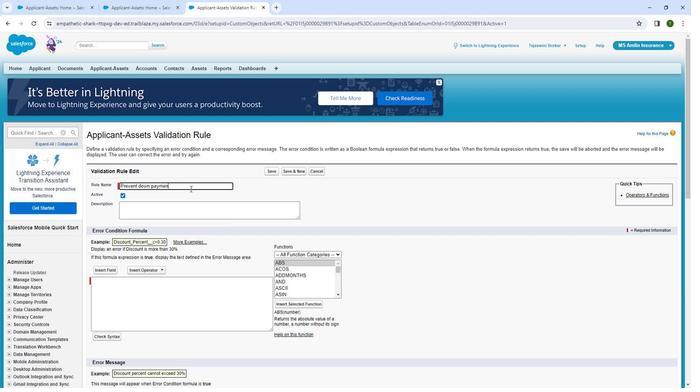 
Action: Mouse moved to (160, 310)
Screenshot: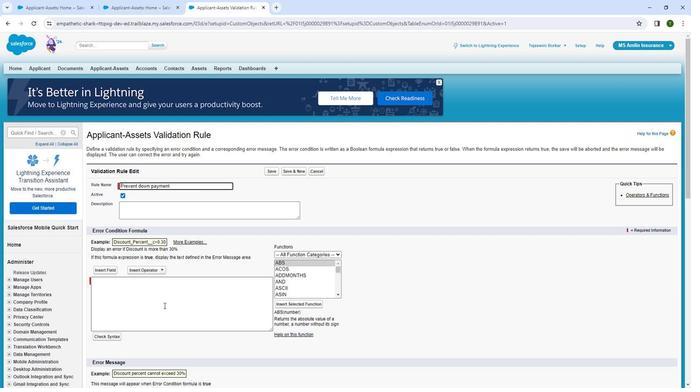 
Action: Mouse pressed left at (160, 310)
Screenshot: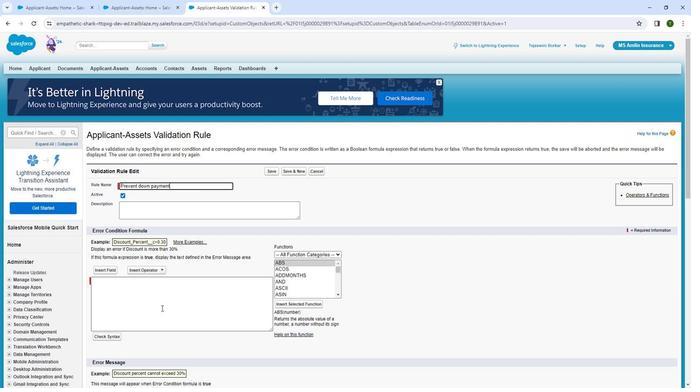
Action: Mouse moved to (98, 270)
Screenshot: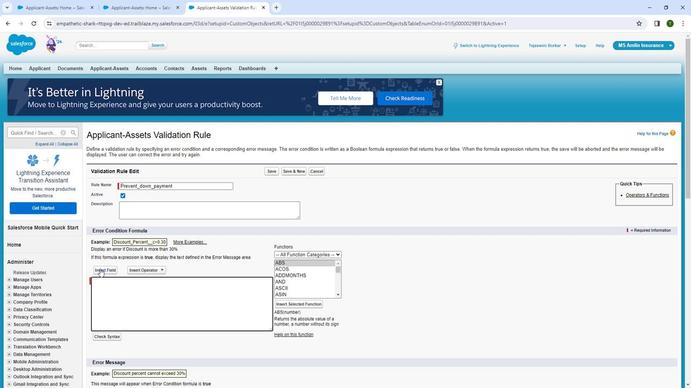 
Action: Mouse pressed left at (98, 270)
Screenshot: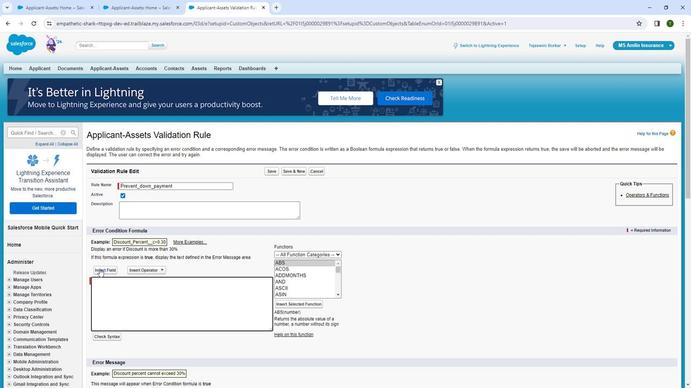 
Action: Mouse moved to (274, 207)
Screenshot: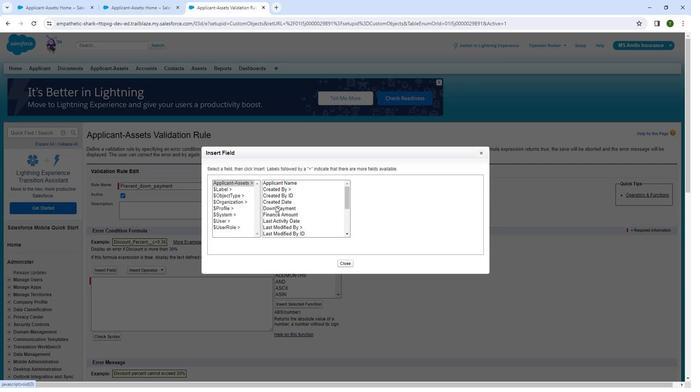 
Action: Mouse pressed left at (274, 207)
Screenshot: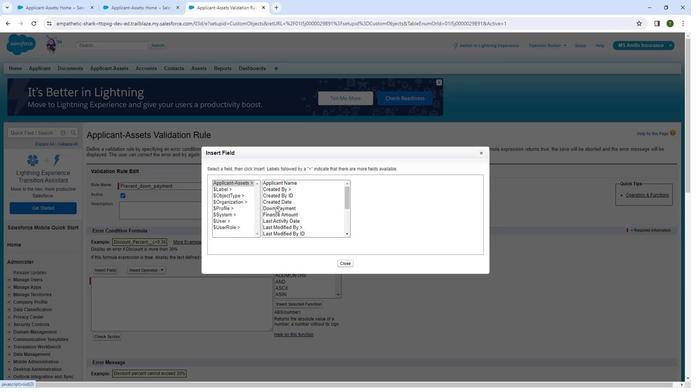 
Action: Mouse moved to (378, 223)
Screenshot: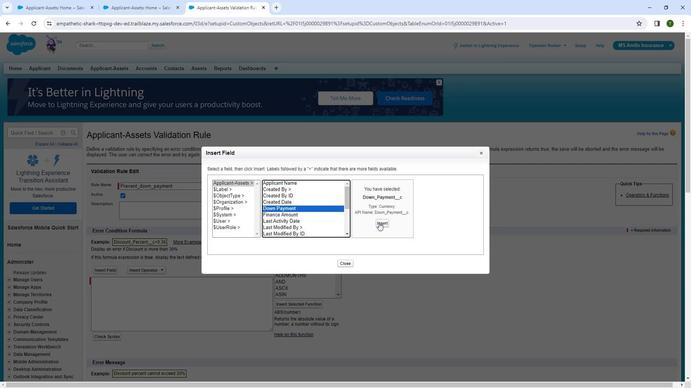 
Action: Mouse pressed left at (378, 223)
Screenshot: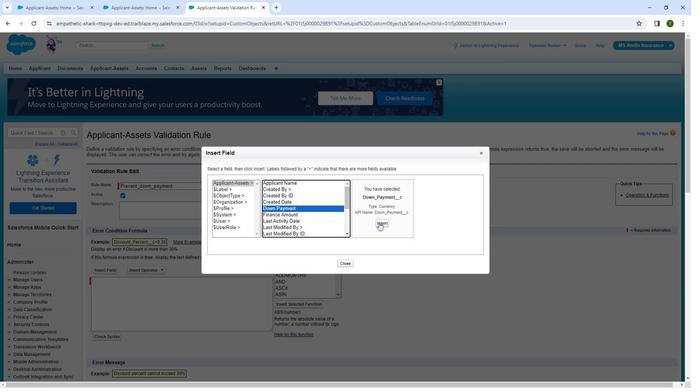 
Action: Mouse moved to (353, 277)
Screenshot: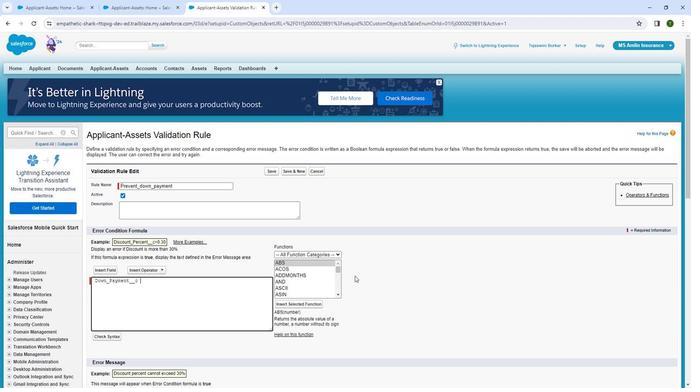 
Action: Key pressed <Key.shift_r><Key.shift_r><Key.shift_r><Key.shift_r><Key.shift_r><Key.shift_r><Key.shift_r><Key.shift_r><Key.shift_r><Key.shift_r><Key.shift_r>>
Screenshot: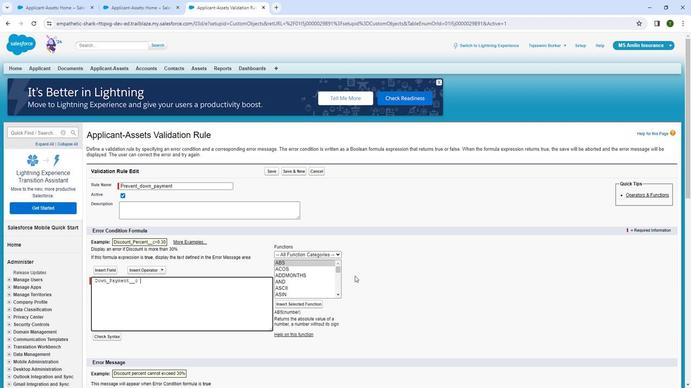 
Action: Mouse moved to (192, 309)
Screenshot: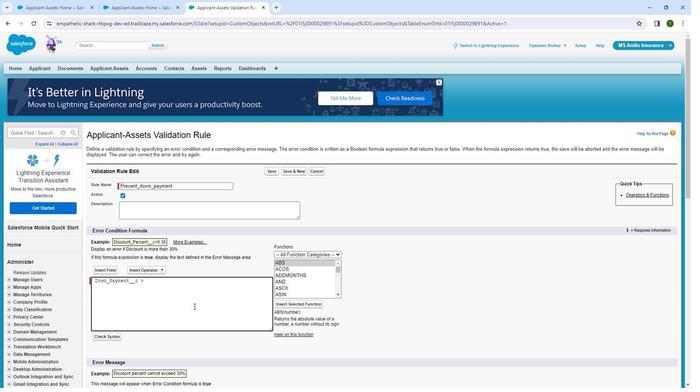 
Action: Key pressed <Key.space>
Screenshot: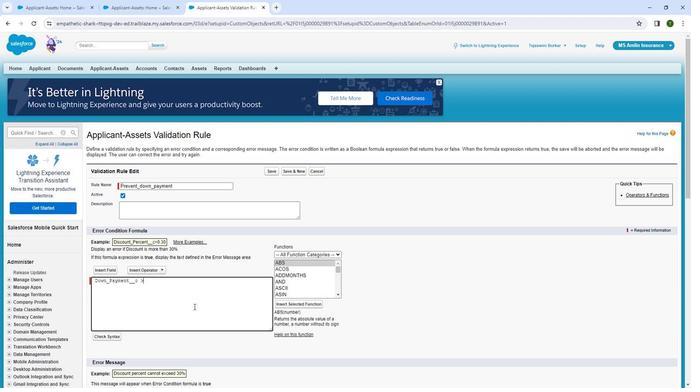 
Action: Mouse moved to (113, 271)
